 Task: Find connections with filter location Chandauli with filter topic #jobsearchwith filter profile language English with filter current company Toyota Kirloskar Motor with filter school BML Munjal University with filter industry Warehousing and Storage with filter service category Life Insurance with filter keywords title Addiction Counselor
Action: Mouse moved to (512, 56)
Screenshot: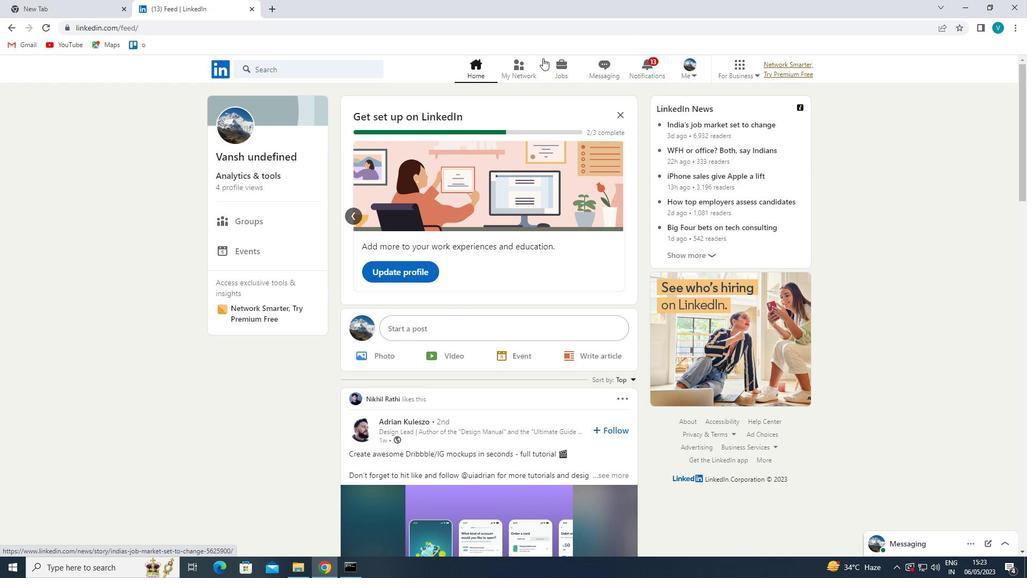 
Action: Mouse pressed left at (512, 56)
Screenshot: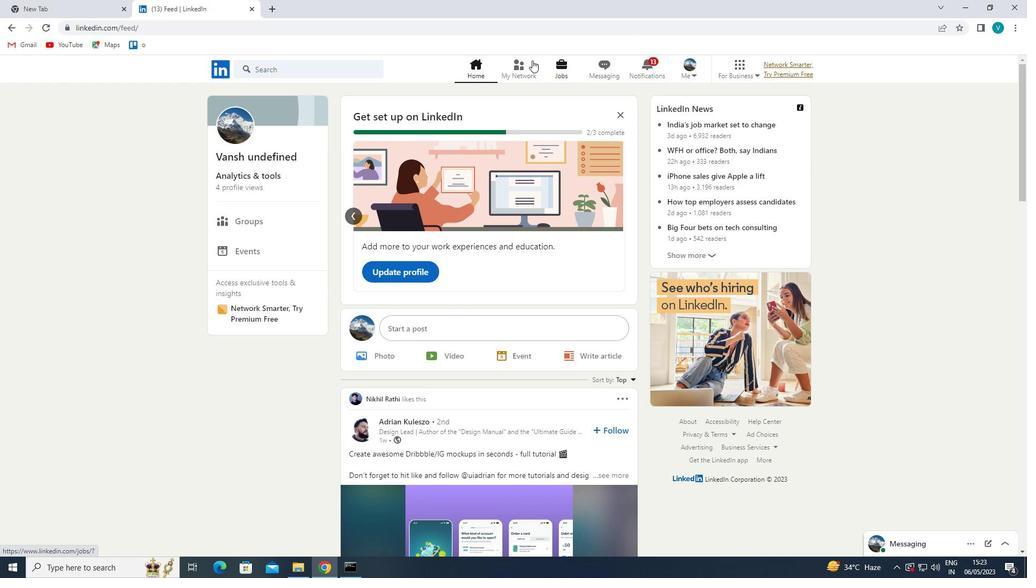 
Action: Mouse moved to (289, 118)
Screenshot: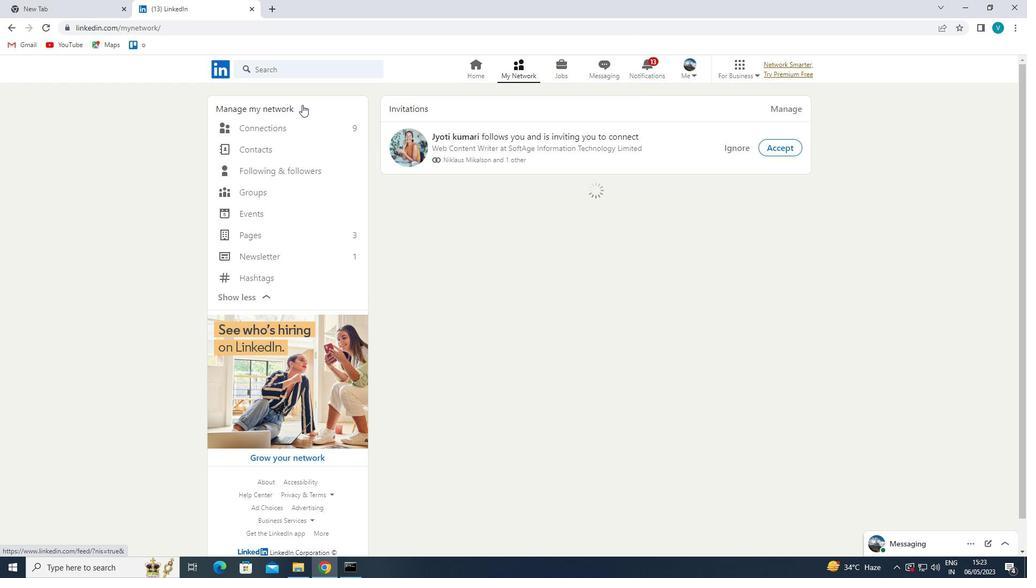 
Action: Mouse pressed left at (289, 118)
Screenshot: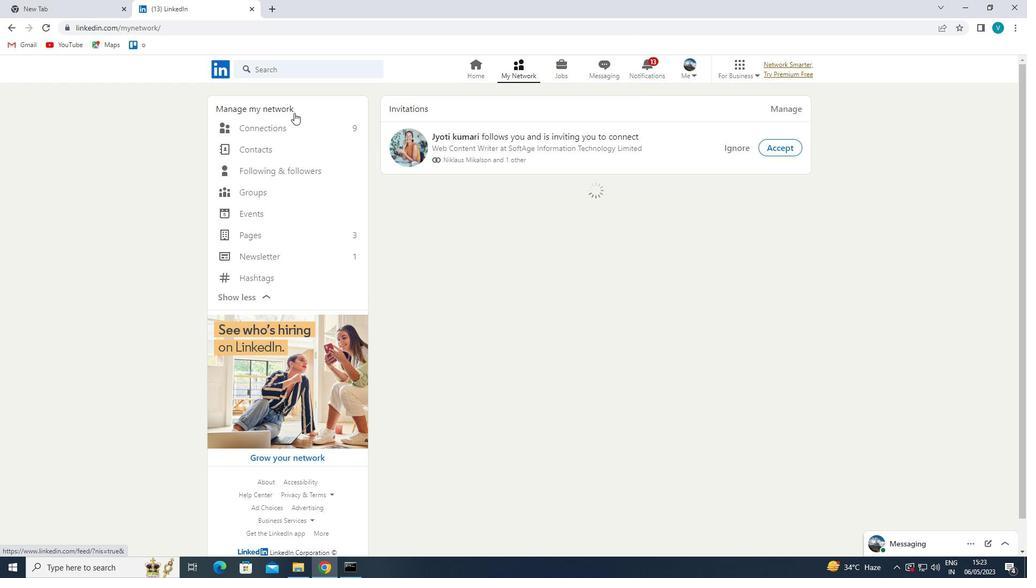 
Action: Mouse moved to (314, 132)
Screenshot: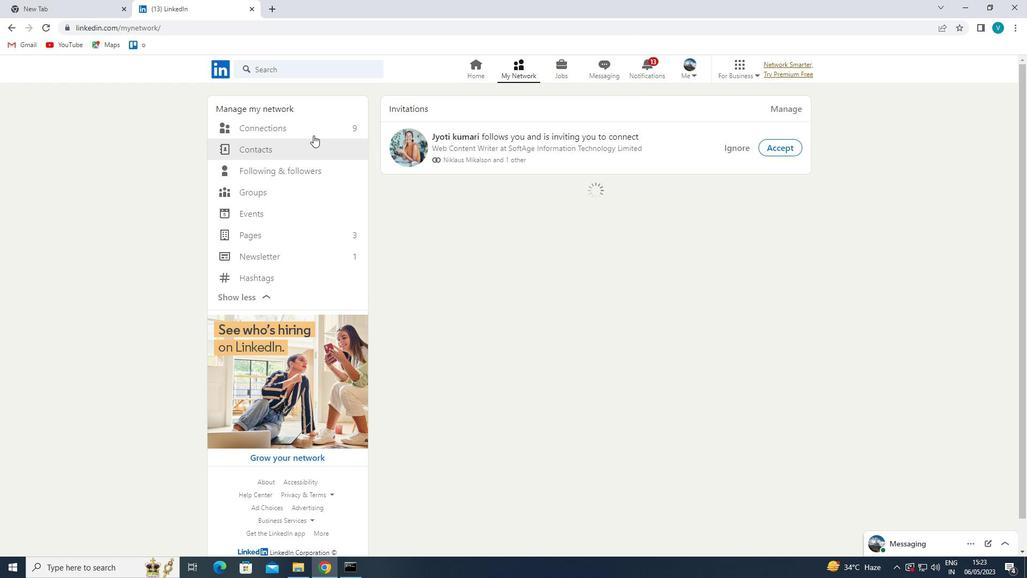 
Action: Mouse pressed left at (314, 132)
Screenshot: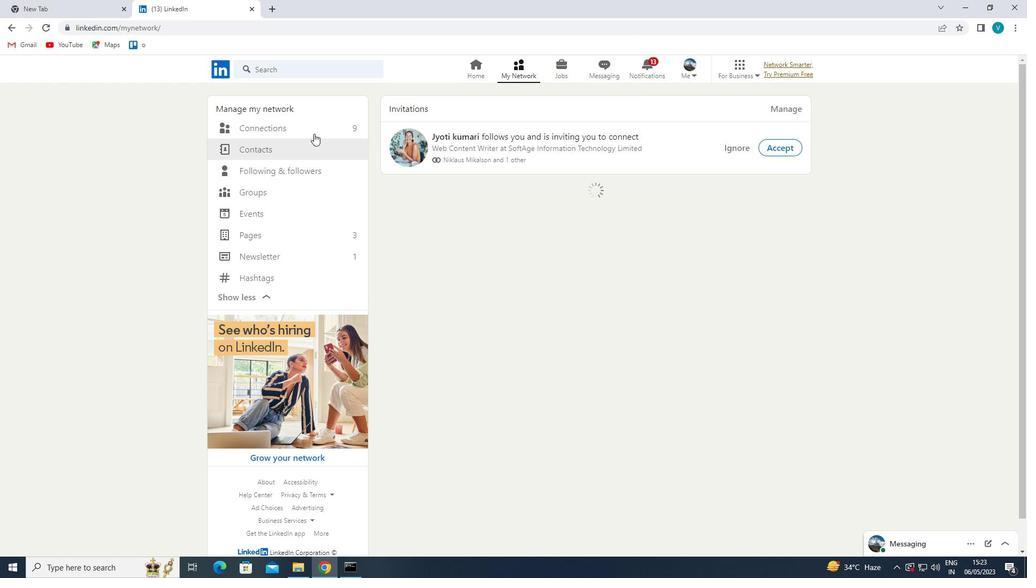 
Action: Mouse moved to (316, 129)
Screenshot: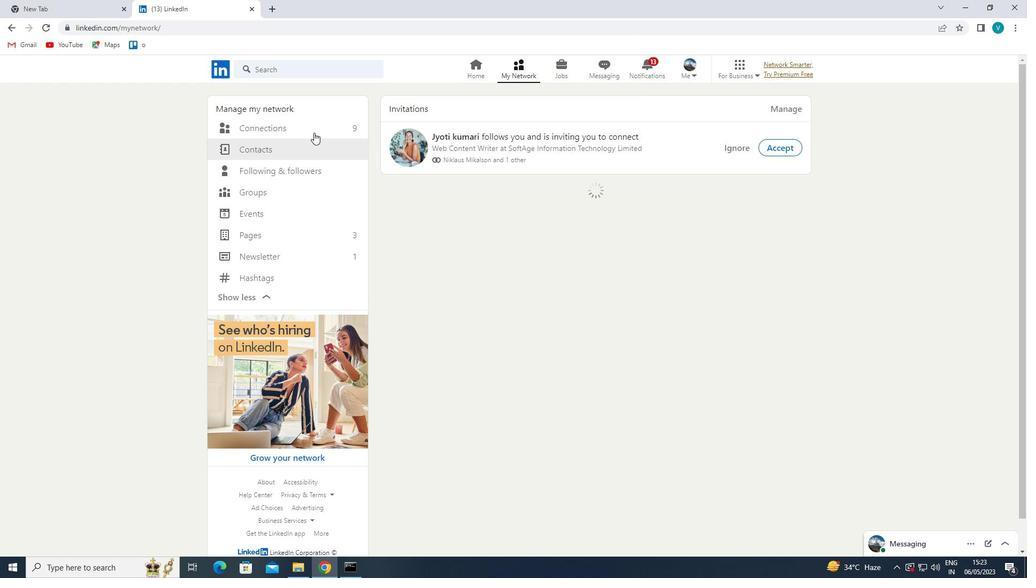 
Action: Mouse pressed left at (316, 129)
Screenshot: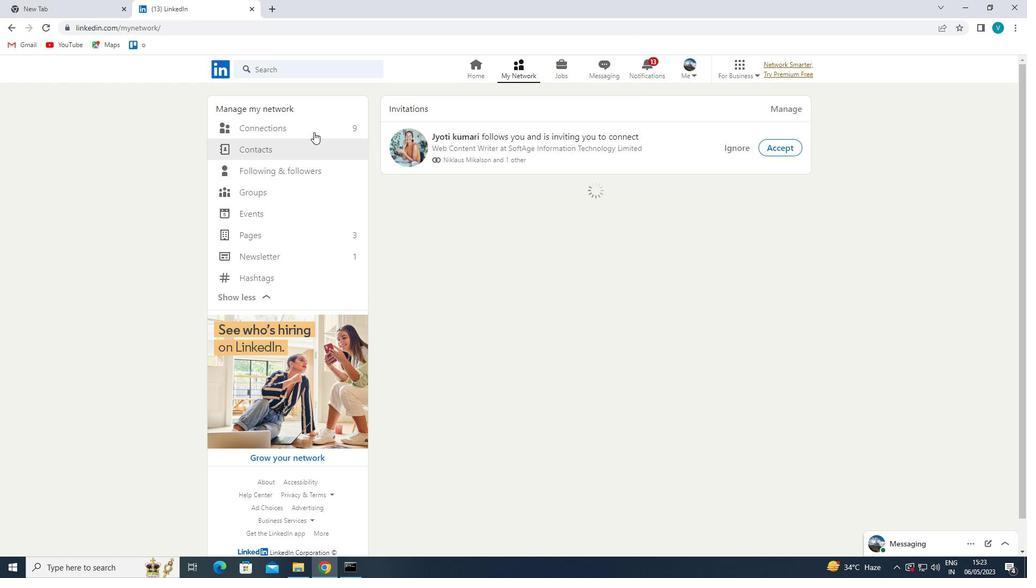 
Action: Mouse moved to (598, 125)
Screenshot: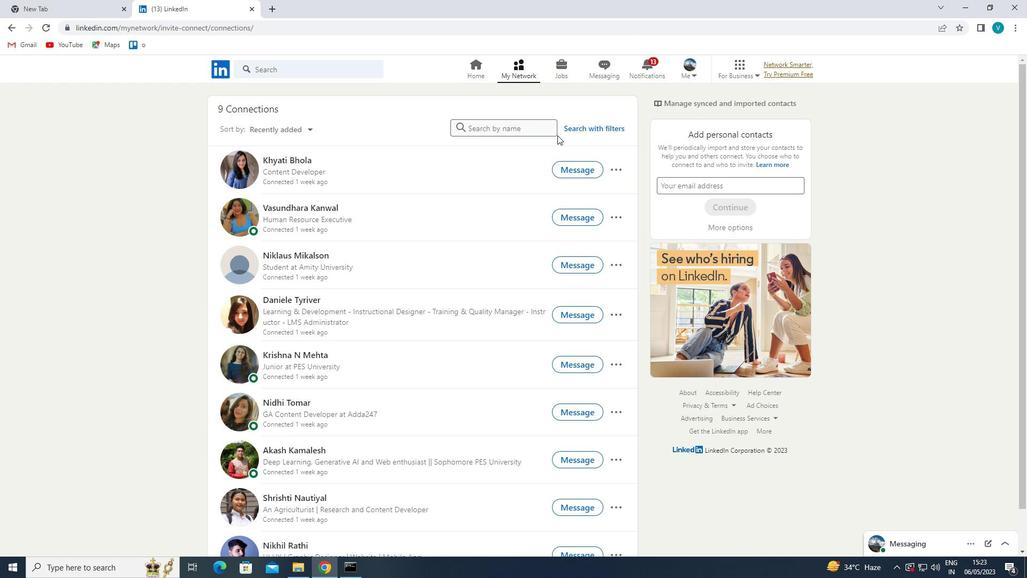 
Action: Mouse pressed left at (598, 125)
Screenshot: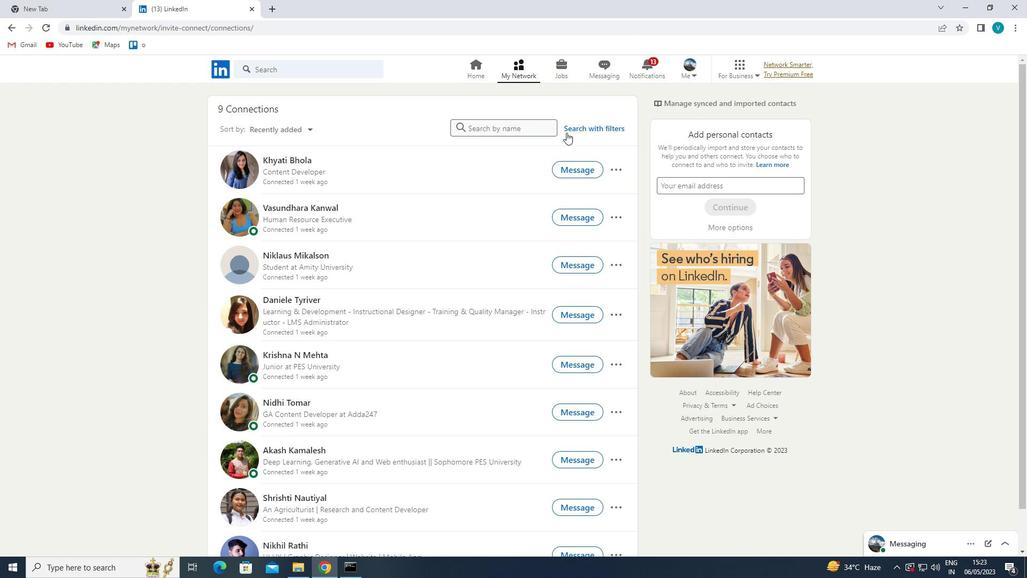 
Action: Mouse moved to (510, 100)
Screenshot: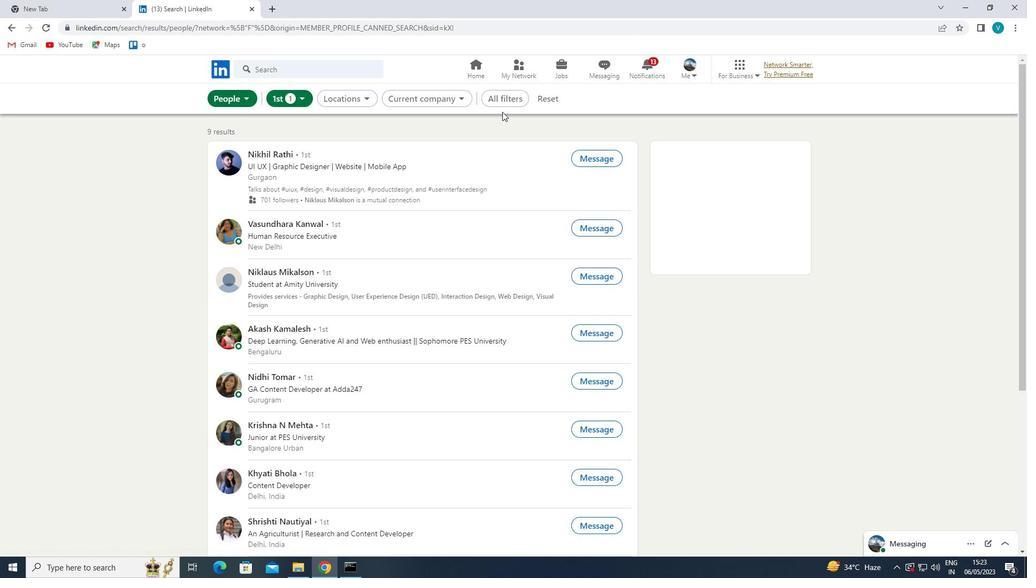 
Action: Mouse pressed left at (510, 100)
Screenshot: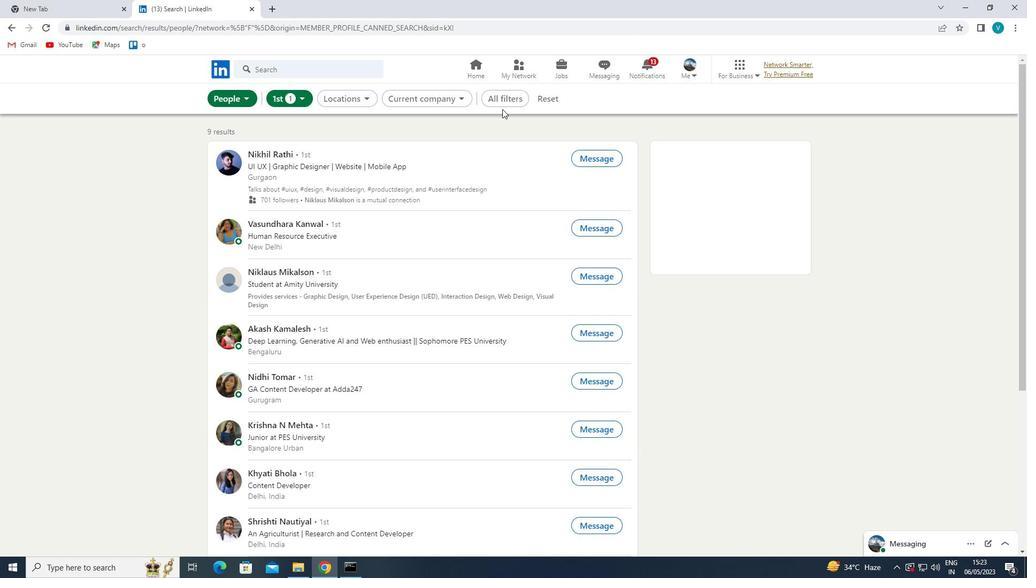 
Action: Mouse moved to (886, 228)
Screenshot: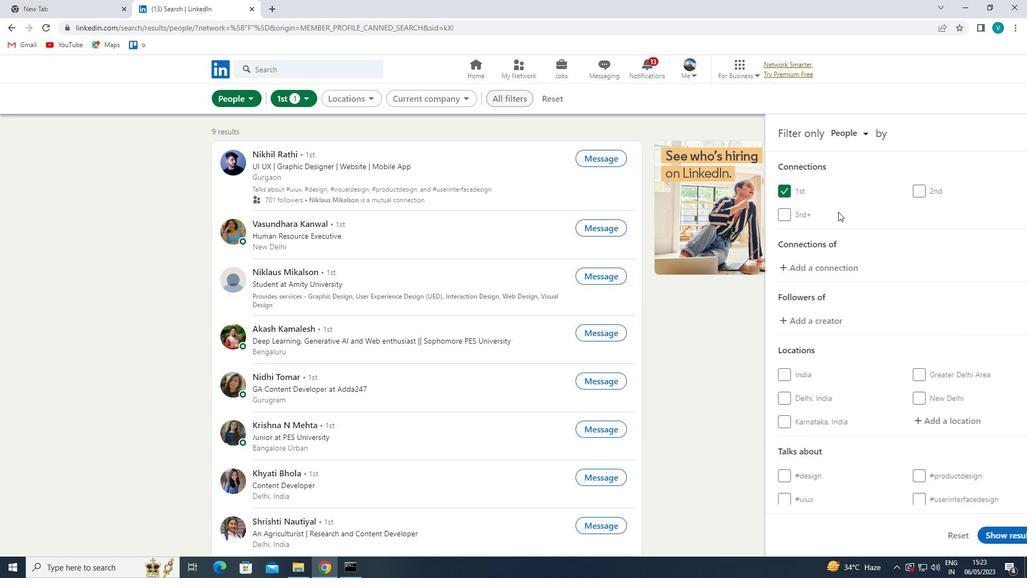 
Action: Mouse scrolled (886, 227) with delta (0, 0)
Screenshot: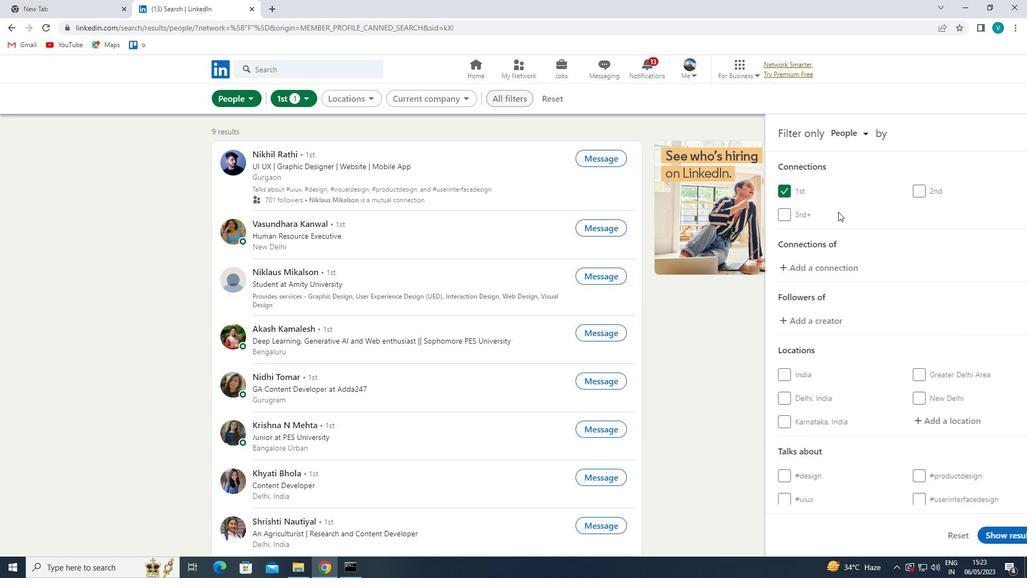 
Action: Mouse moved to (888, 230)
Screenshot: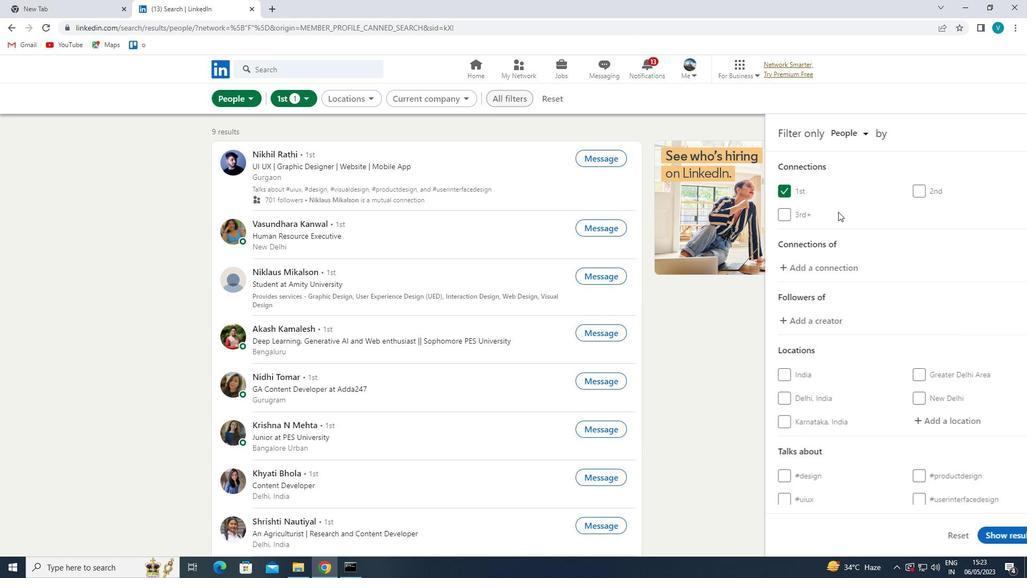 
Action: Mouse scrolled (888, 229) with delta (0, 0)
Screenshot: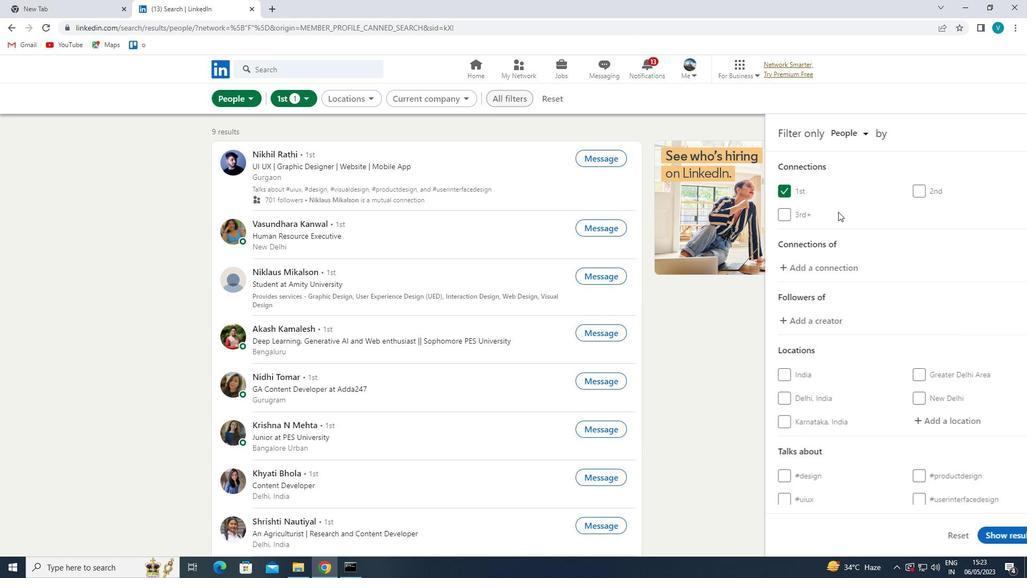 
Action: Mouse moved to (909, 312)
Screenshot: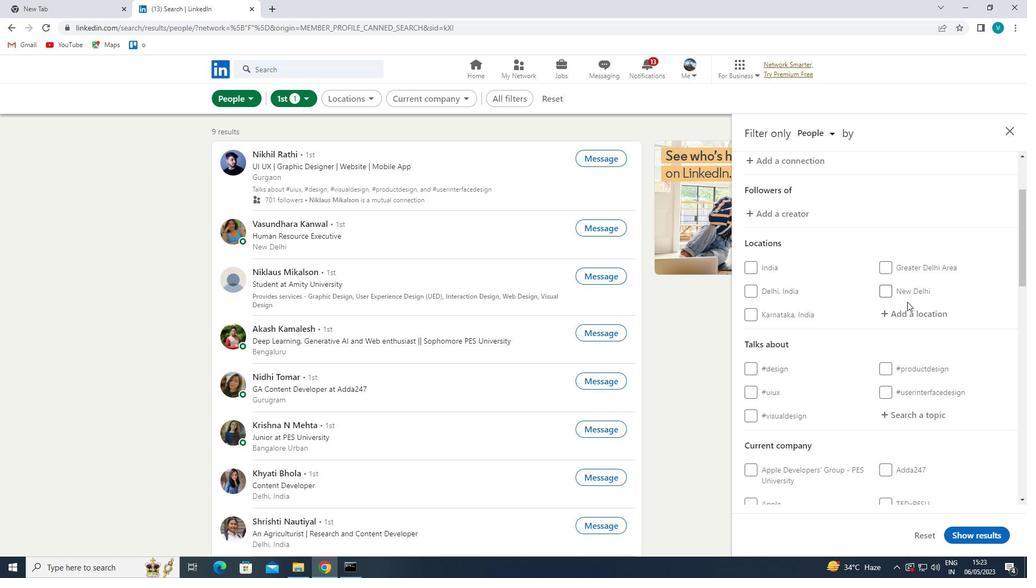
Action: Mouse pressed left at (909, 312)
Screenshot: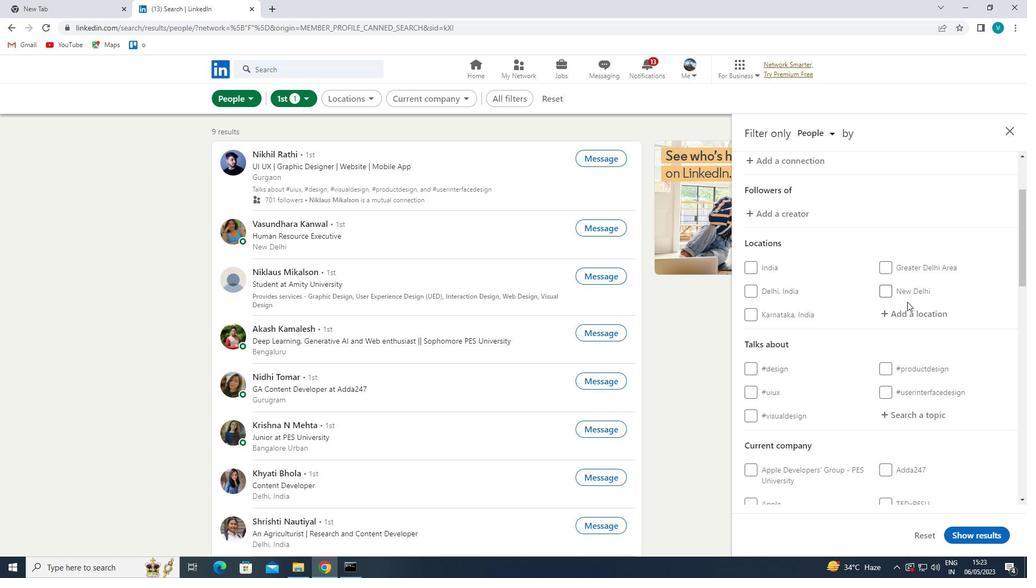 
Action: Mouse moved to (618, 489)
Screenshot: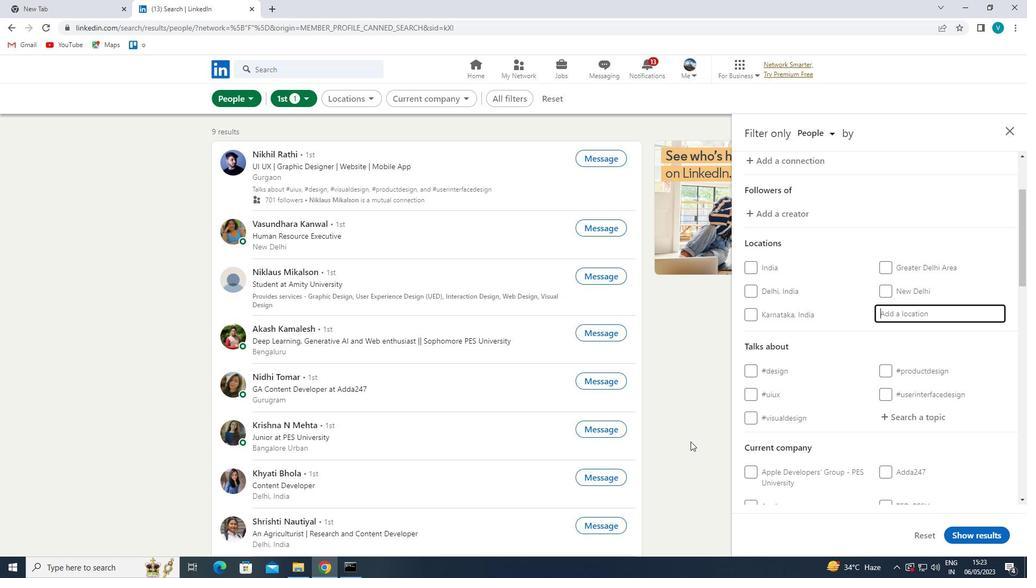 
Action: Key pressed <Key.shift>CHANDAU
Screenshot: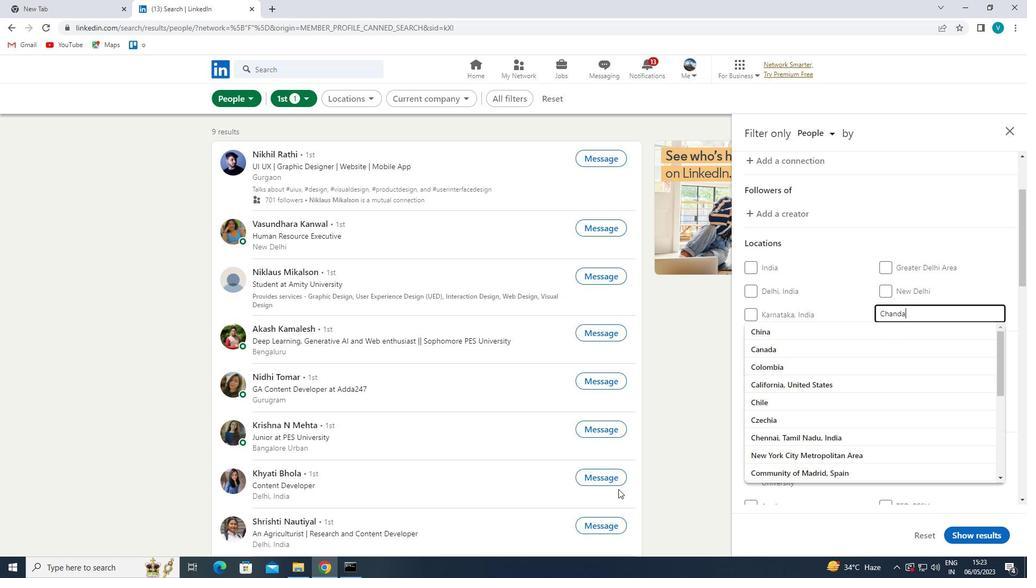 
Action: Mouse moved to (842, 333)
Screenshot: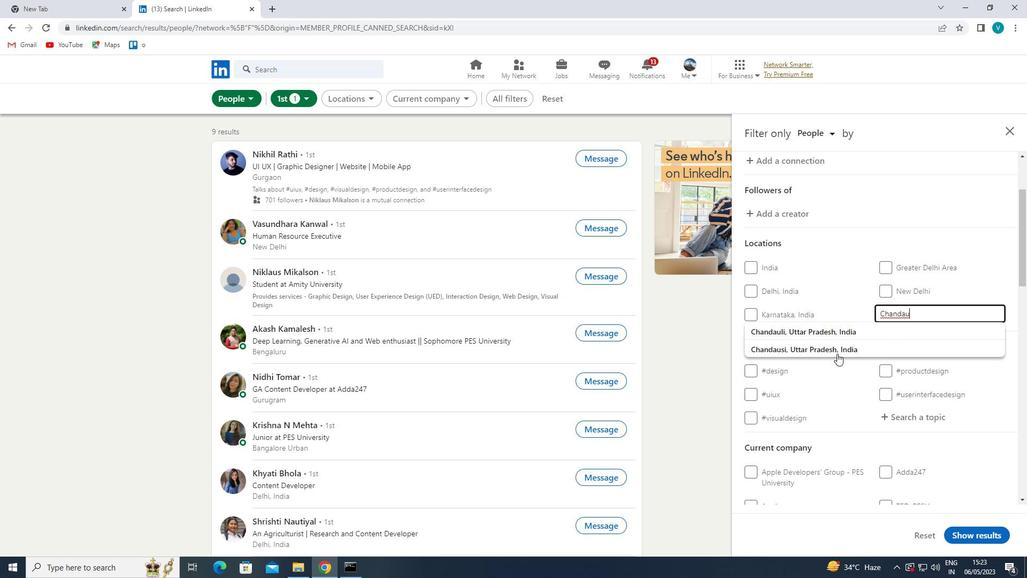 
Action: Mouse pressed left at (842, 333)
Screenshot: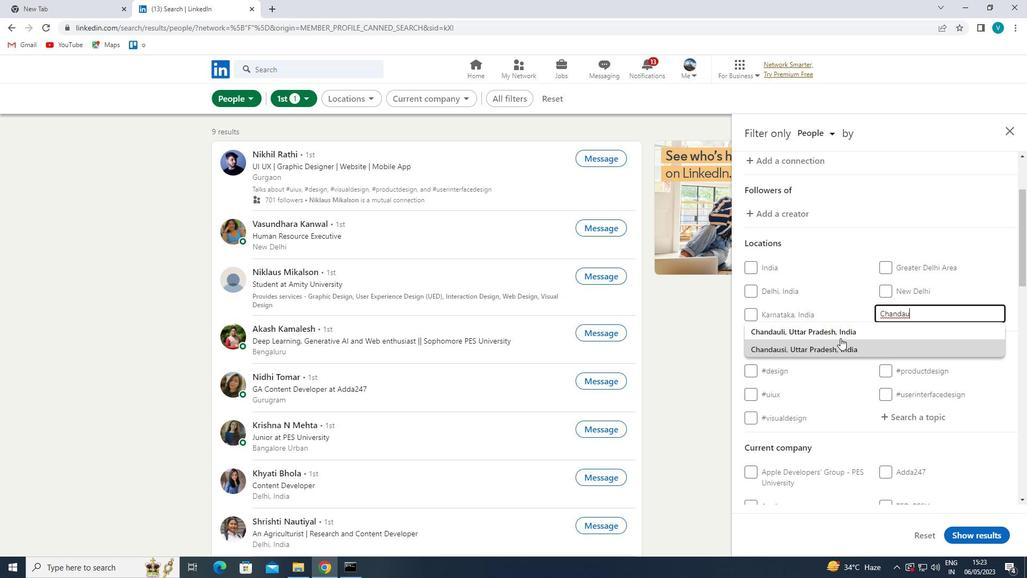 
Action: Mouse moved to (850, 378)
Screenshot: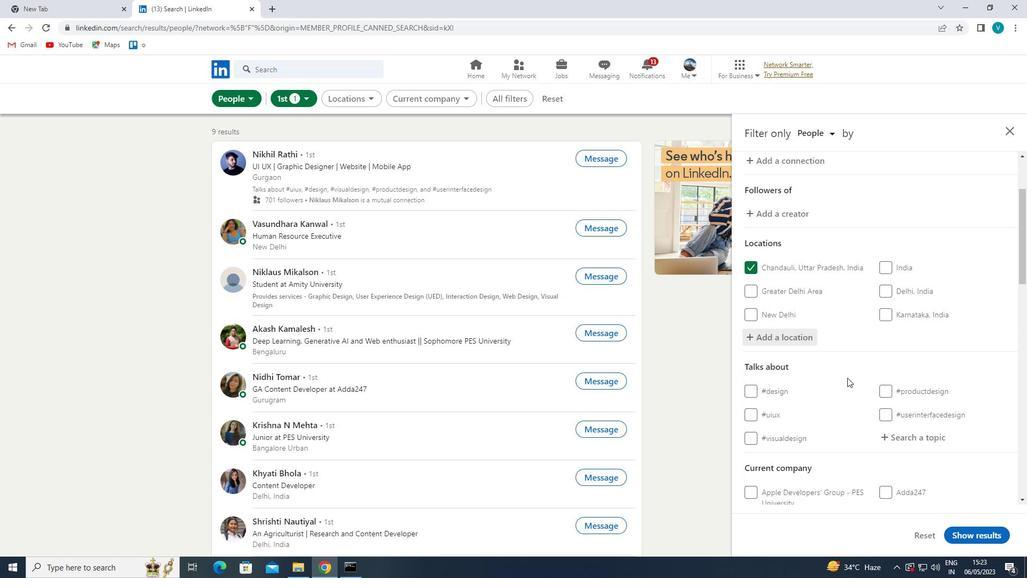 
Action: Mouse scrolled (850, 377) with delta (0, 0)
Screenshot: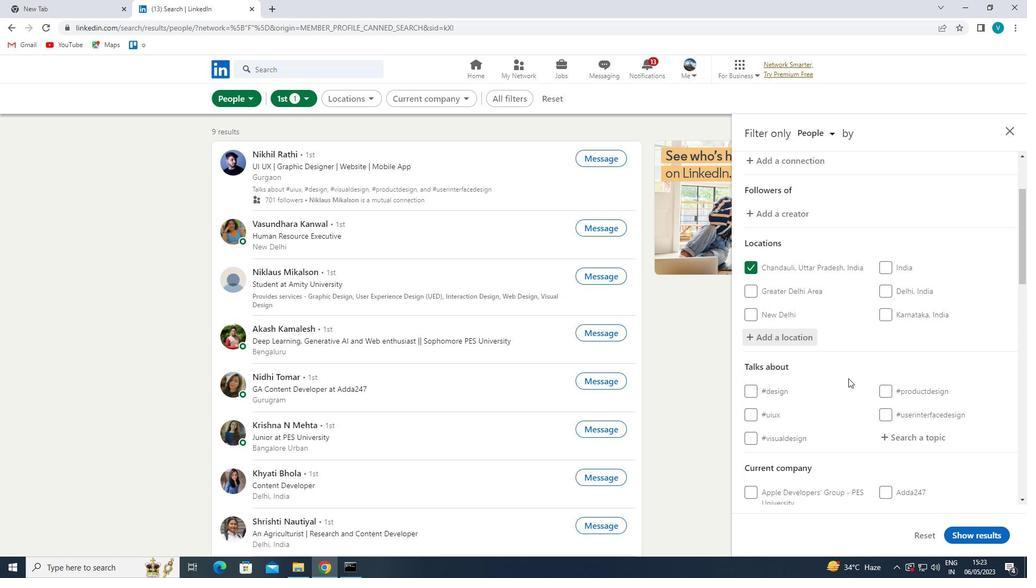 
Action: Mouse scrolled (850, 377) with delta (0, 0)
Screenshot: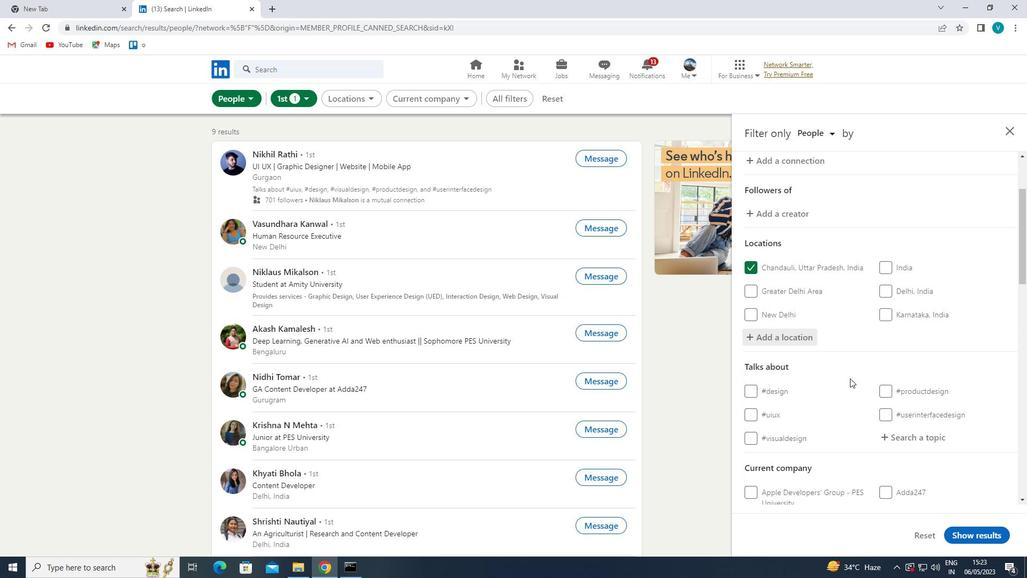 
Action: Mouse moved to (851, 378)
Screenshot: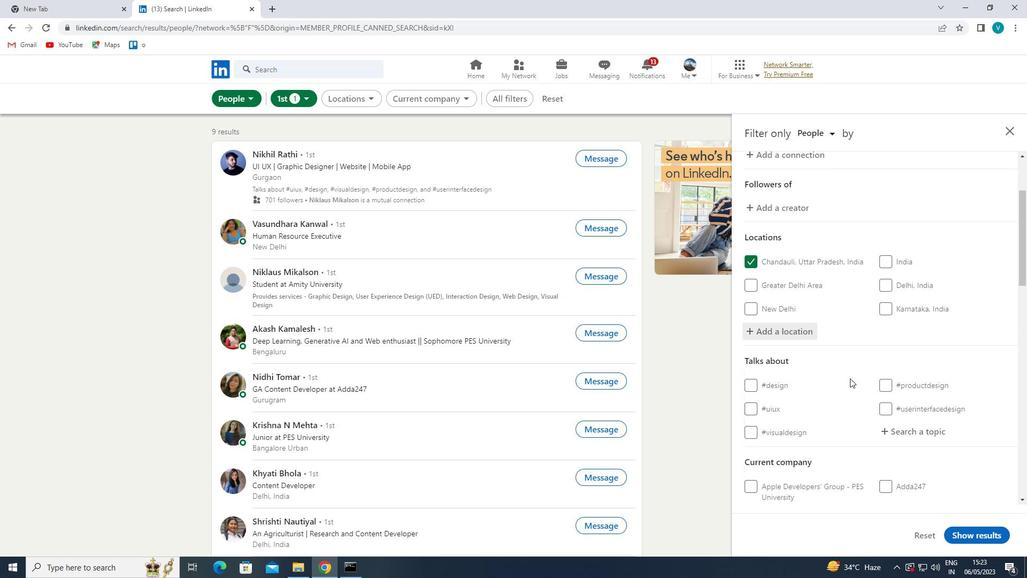 
Action: Mouse scrolled (851, 377) with delta (0, 0)
Screenshot: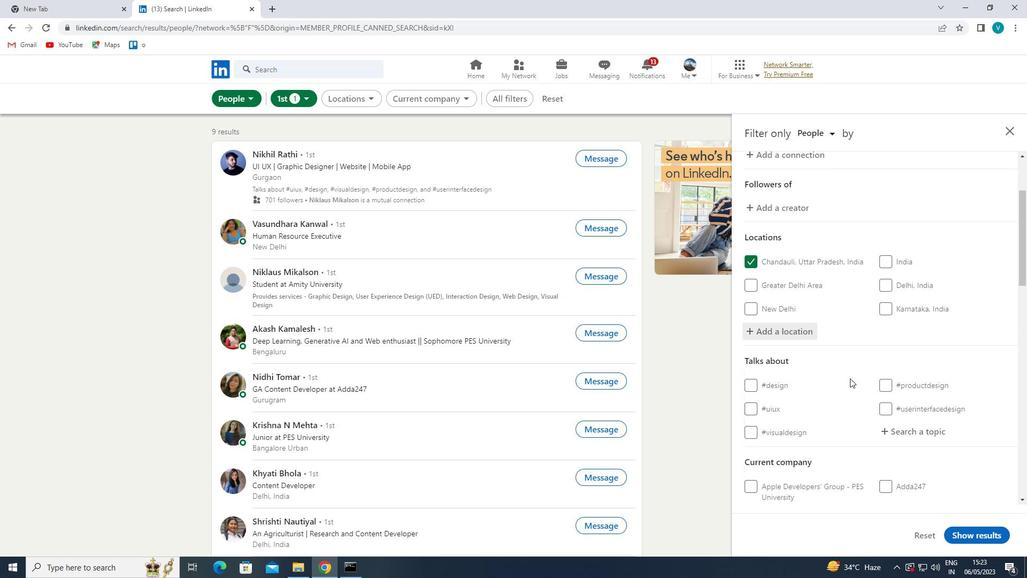 
Action: Mouse moved to (937, 276)
Screenshot: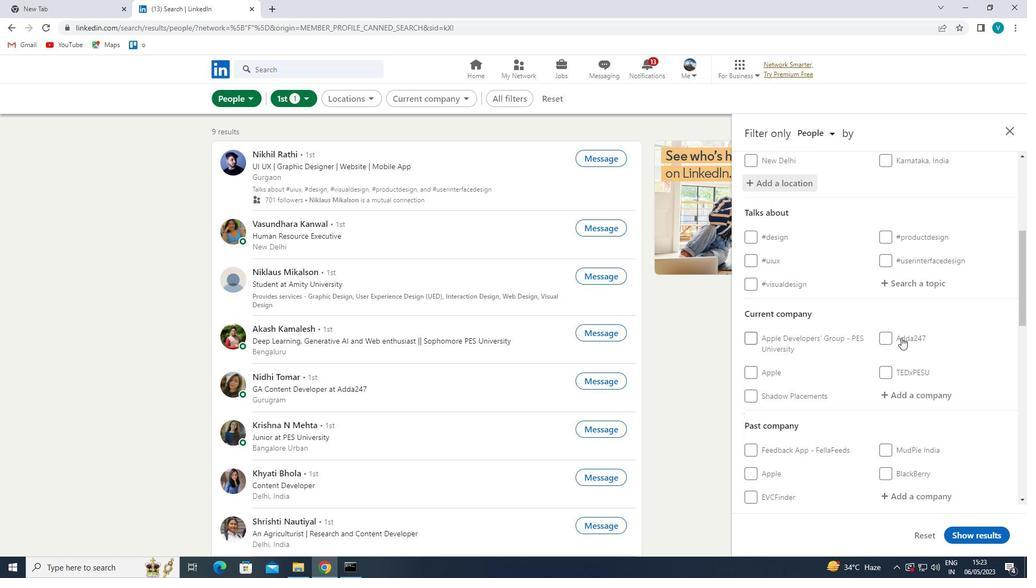 
Action: Mouse pressed left at (937, 276)
Screenshot: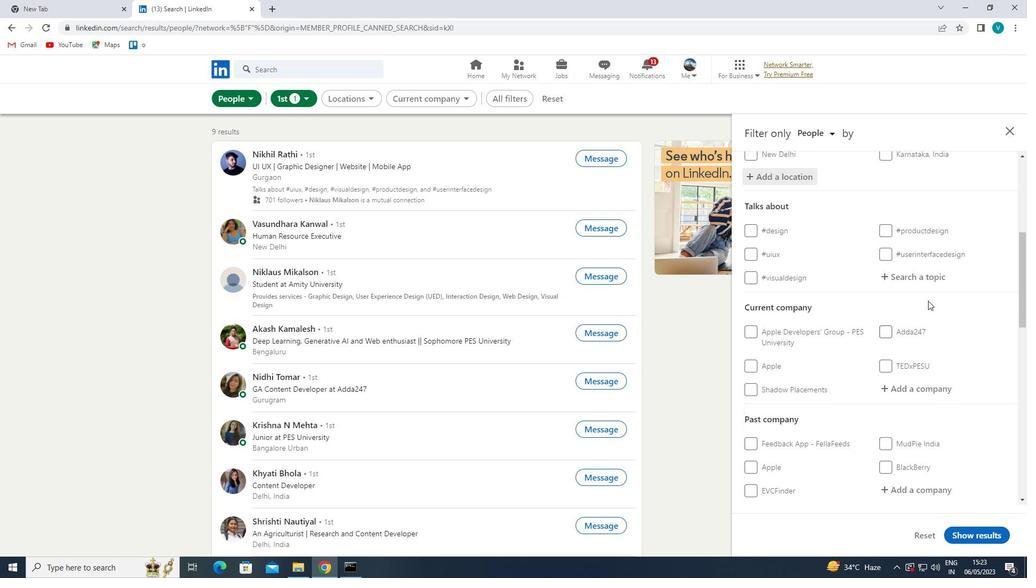 
Action: Mouse moved to (787, 269)
Screenshot: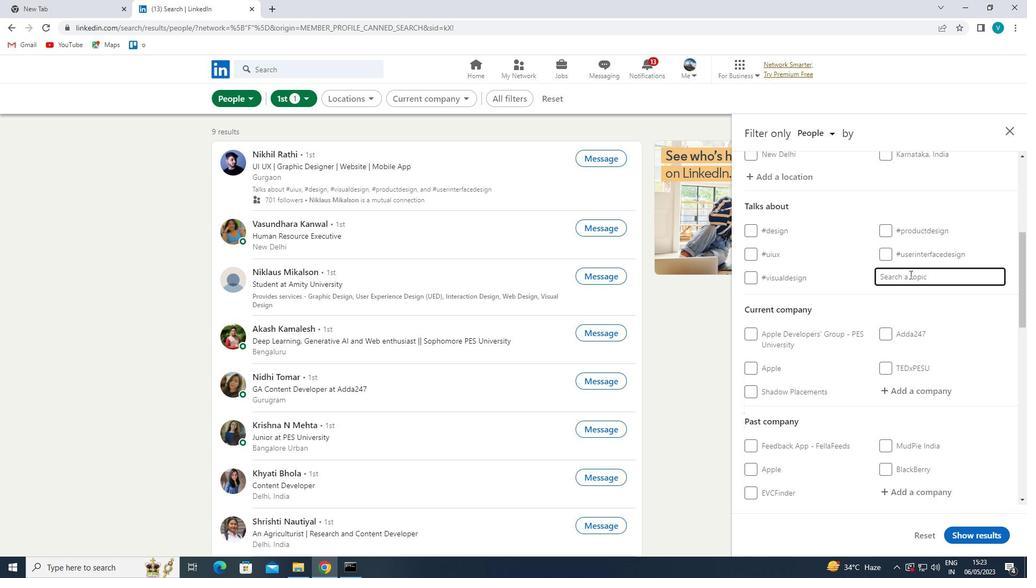 
Action: Key pressed JOBSEARCH
Screenshot: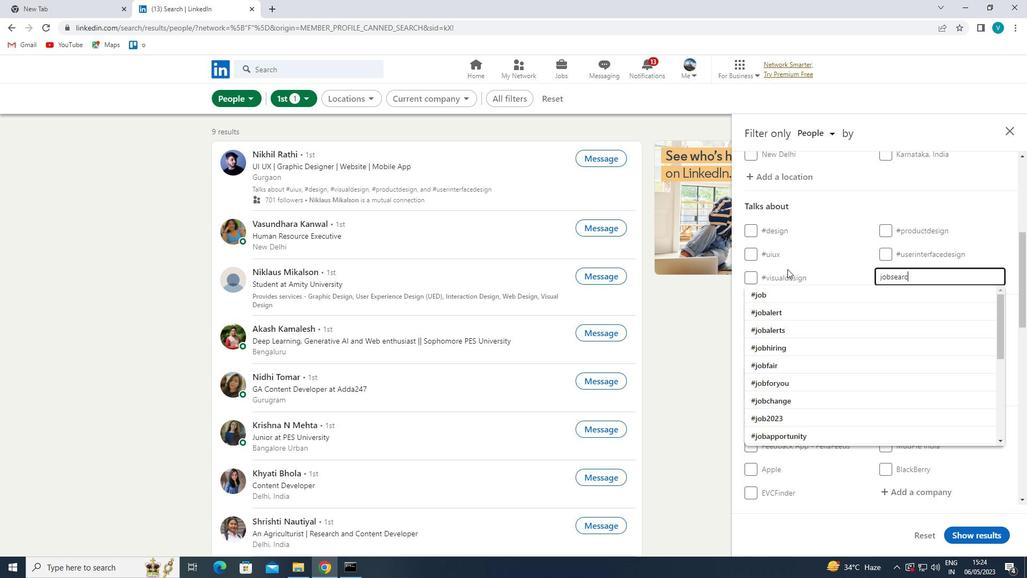 
Action: Mouse moved to (836, 290)
Screenshot: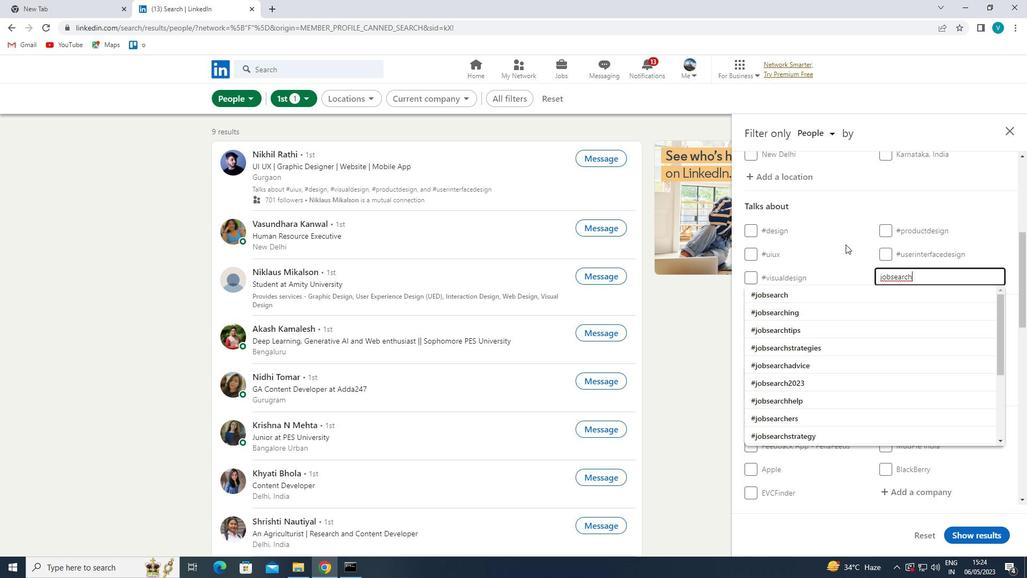 
Action: Mouse pressed left at (836, 290)
Screenshot: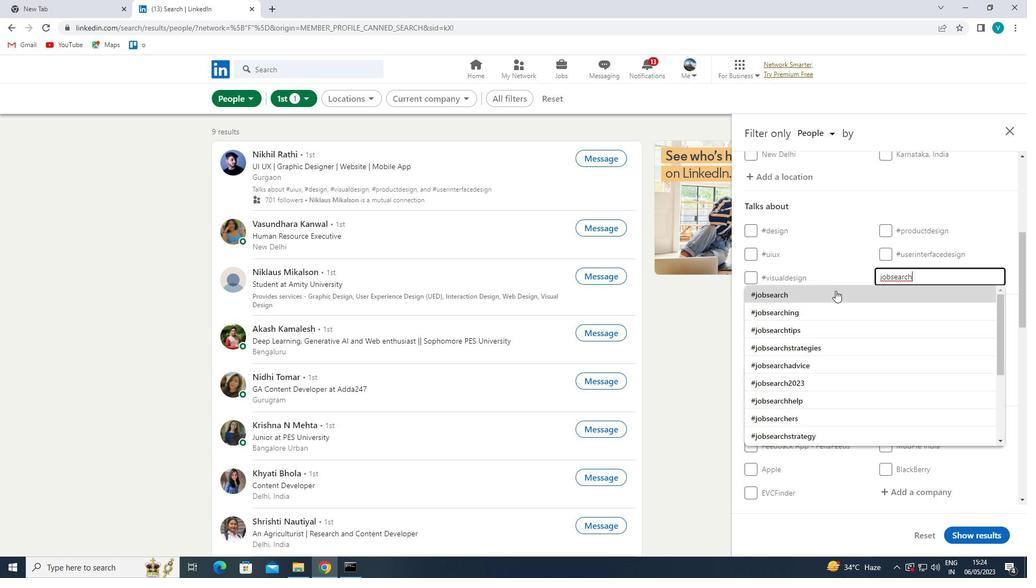 
Action: Mouse moved to (844, 301)
Screenshot: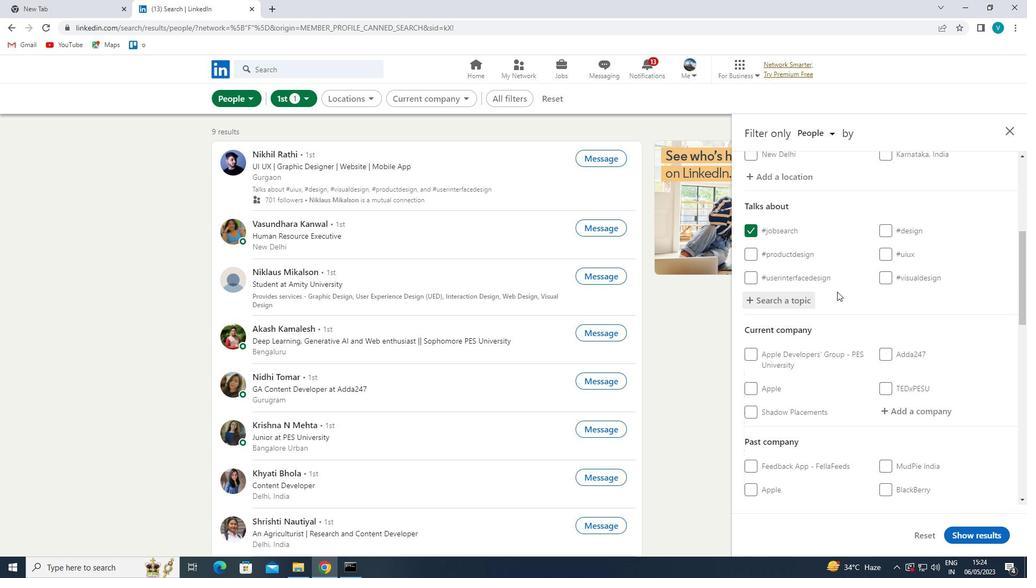 
Action: Mouse scrolled (844, 301) with delta (0, 0)
Screenshot: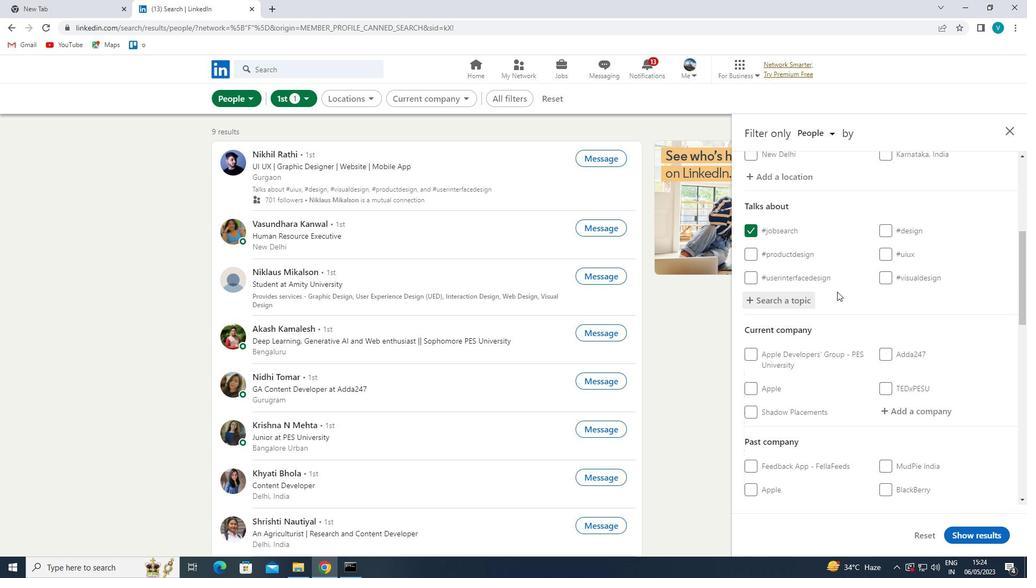 
Action: Mouse moved to (848, 312)
Screenshot: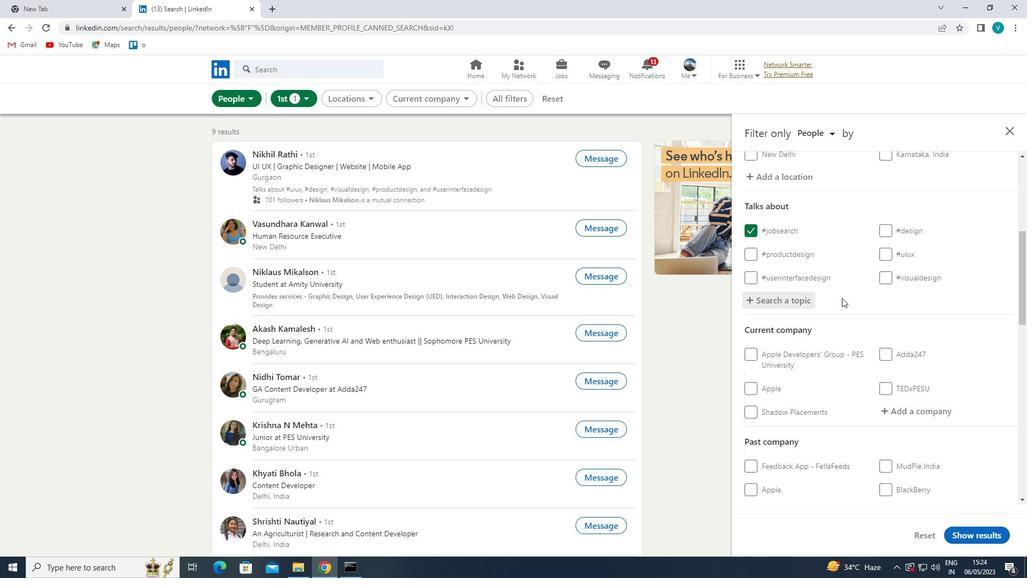 
Action: Mouse scrolled (848, 311) with delta (0, 0)
Screenshot: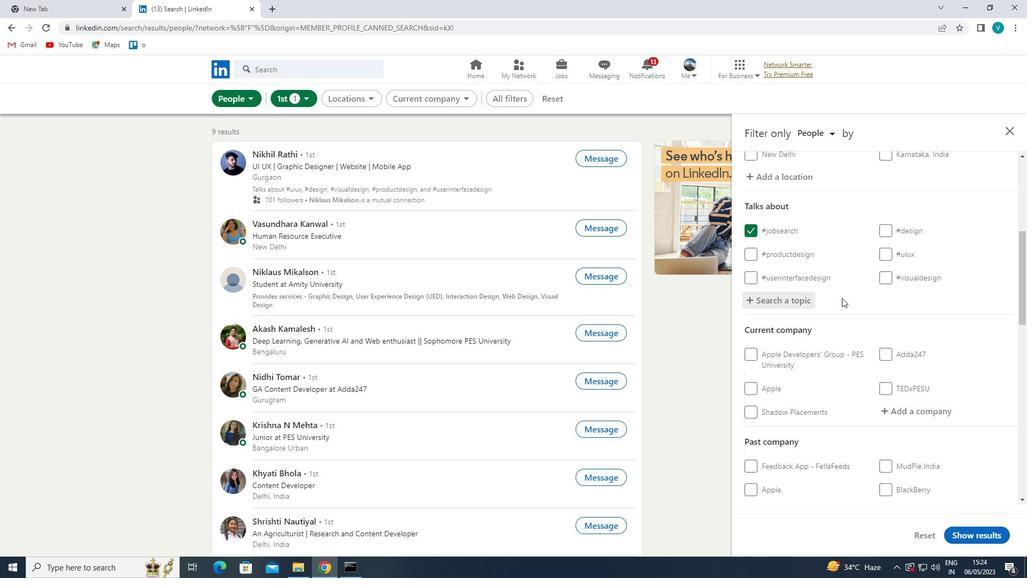 
Action: Mouse moved to (883, 304)
Screenshot: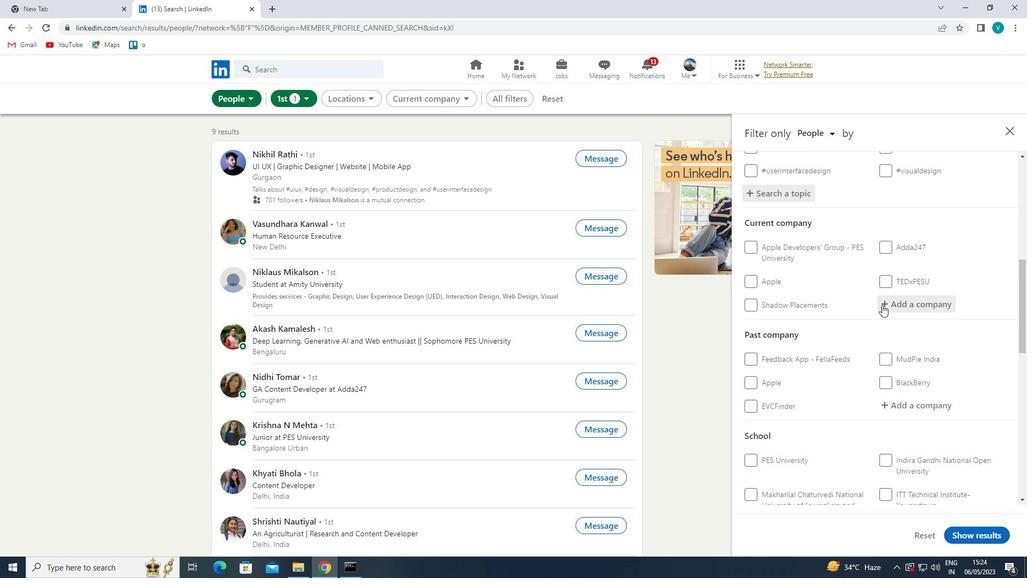
Action: Mouse scrolled (883, 304) with delta (0, 0)
Screenshot: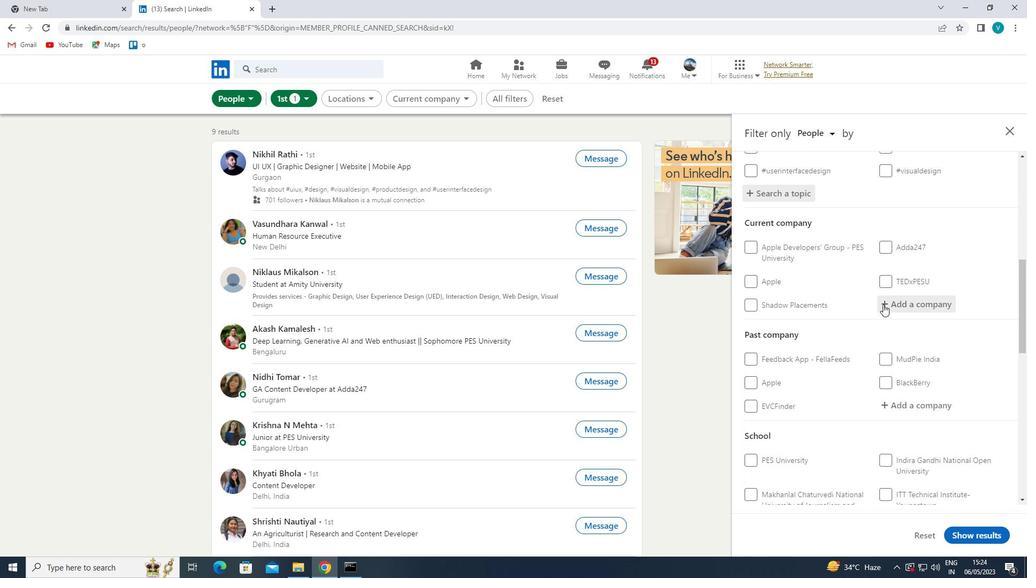 
Action: Mouse moved to (883, 304)
Screenshot: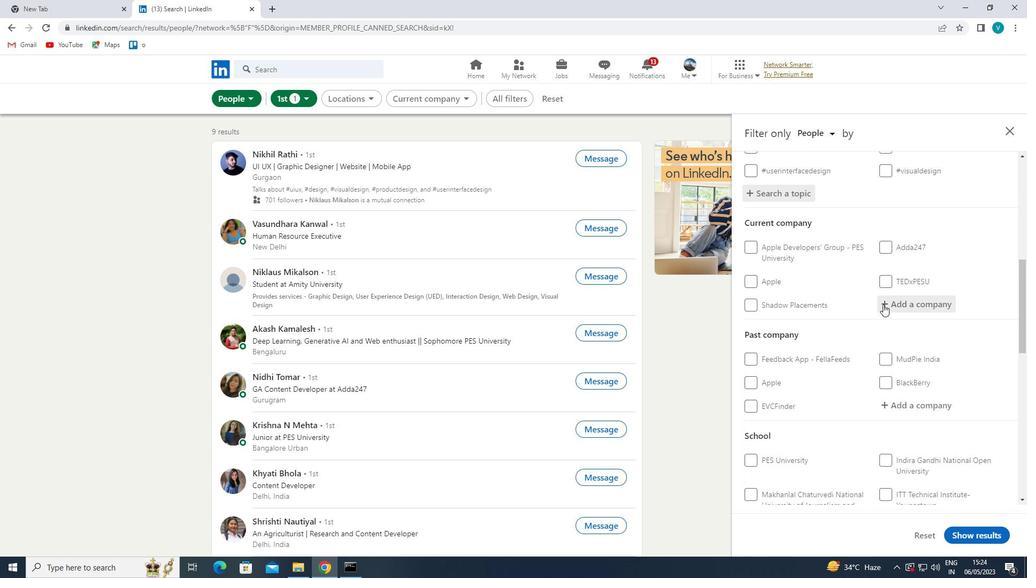 
Action: Mouse scrolled (883, 304) with delta (0, 0)
Screenshot: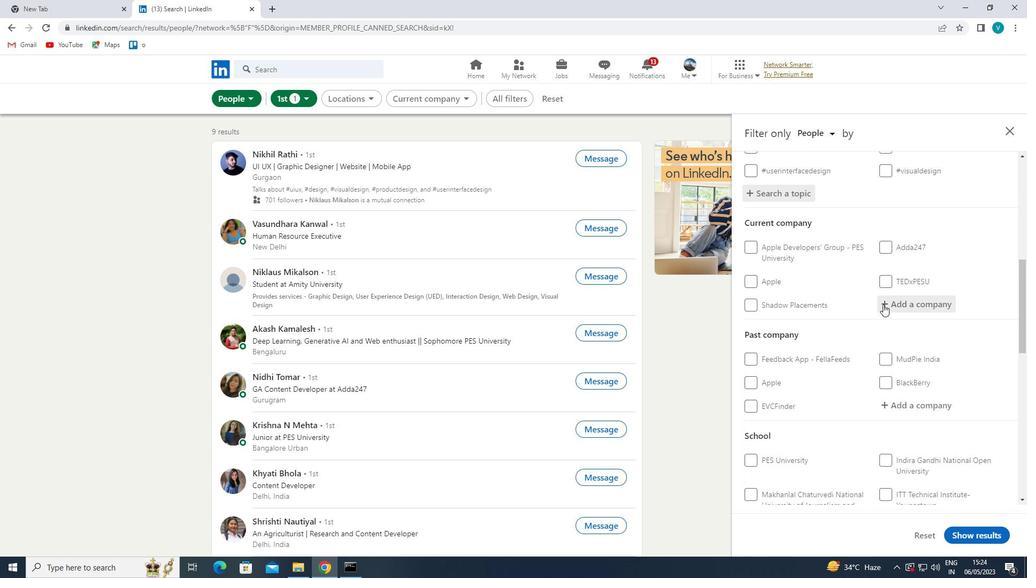 
Action: Mouse moved to (882, 305)
Screenshot: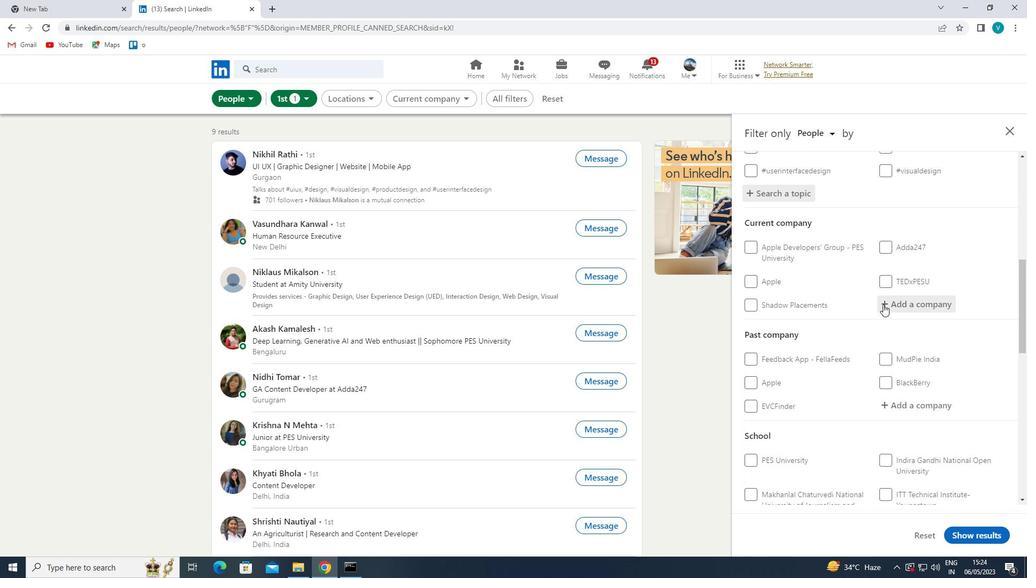 
Action: Mouse scrolled (882, 304) with delta (0, 0)
Screenshot: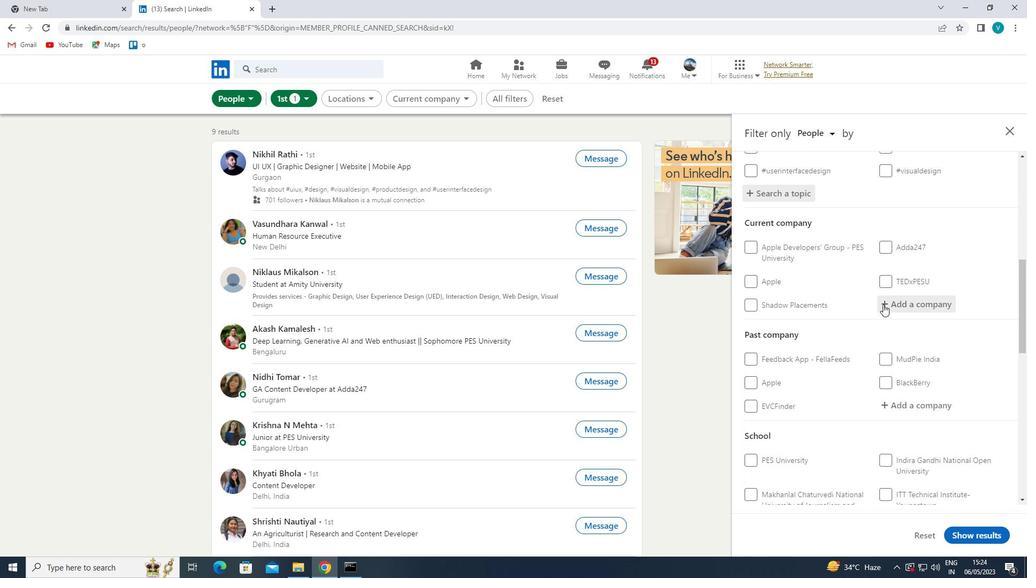 
Action: Mouse moved to (869, 314)
Screenshot: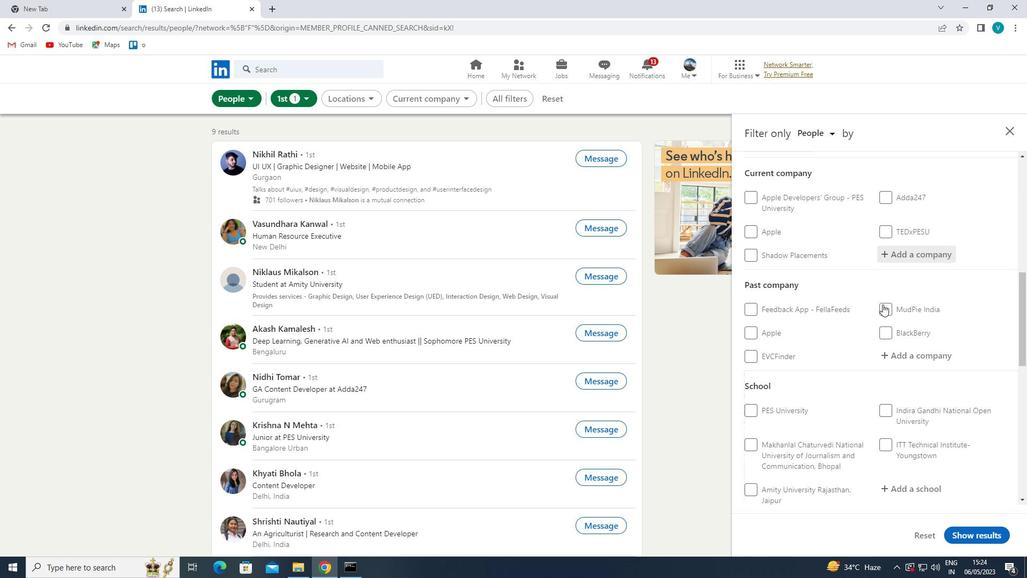 
Action: Mouse scrolled (869, 313) with delta (0, 0)
Screenshot: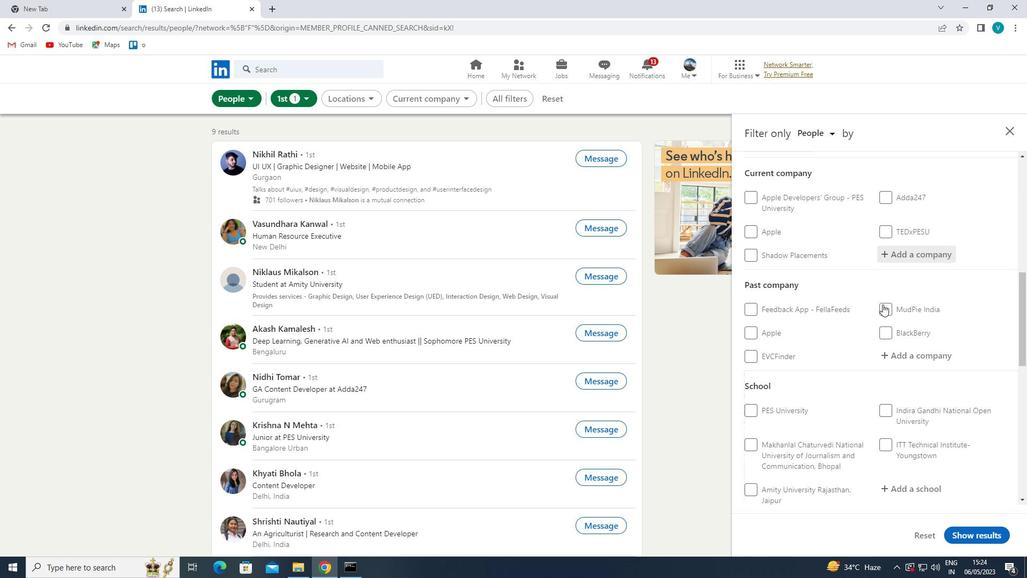 
Action: Mouse moved to (858, 322)
Screenshot: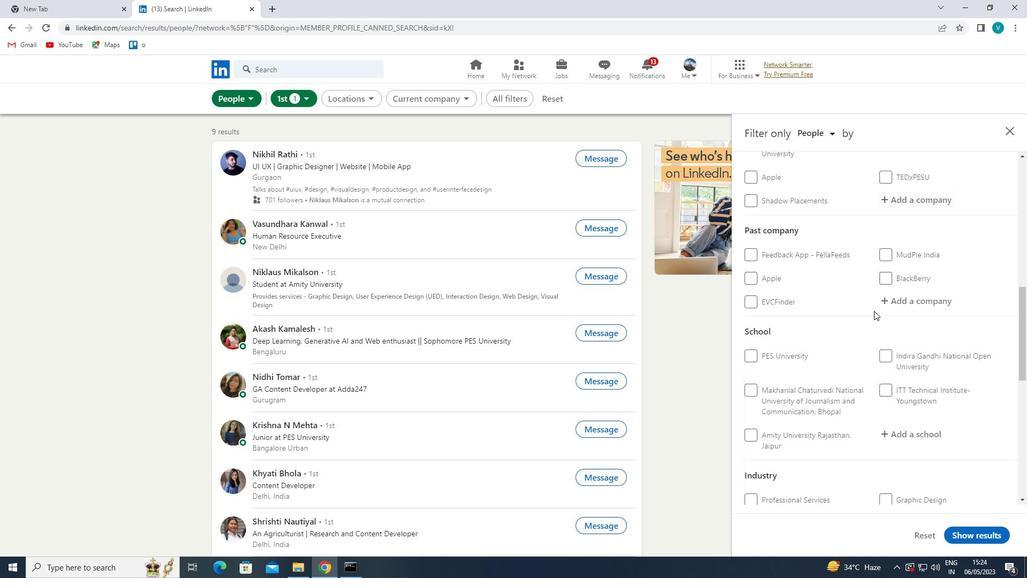 
Action: Mouse scrolled (858, 322) with delta (0, 0)
Screenshot: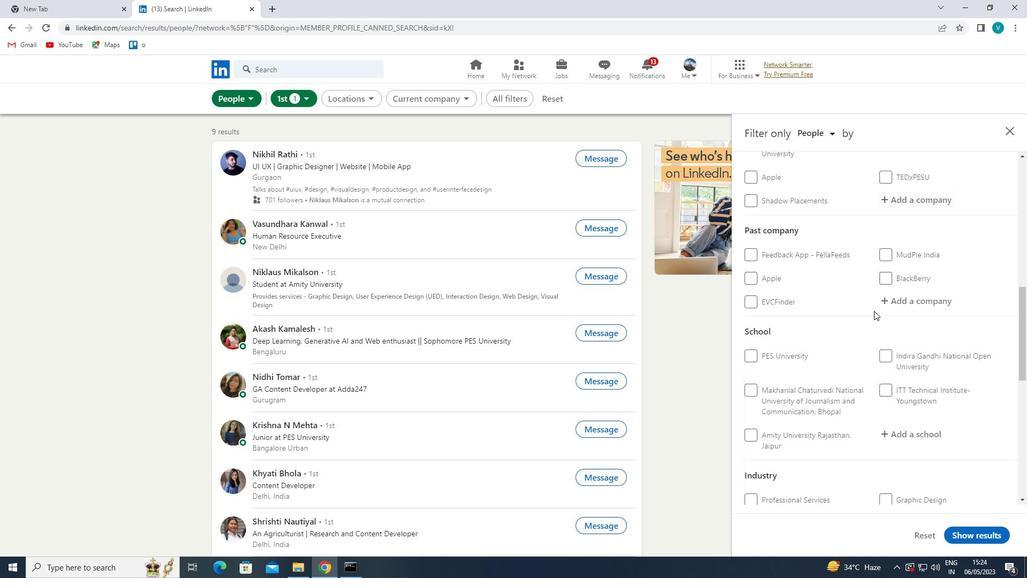 
Action: Mouse moved to (781, 380)
Screenshot: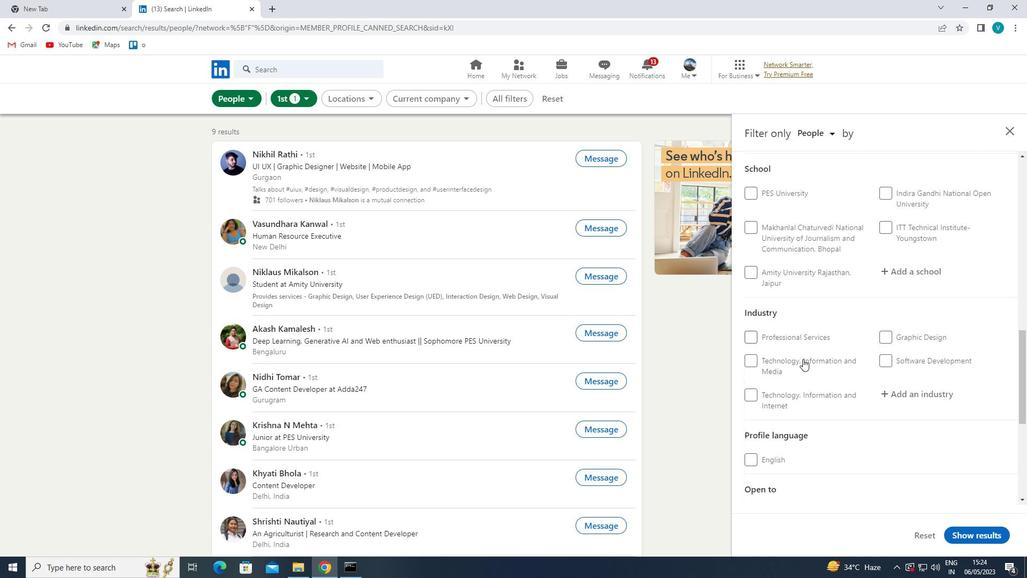 
Action: Mouse scrolled (781, 380) with delta (0, 0)
Screenshot: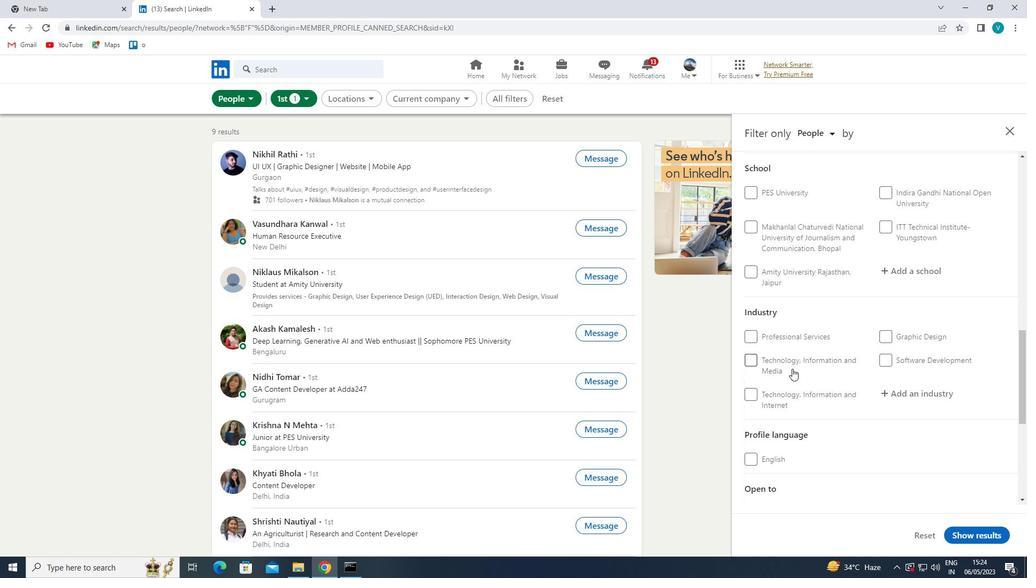 
Action: Mouse scrolled (781, 380) with delta (0, 0)
Screenshot: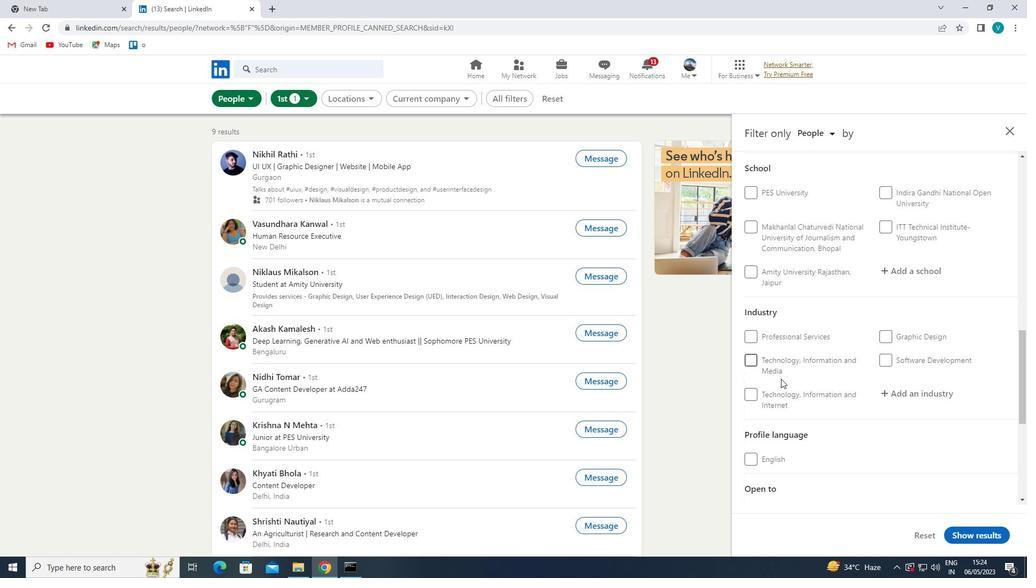 
Action: Mouse moved to (754, 353)
Screenshot: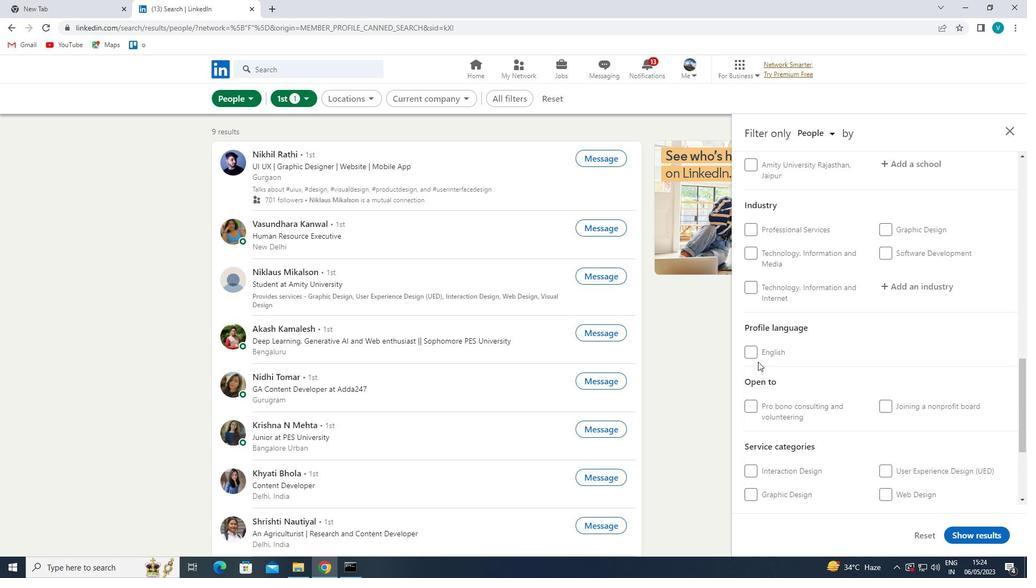 
Action: Mouse pressed left at (754, 353)
Screenshot: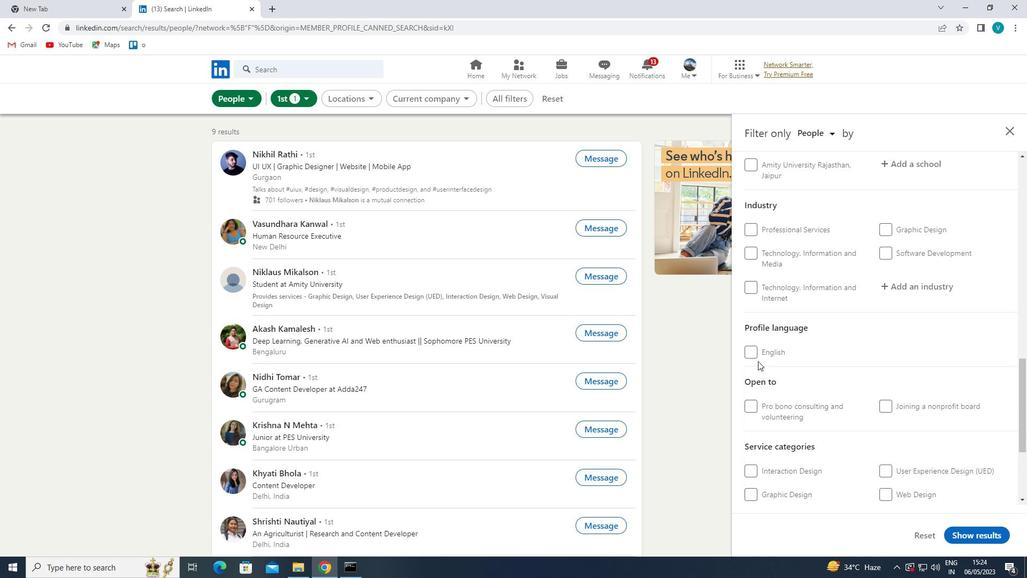 
Action: Mouse moved to (855, 362)
Screenshot: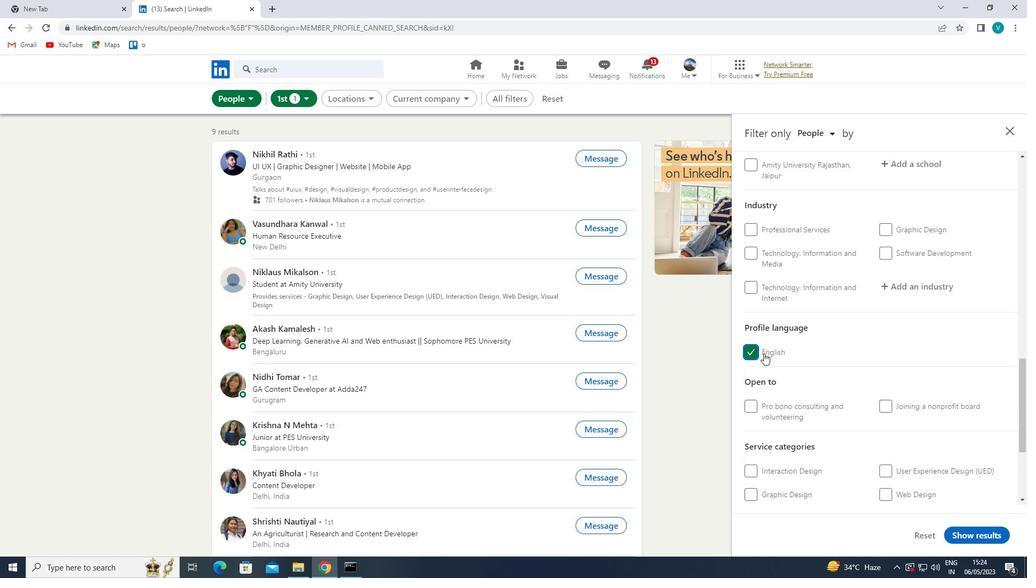 
Action: Mouse scrolled (855, 362) with delta (0, 0)
Screenshot: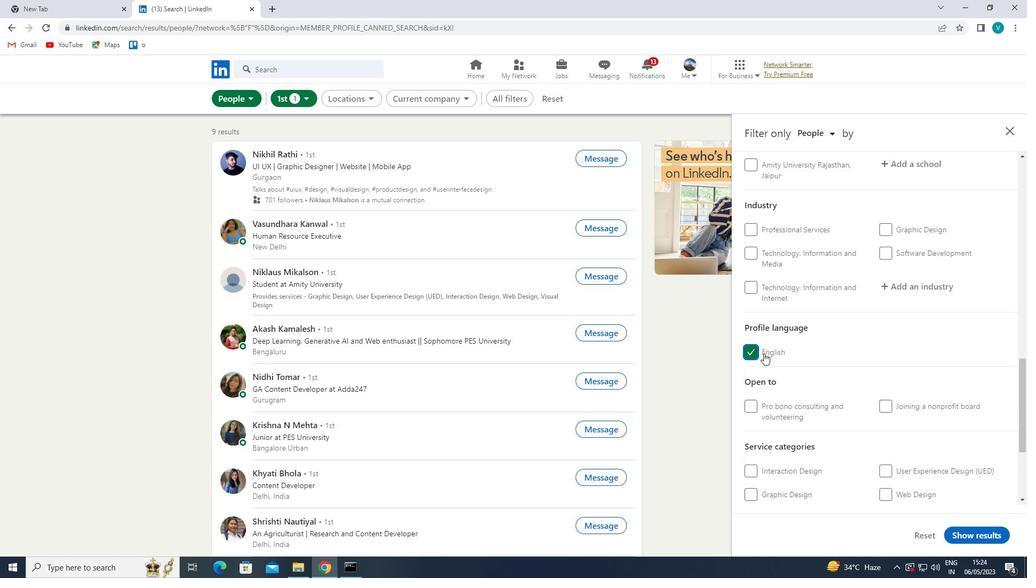 
Action: Mouse moved to (863, 362)
Screenshot: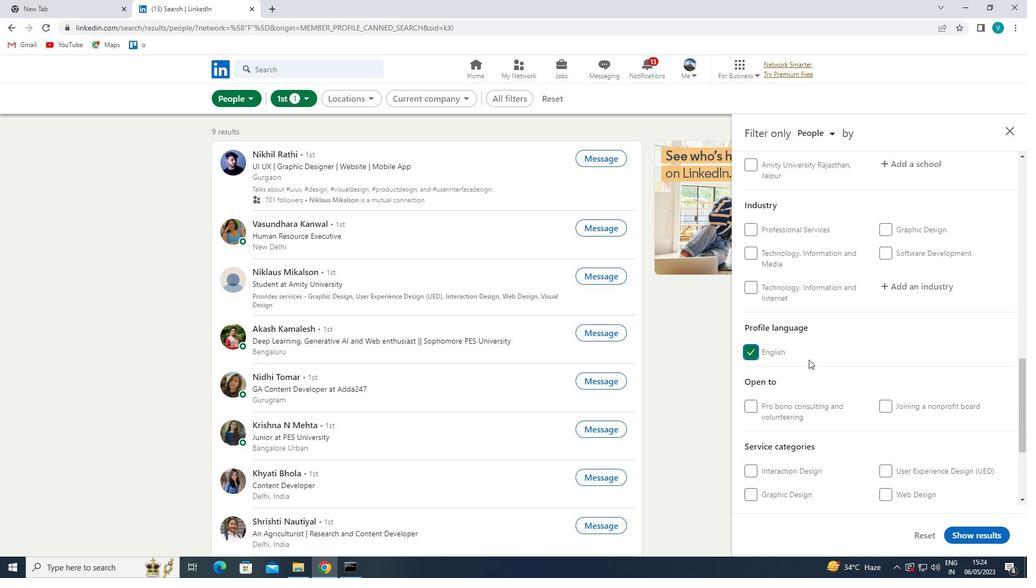 
Action: Mouse scrolled (863, 362) with delta (0, 0)
Screenshot: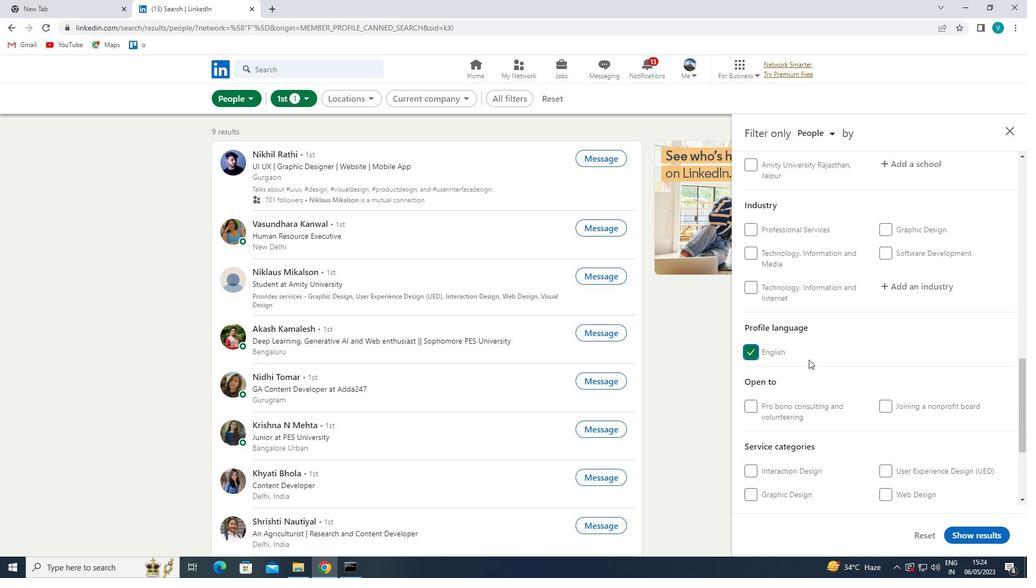 
Action: Mouse moved to (869, 360)
Screenshot: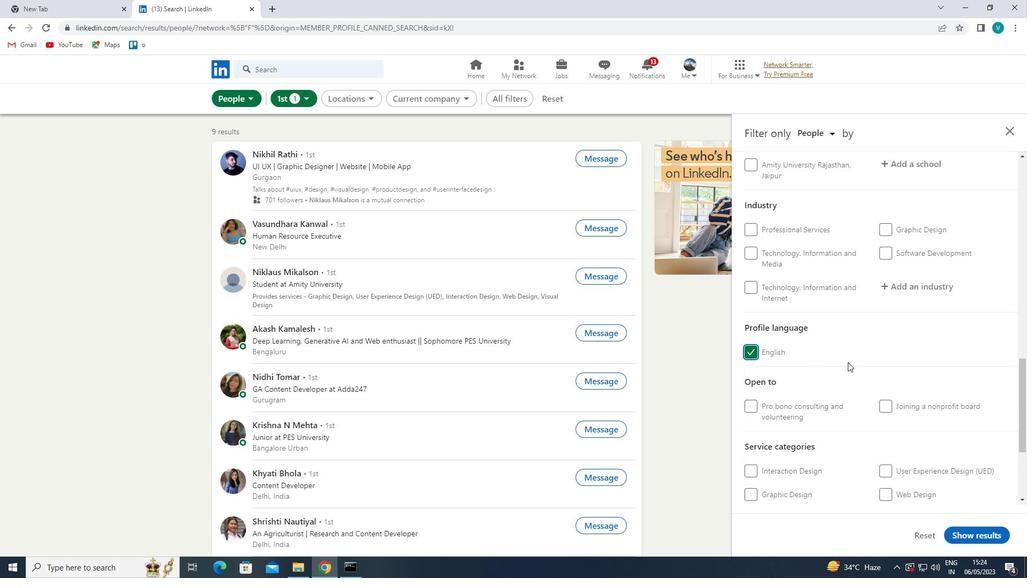 
Action: Mouse scrolled (869, 361) with delta (0, 0)
Screenshot: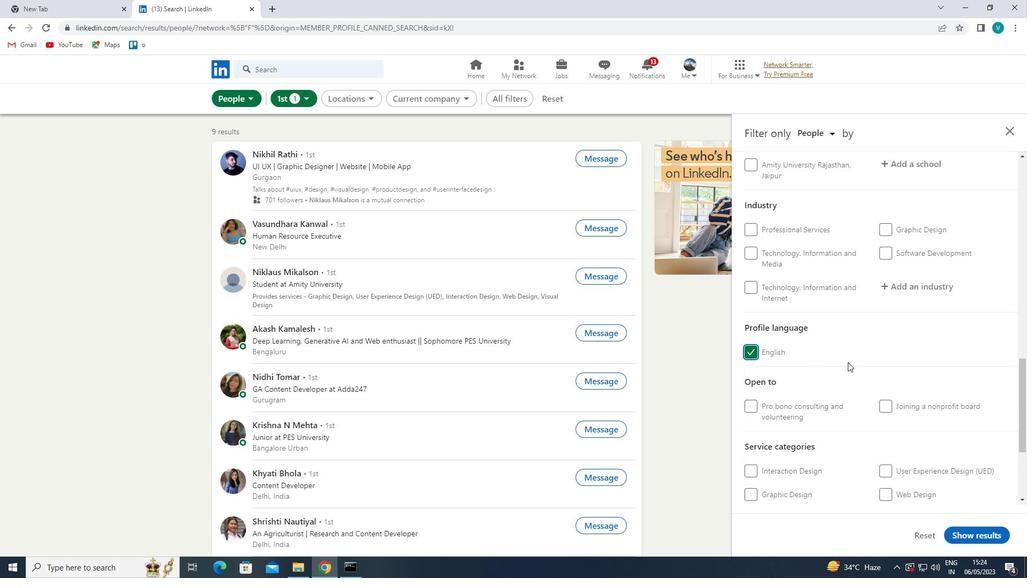 
Action: Mouse moved to (871, 360)
Screenshot: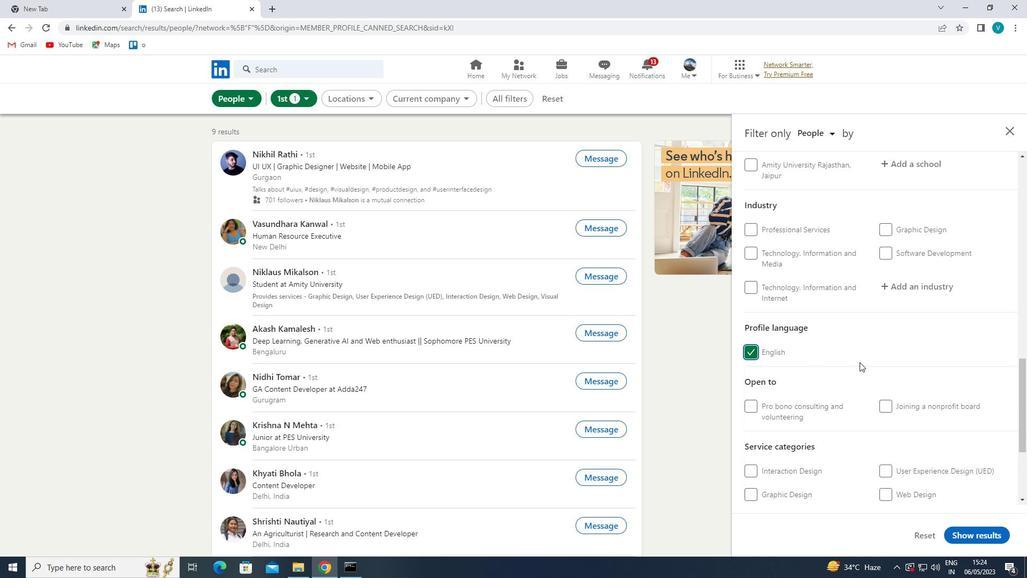 
Action: Mouse scrolled (871, 361) with delta (0, 0)
Screenshot: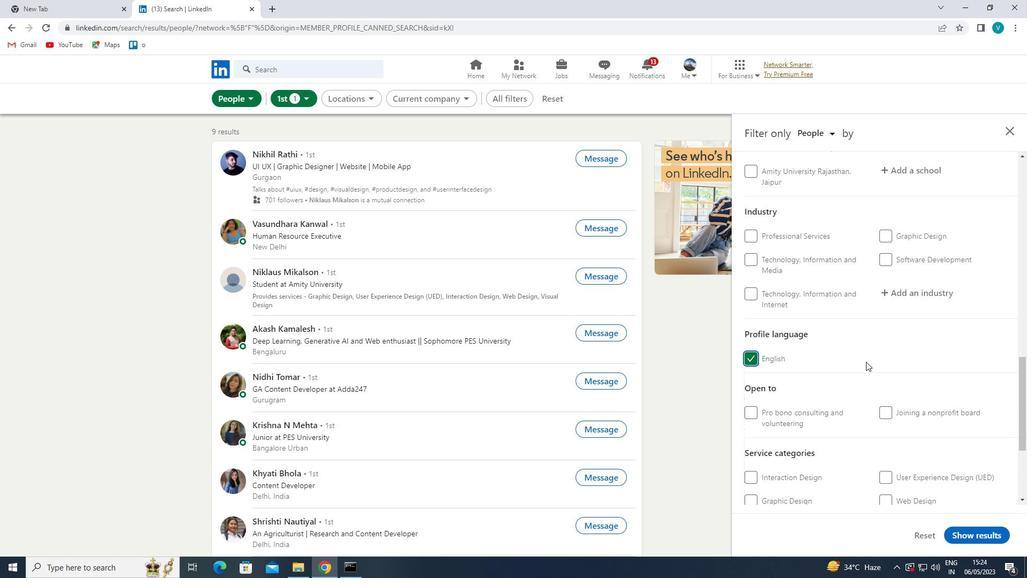 
Action: Mouse moved to (873, 360)
Screenshot: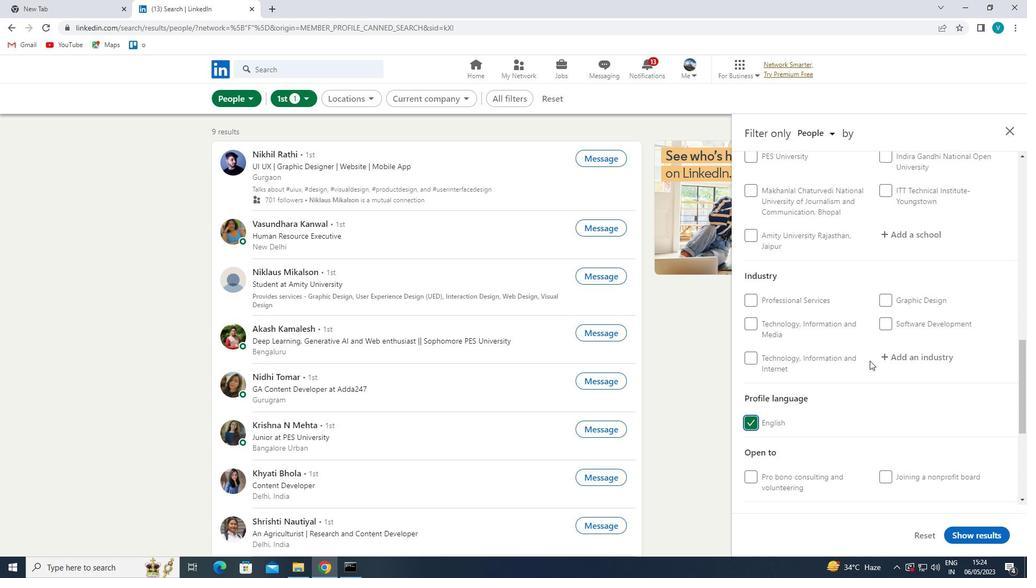 
Action: Mouse scrolled (873, 361) with delta (0, 0)
Screenshot: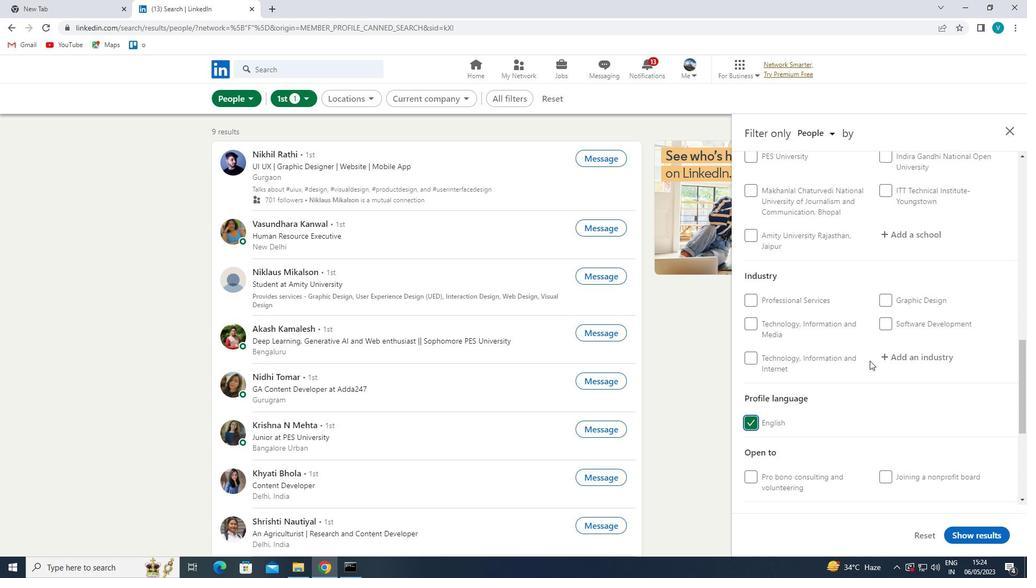 
Action: Mouse scrolled (873, 361) with delta (0, 0)
Screenshot: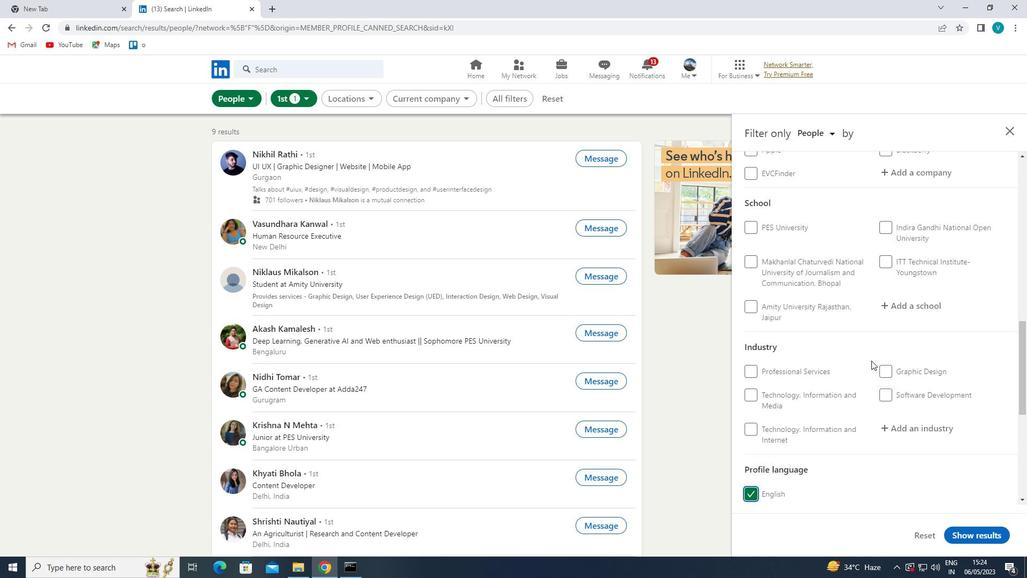 
Action: Mouse moved to (924, 249)
Screenshot: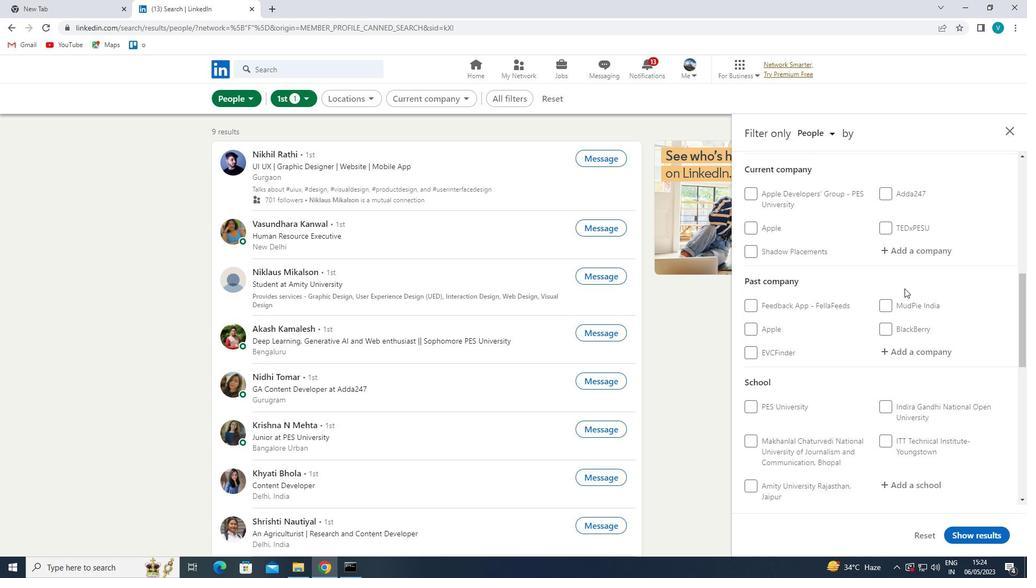 
Action: Mouse pressed left at (924, 249)
Screenshot: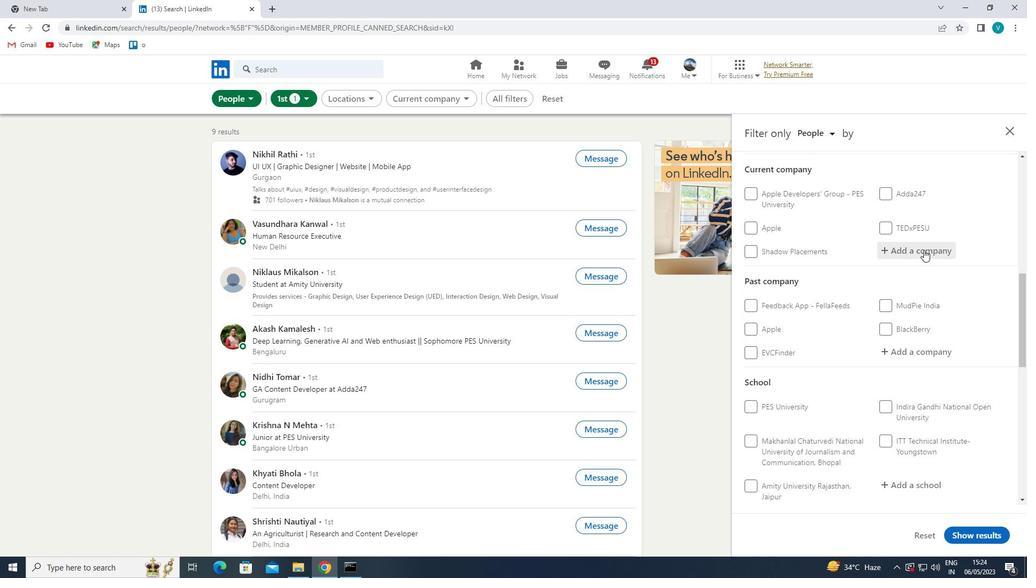 
Action: Mouse moved to (845, 254)
Screenshot: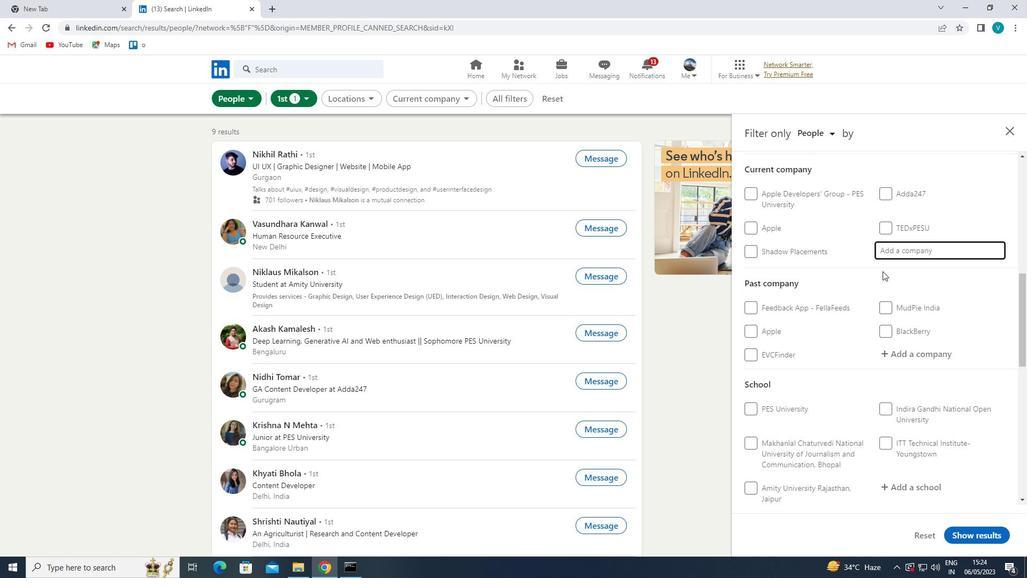 
Action: Key pressed <Key.shift>TOYO
Screenshot: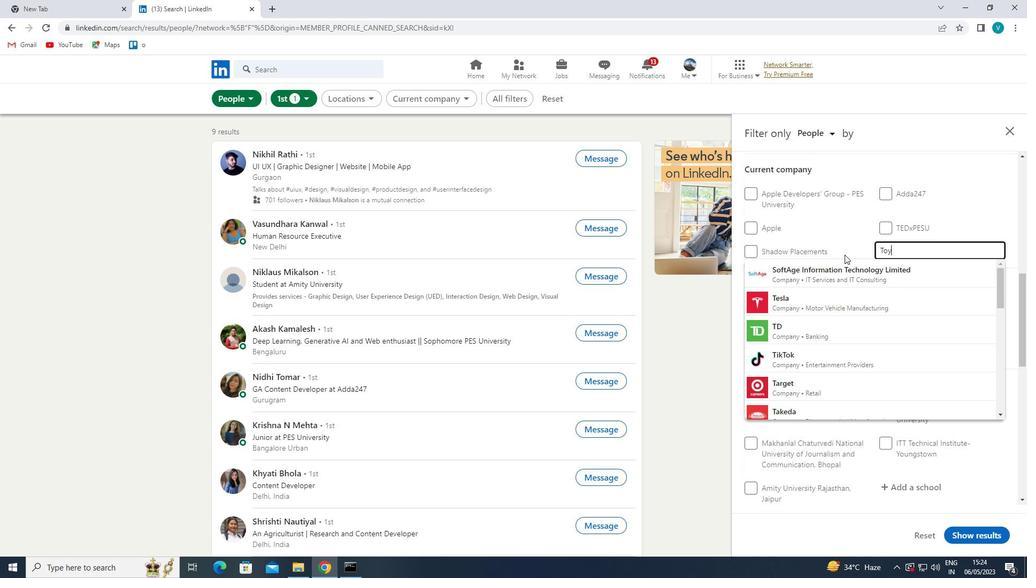
Action: Mouse moved to (843, 254)
Screenshot: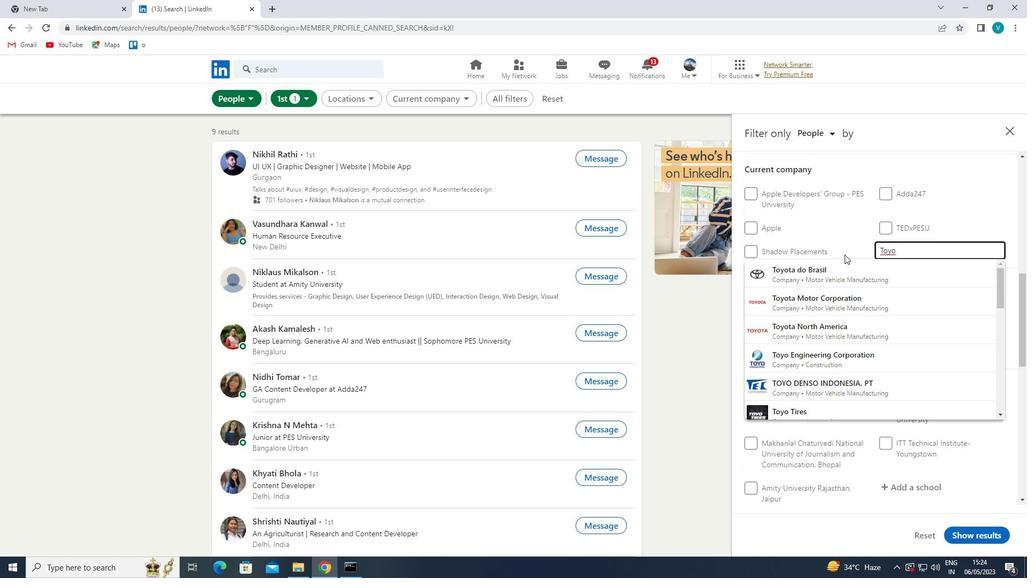 
Action: Key pressed TA<Key.space><Key.shift>KIRLOS
Screenshot: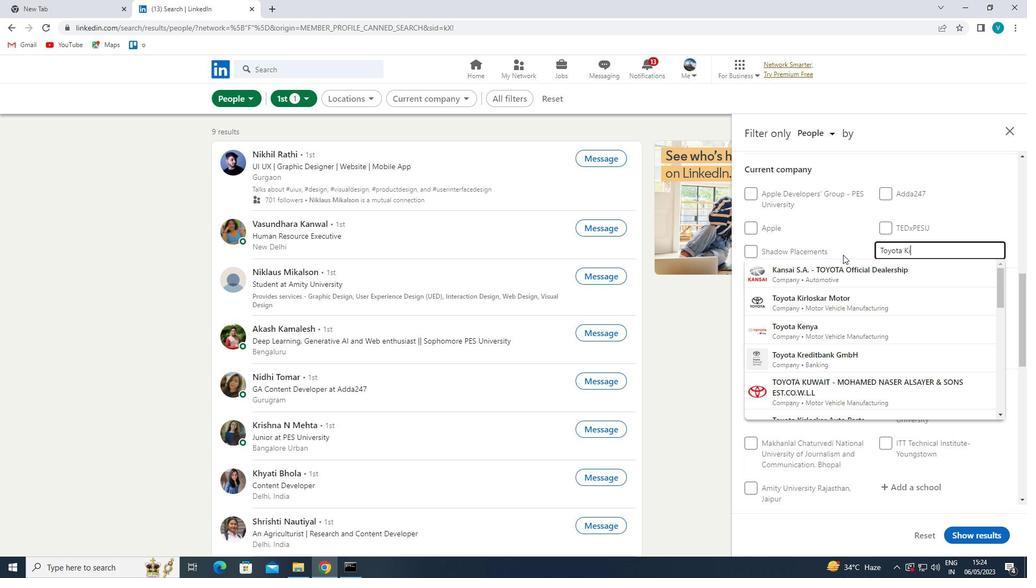 
Action: Mouse moved to (851, 271)
Screenshot: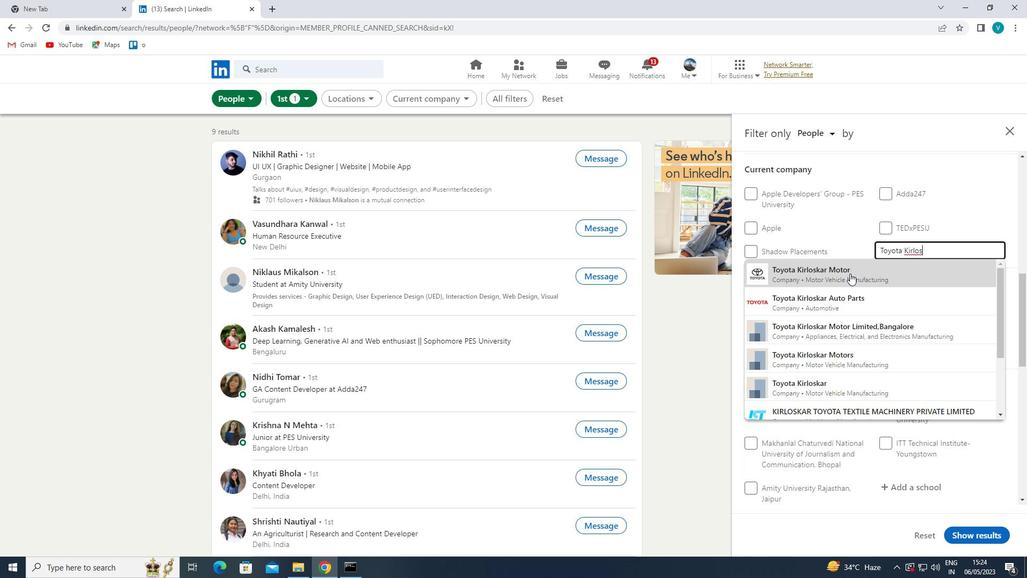 
Action: Mouse pressed left at (851, 271)
Screenshot: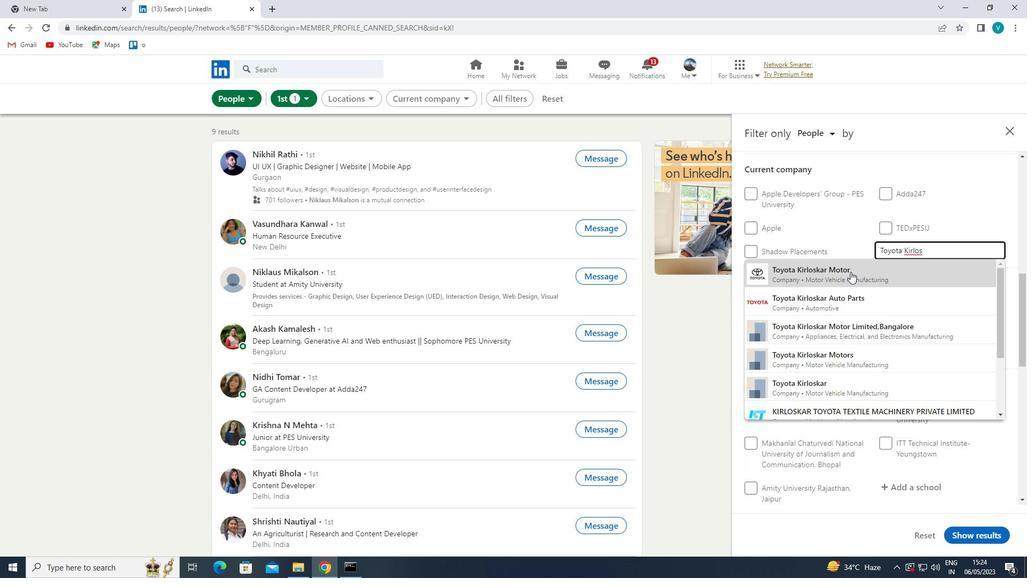 
Action: Mouse moved to (850, 271)
Screenshot: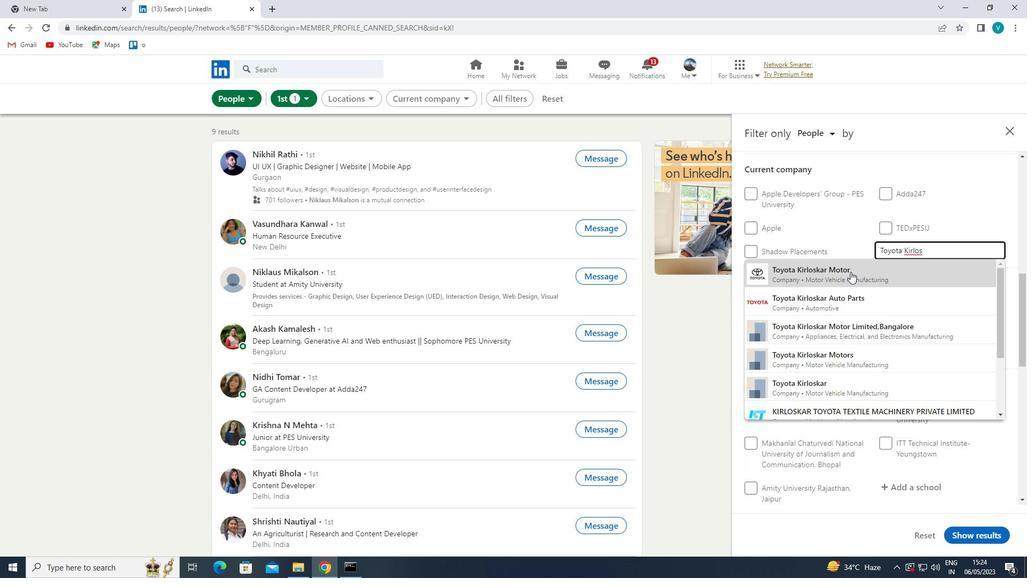 
Action: Mouse scrolled (850, 271) with delta (0, 0)
Screenshot: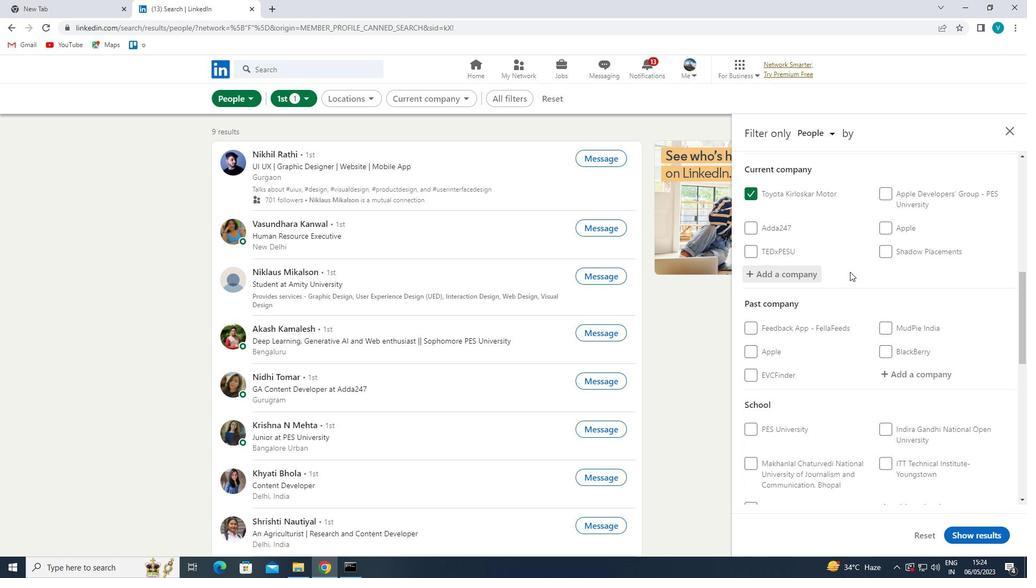 
Action: Mouse scrolled (850, 271) with delta (0, 0)
Screenshot: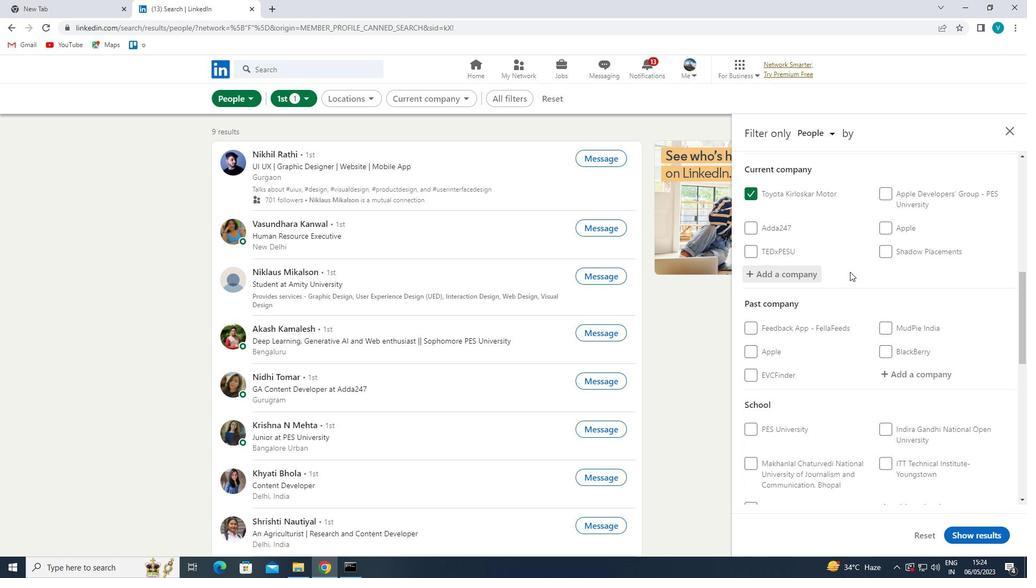 
Action: Mouse scrolled (850, 271) with delta (0, 0)
Screenshot: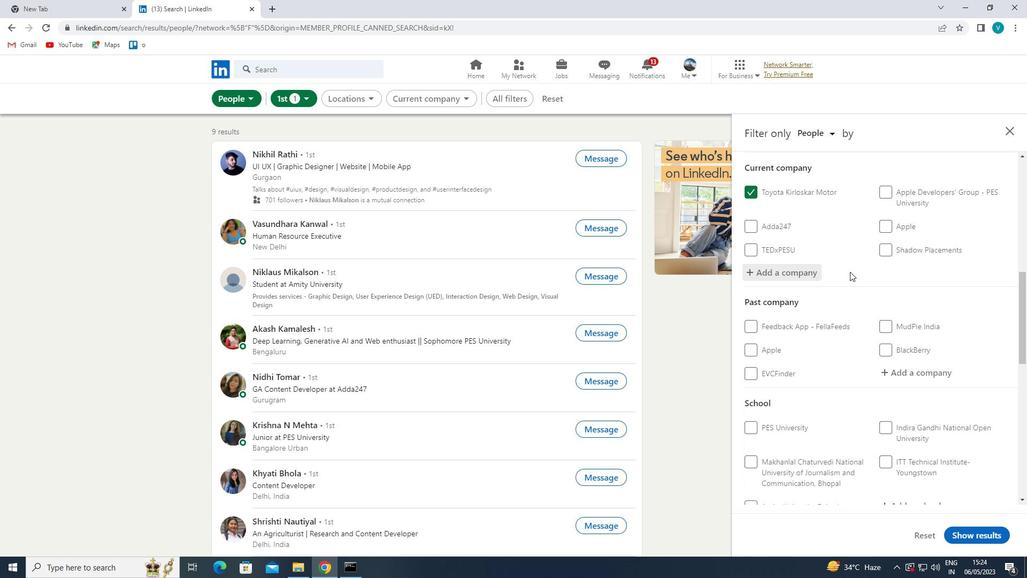 
Action: Mouse scrolled (850, 271) with delta (0, 0)
Screenshot: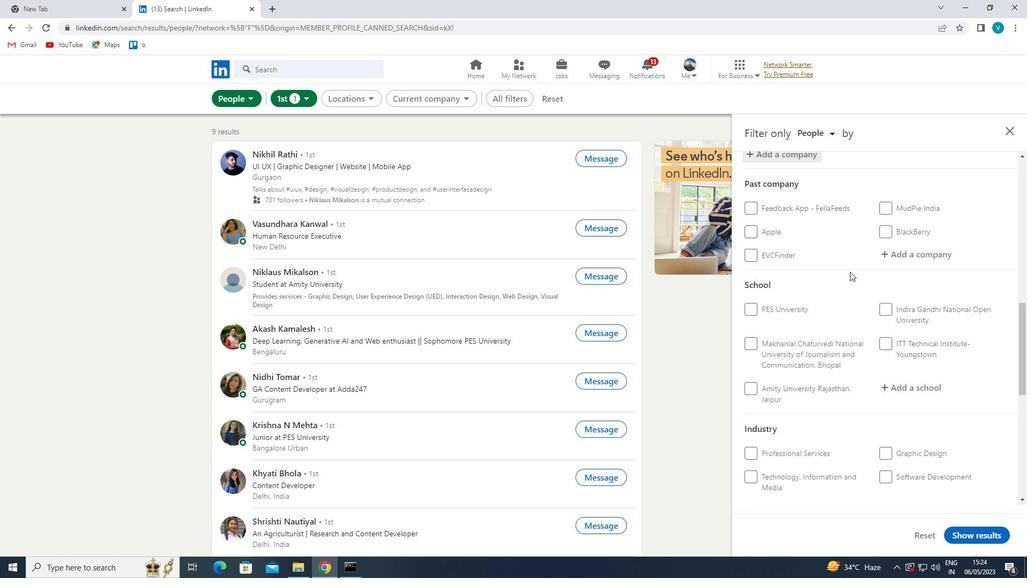 
Action: Mouse moved to (894, 289)
Screenshot: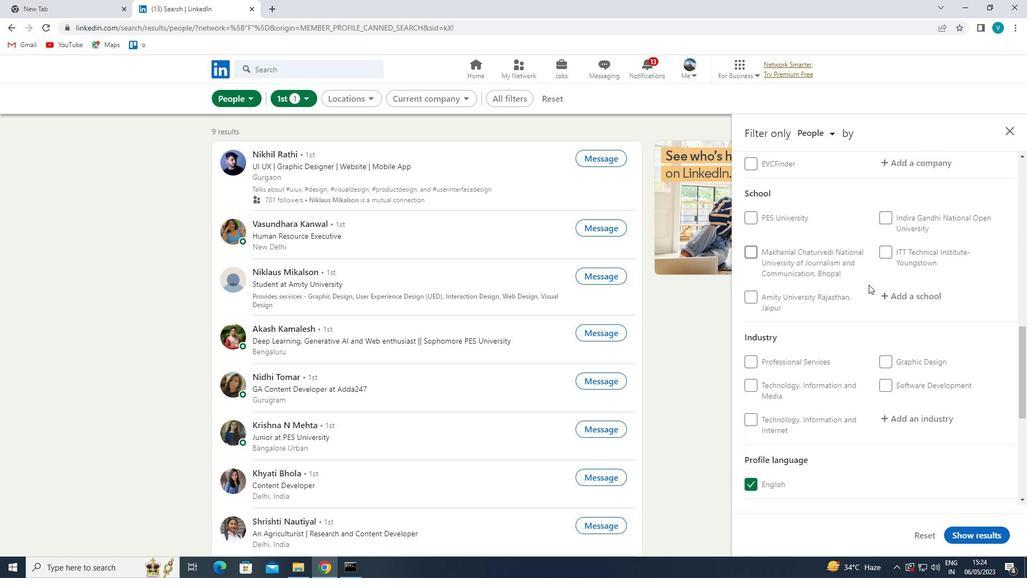
Action: Mouse pressed left at (894, 289)
Screenshot: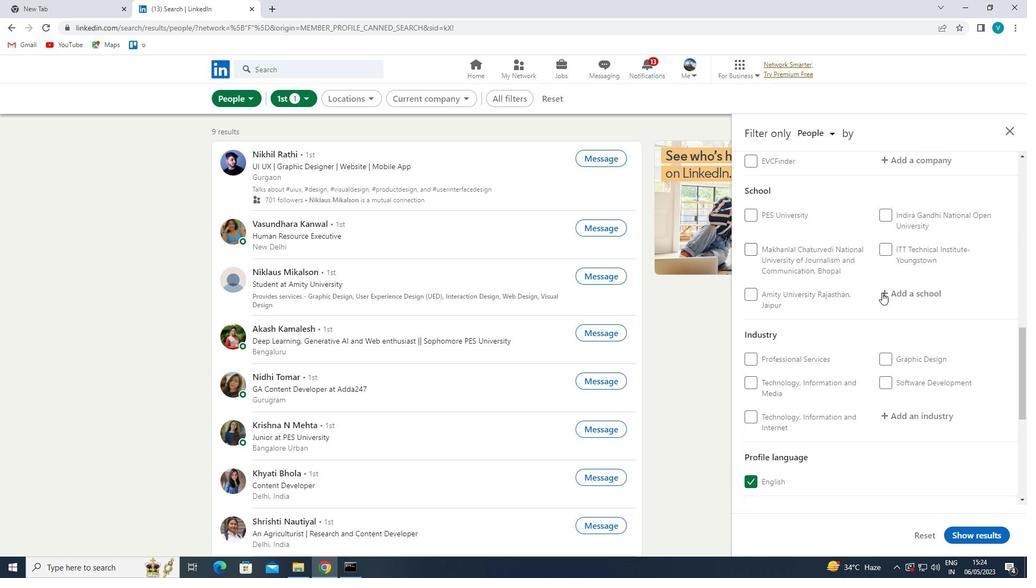 
Action: Mouse moved to (895, 288)
Screenshot: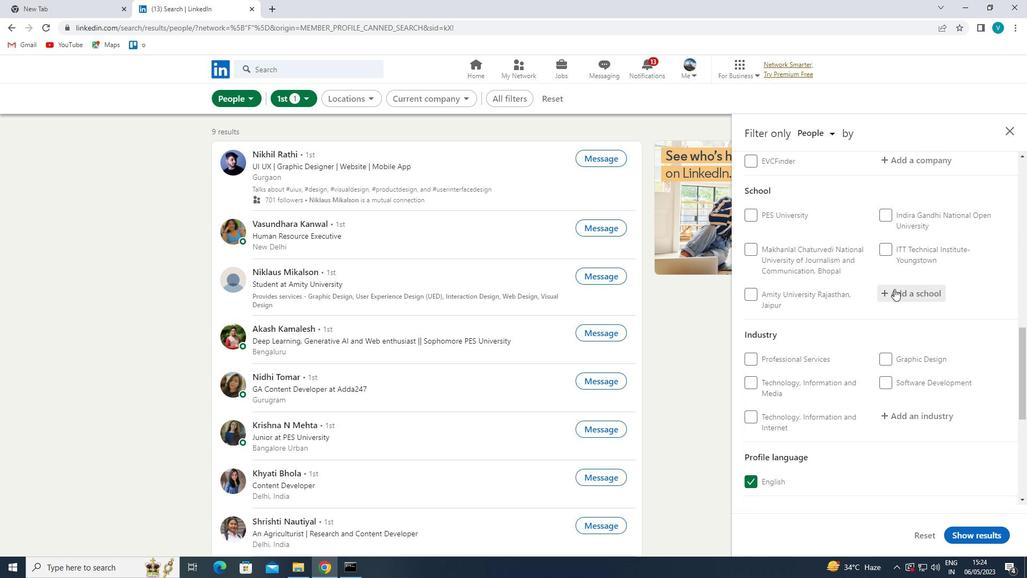 
Action: Key pressed <Key.shift>BML<Key.space>
Screenshot: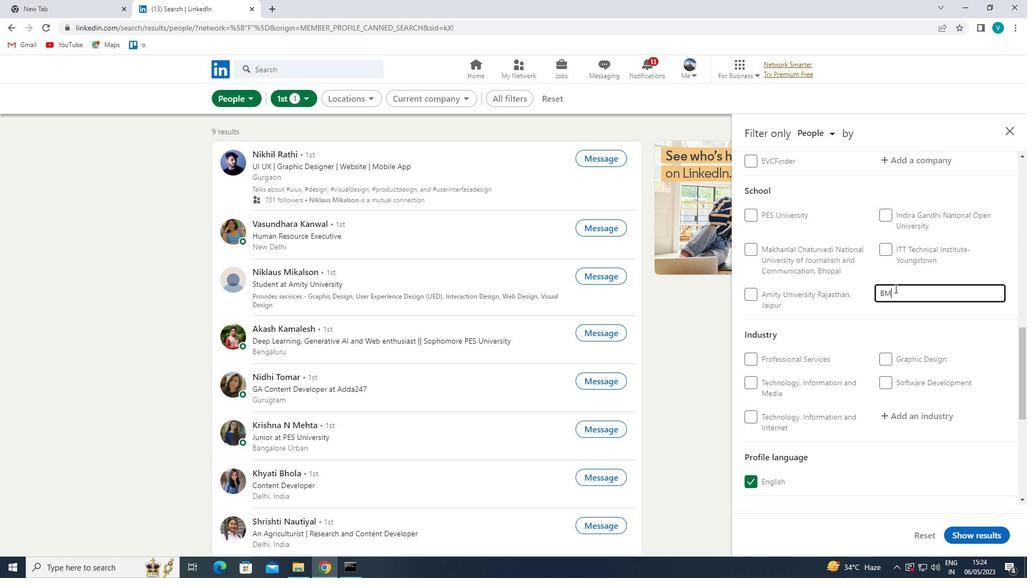 
Action: Mouse moved to (889, 302)
Screenshot: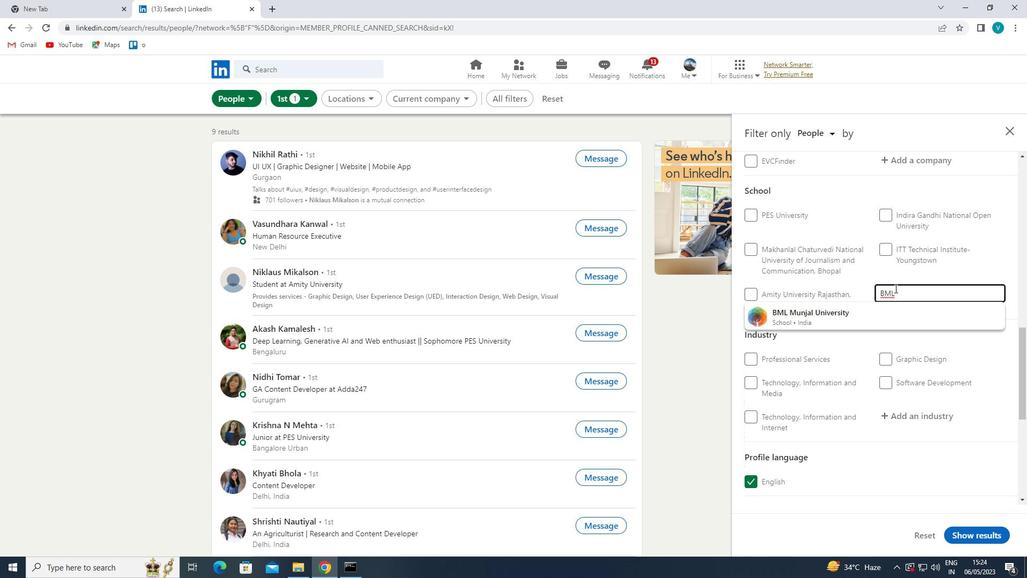 
Action: Mouse pressed left at (889, 302)
Screenshot: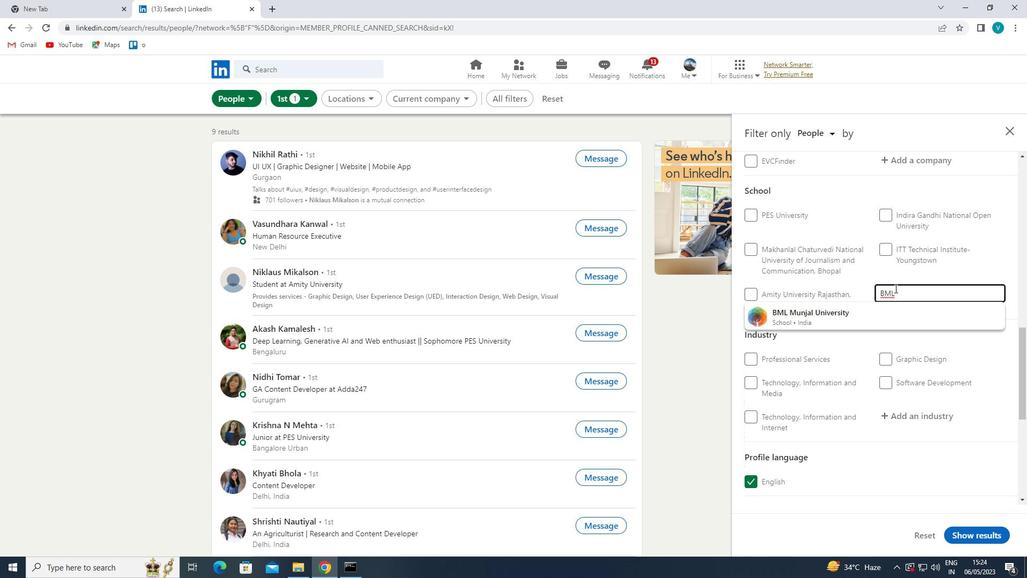 
Action: Mouse moved to (890, 305)
Screenshot: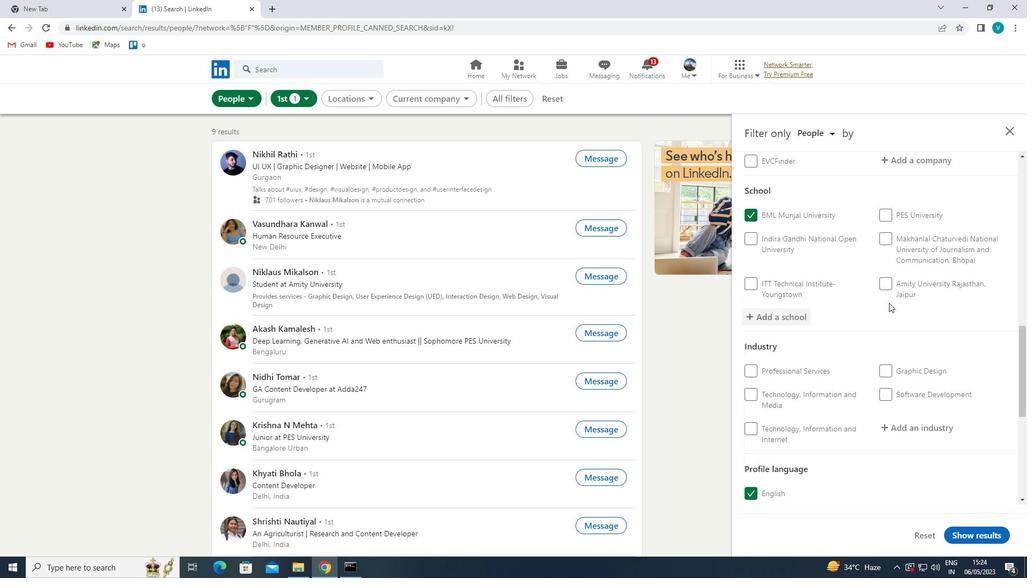 
Action: Mouse scrolled (890, 305) with delta (0, 0)
Screenshot: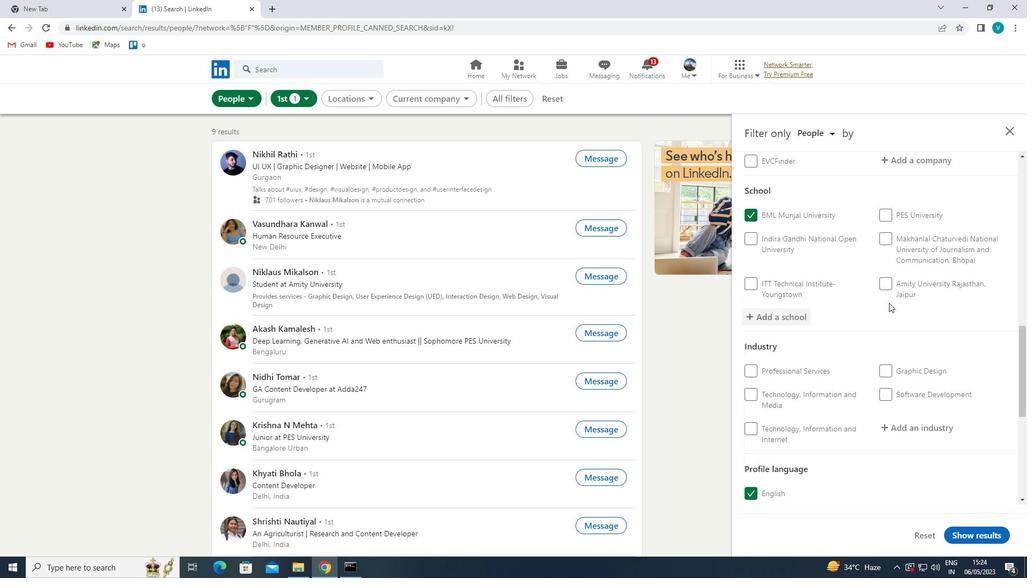 
Action: Mouse moved to (890, 307)
Screenshot: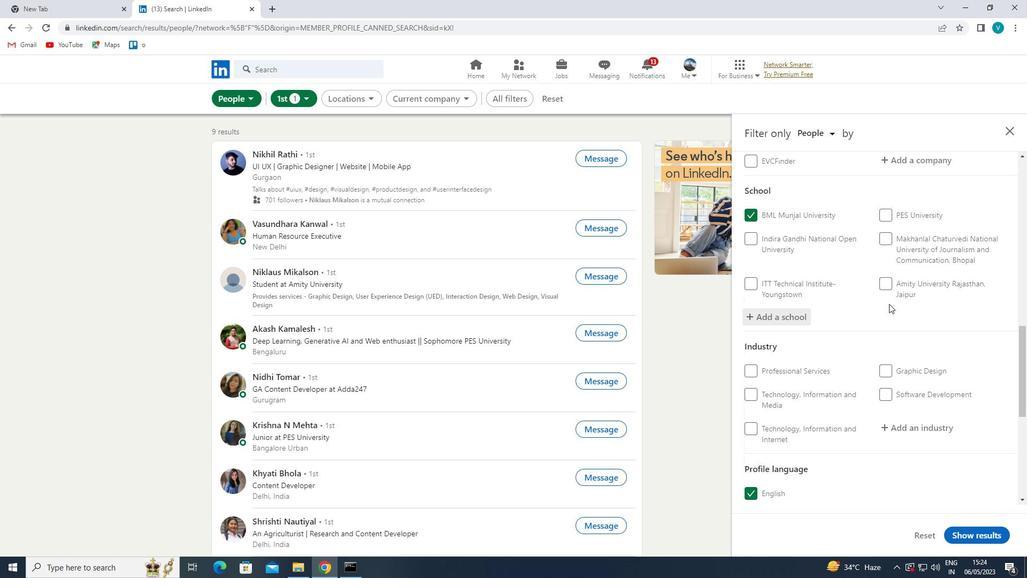 
Action: Mouse scrolled (890, 306) with delta (0, 0)
Screenshot: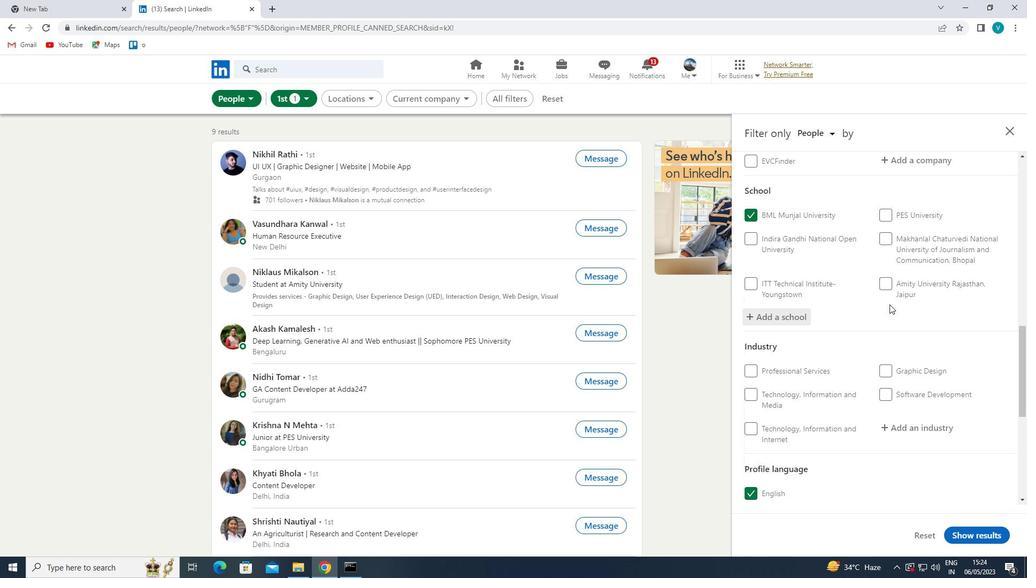 
Action: Mouse moved to (895, 320)
Screenshot: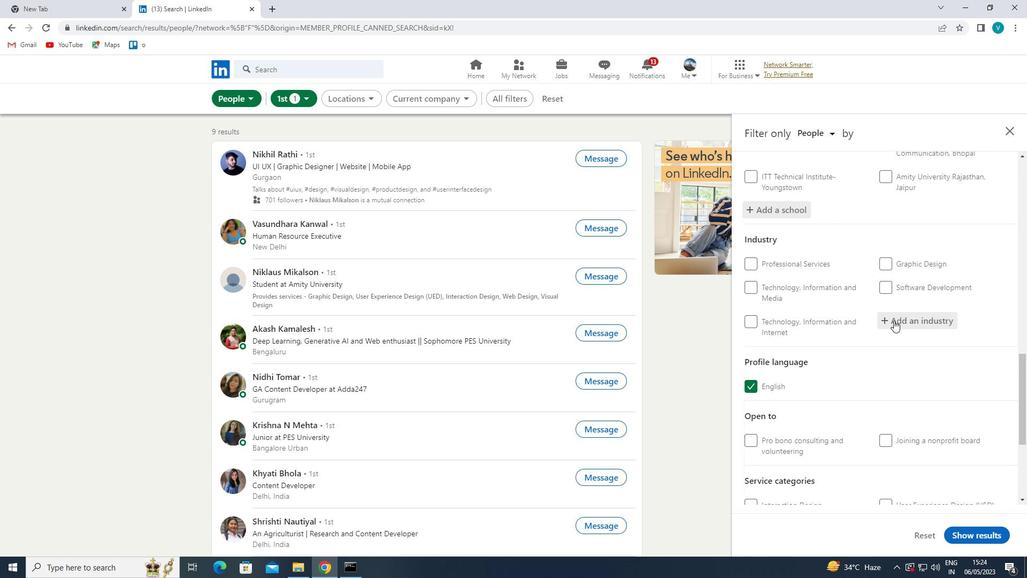 
Action: Mouse pressed left at (895, 320)
Screenshot: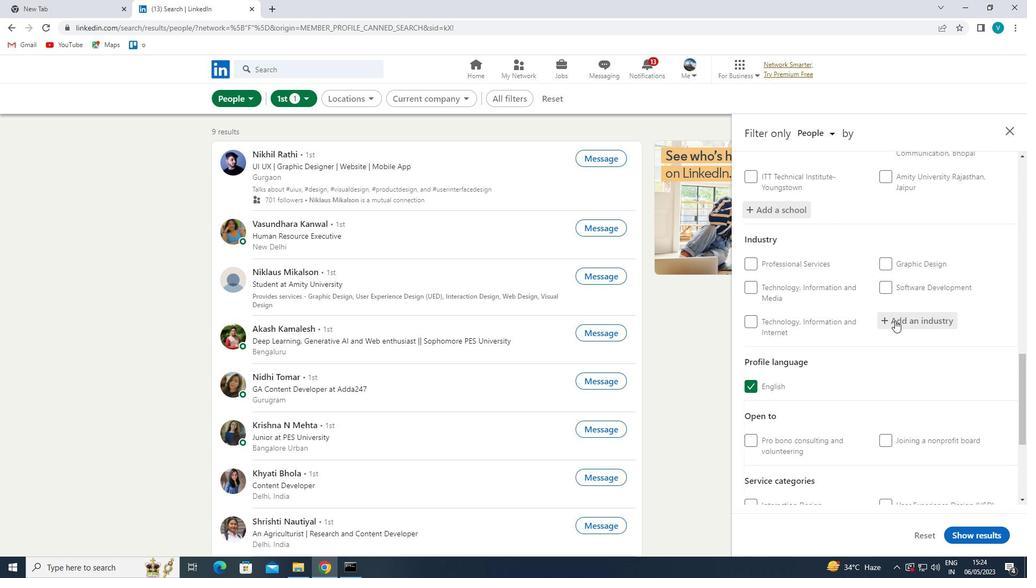 
Action: Key pressed <Key.shift>WAE<Key.backspace>REHOUSING
Screenshot: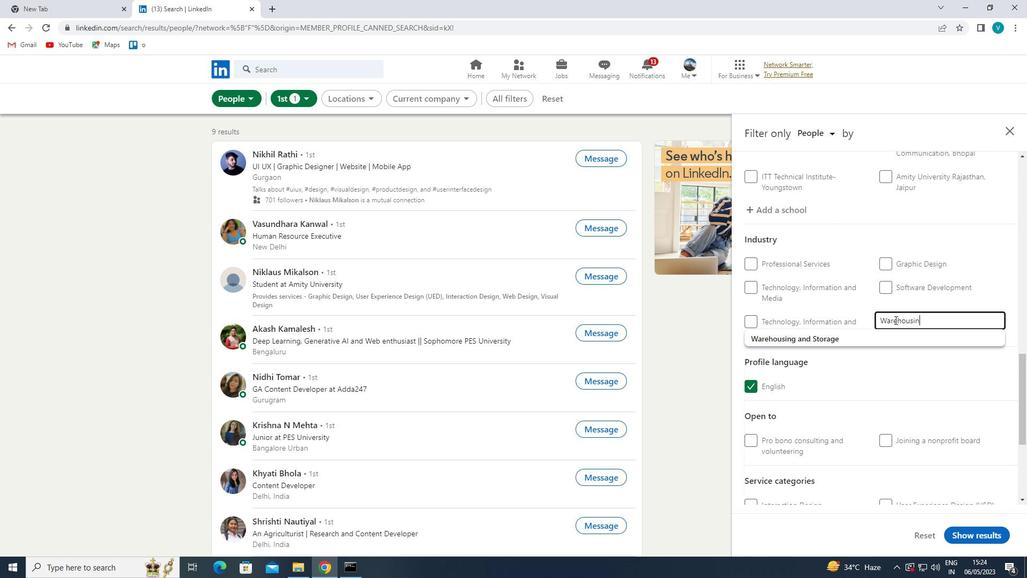 
Action: Mouse moved to (867, 339)
Screenshot: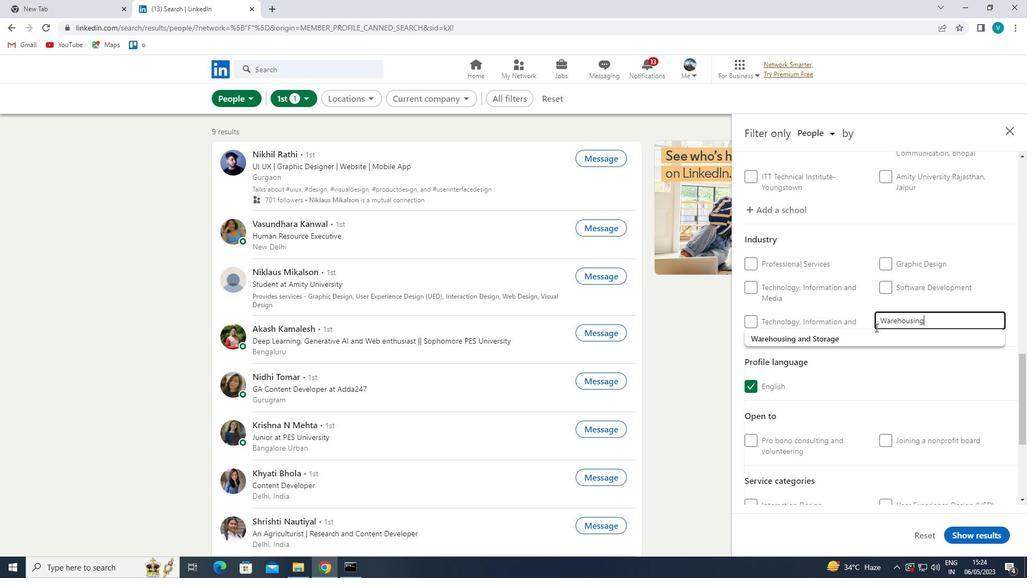 
Action: Mouse pressed left at (867, 339)
Screenshot: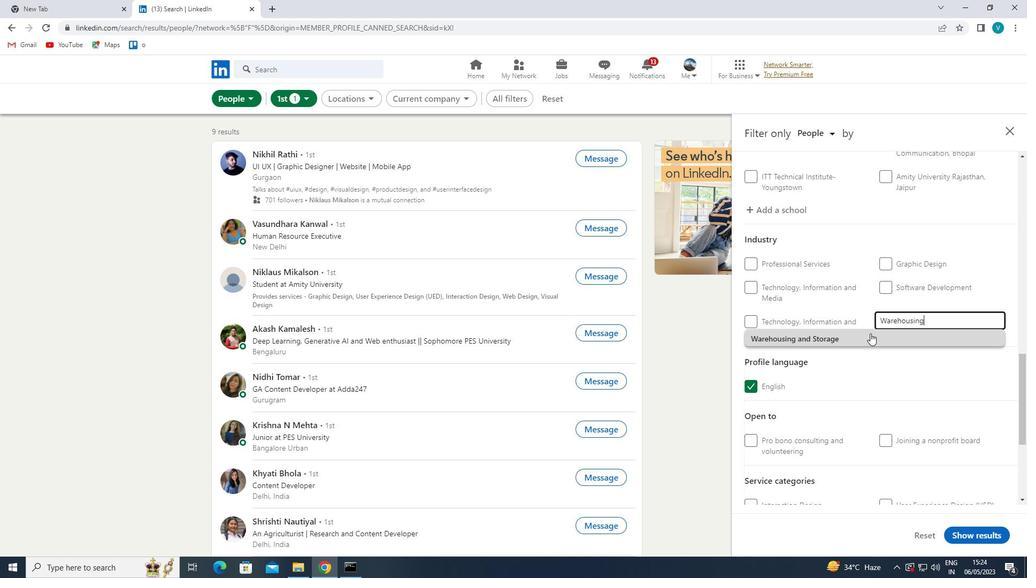 
Action: Mouse moved to (867, 339)
Screenshot: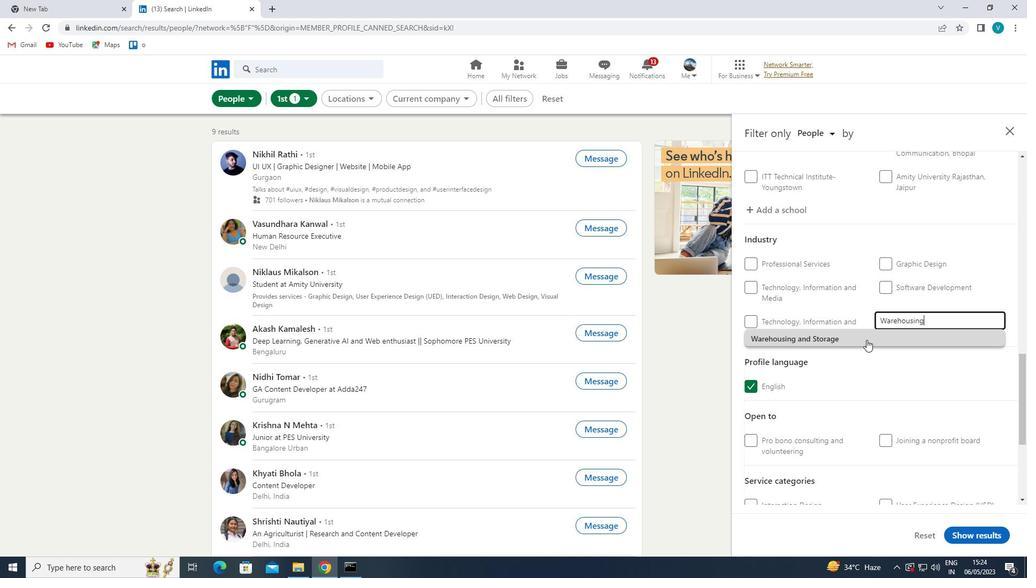 
Action: Mouse scrolled (867, 339) with delta (0, 0)
Screenshot: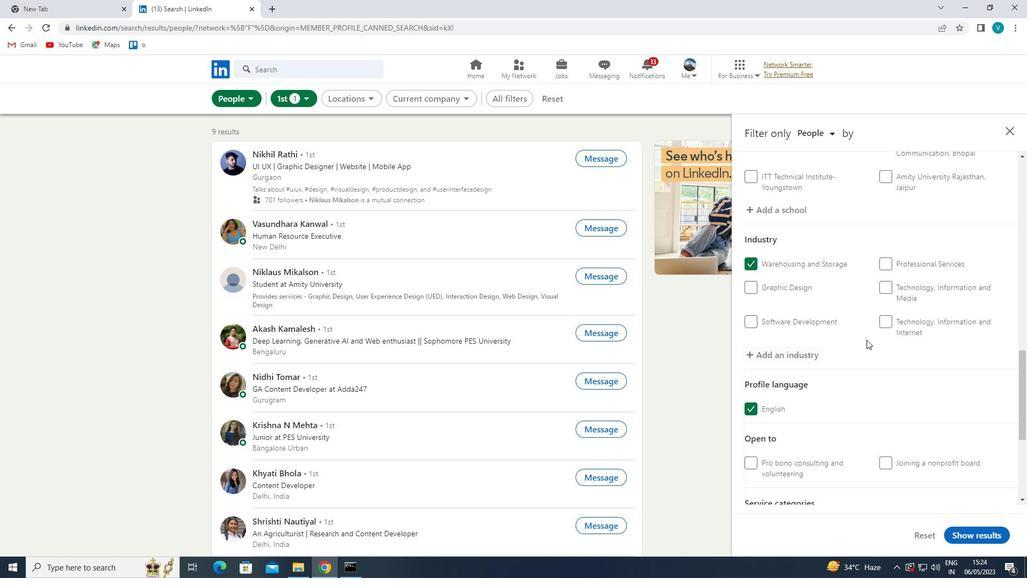 
Action: Mouse moved to (867, 344)
Screenshot: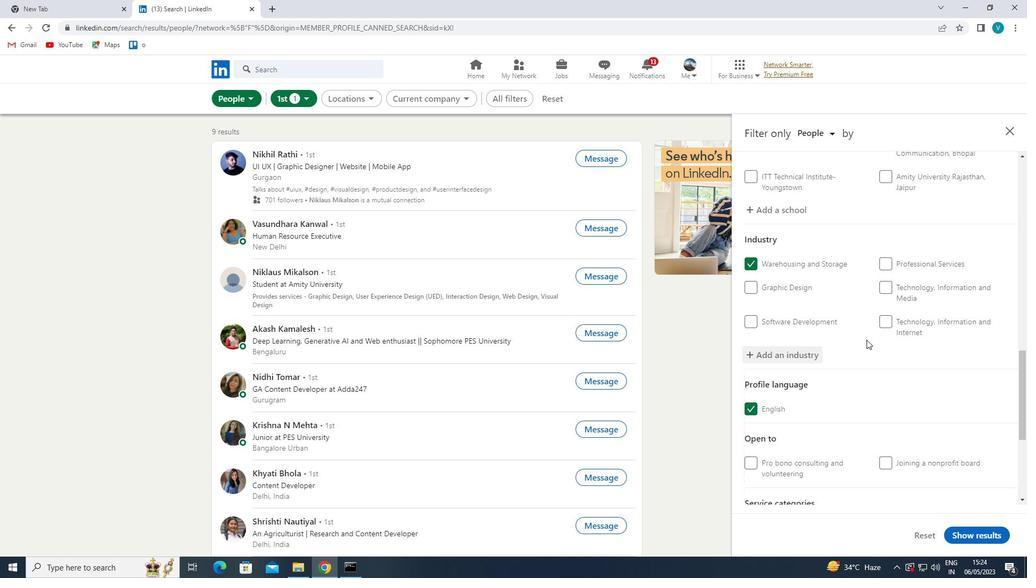 
Action: Mouse scrolled (867, 344) with delta (0, 0)
Screenshot: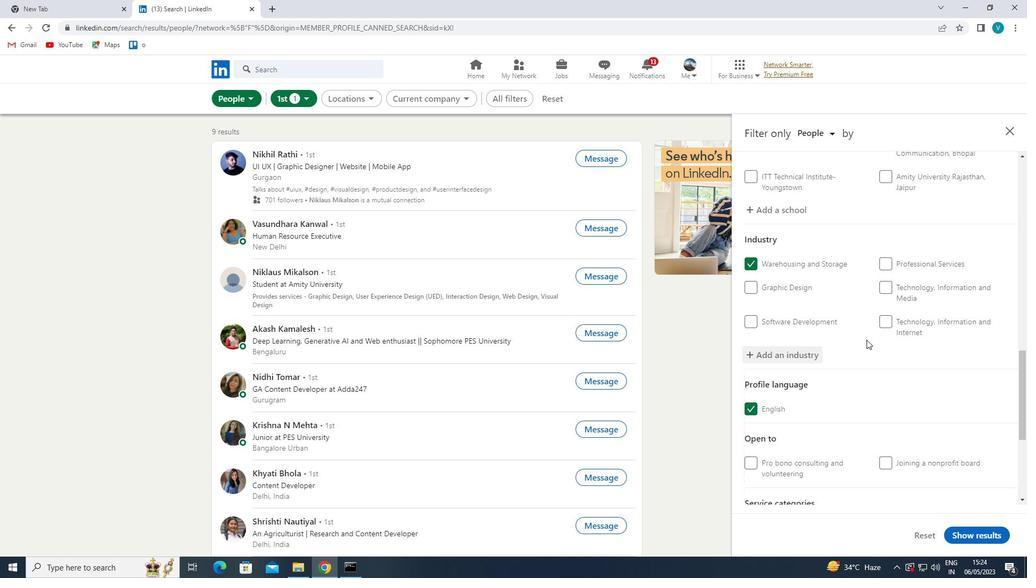
Action: Mouse moved to (867, 347)
Screenshot: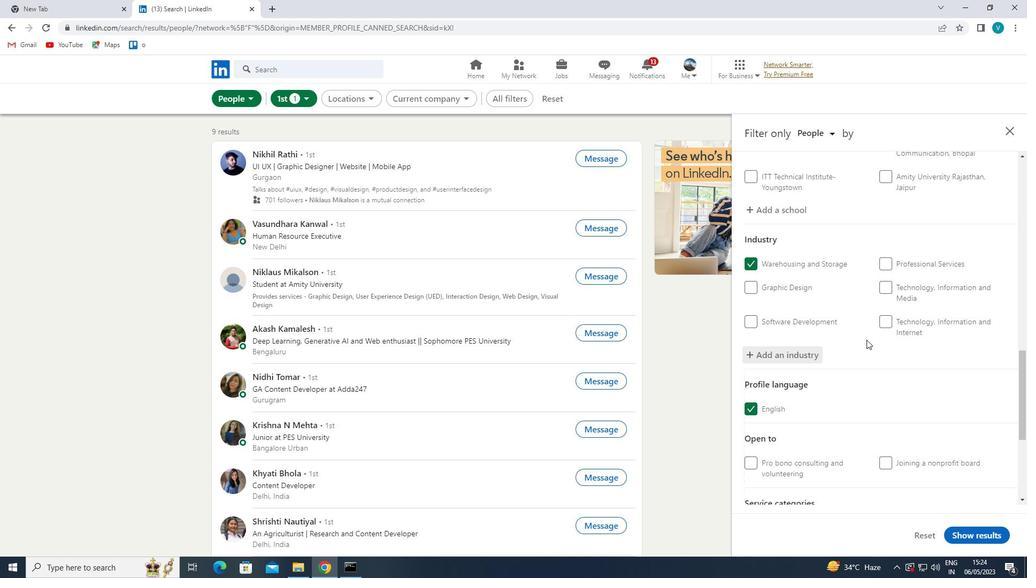 
Action: Mouse scrolled (867, 347) with delta (0, 0)
Screenshot: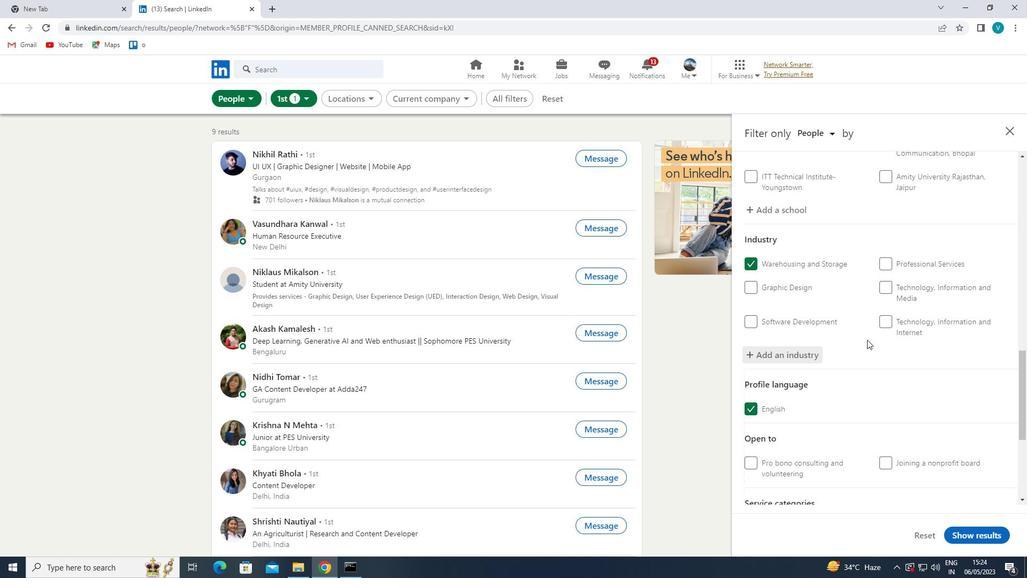 
Action: Mouse moved to (867, 349)
Screenshot: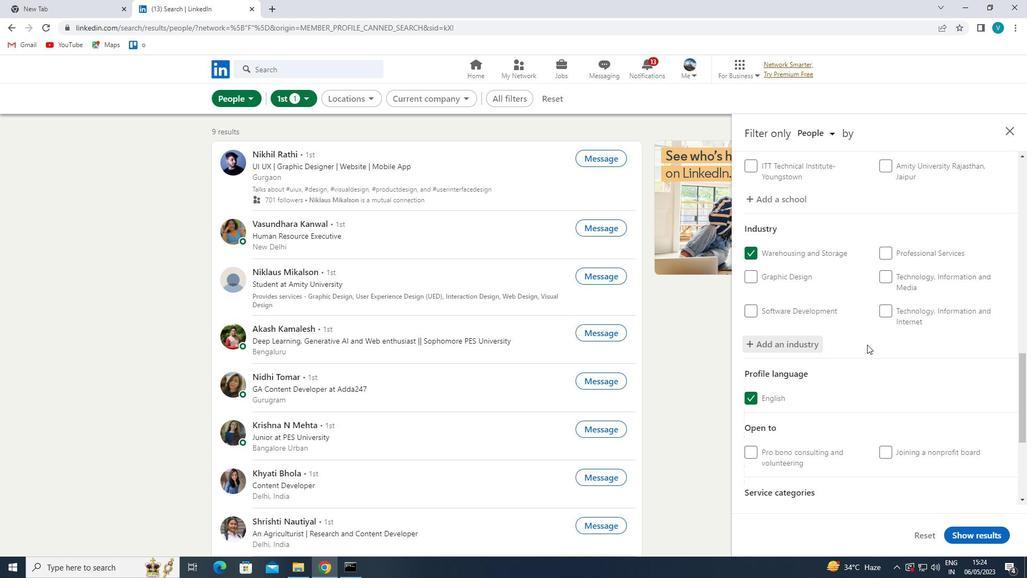 
Action: Mouse scrolled (867, 348) with delta (0, 0)
Screenshot: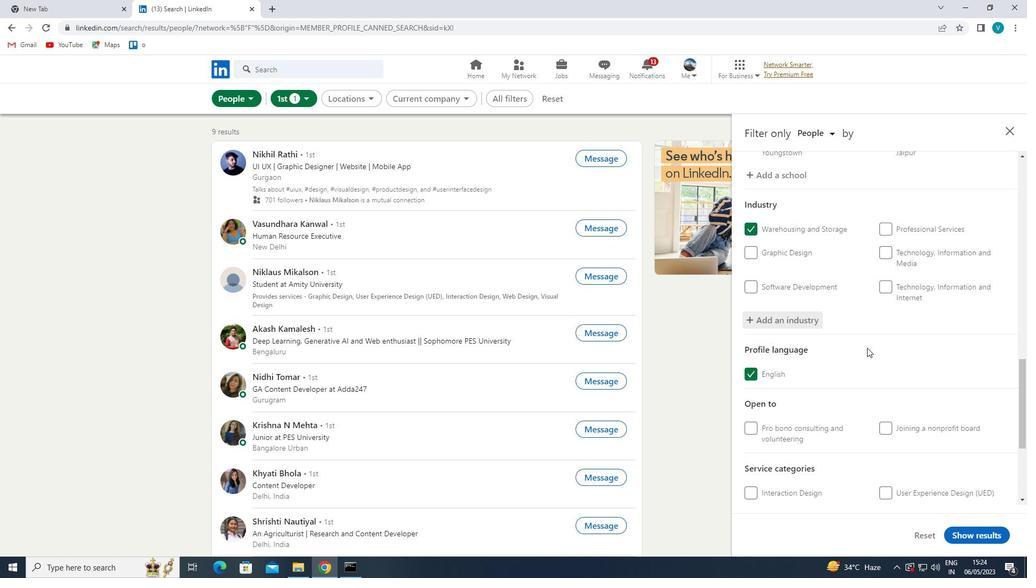 
Action: Mouse moved to (867, 349)
Screenshot: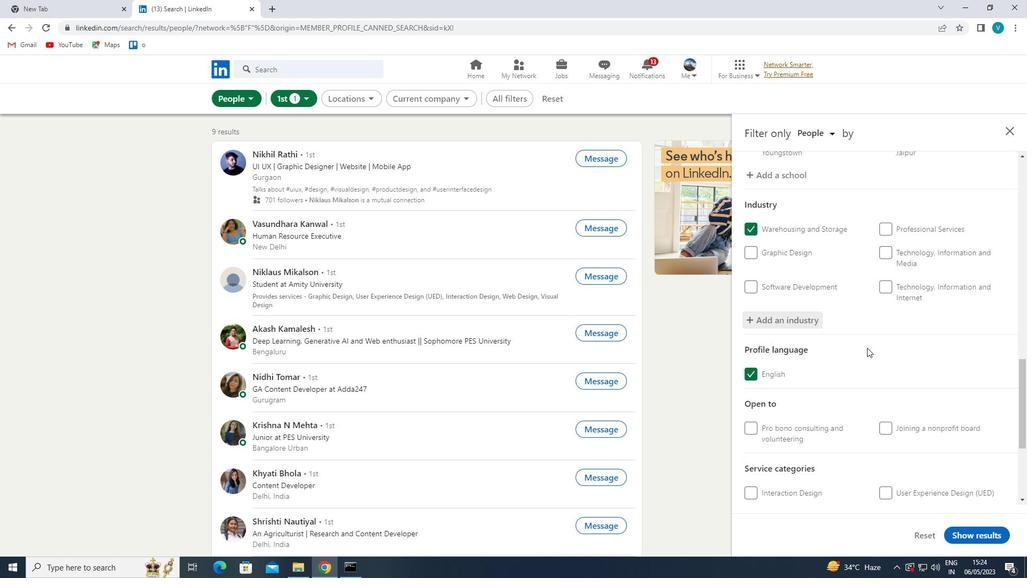
Action: Mouse scrolled (867, 349) with delta (0, 0)
Screenshot: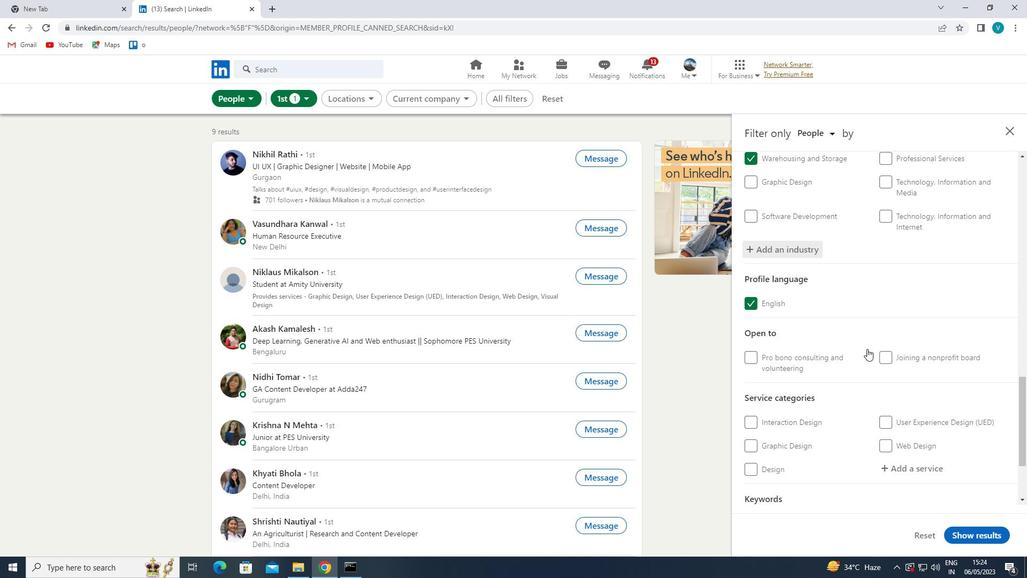 
Action: Mouse moved to (898, 344)
Screenshot: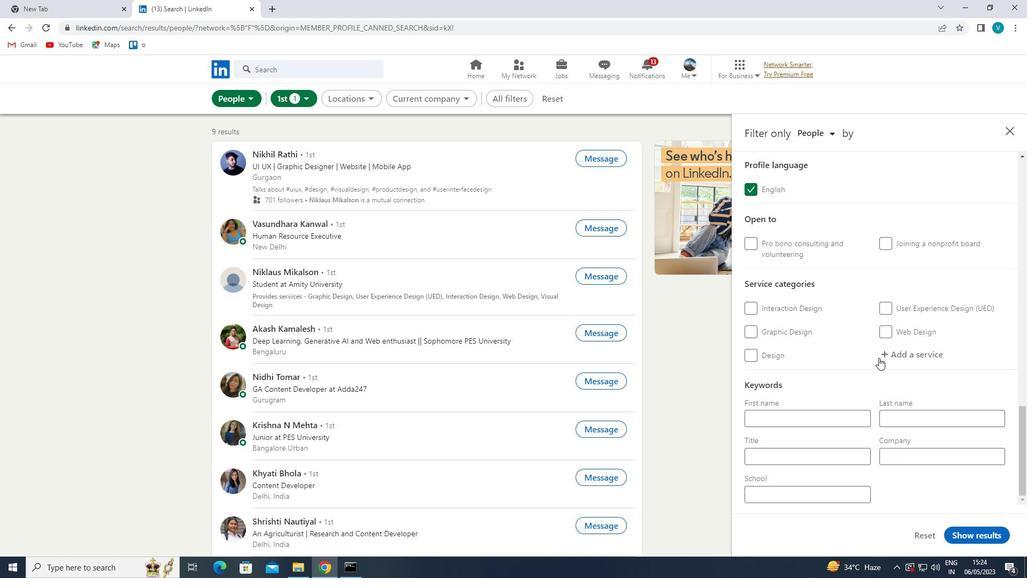 
Action: Mouse pressed left at (898, 344)
Screenshot: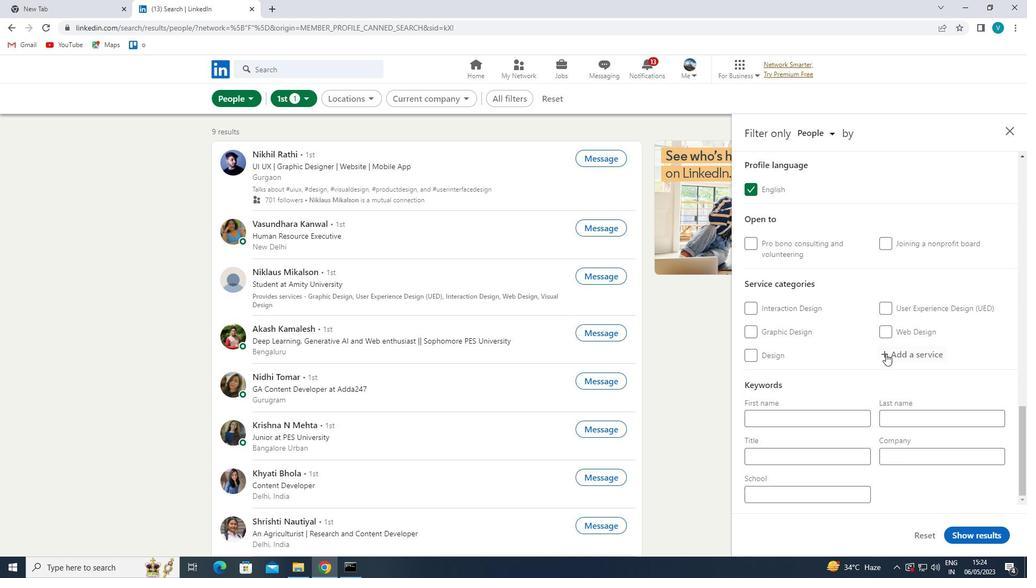 
Action: Mouse moved to (897, 360)
Screenshot: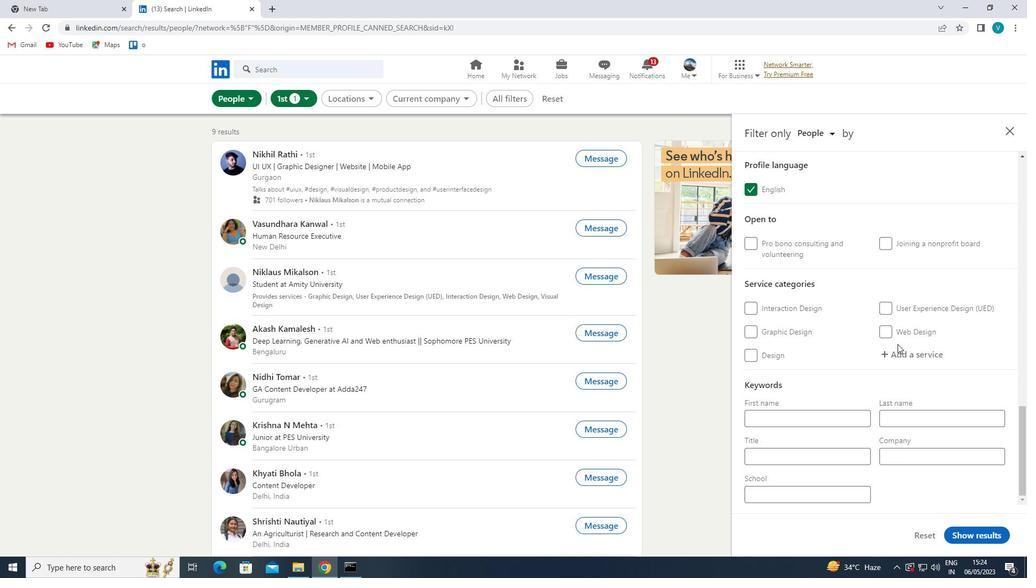 
Action: Mouse pressed left at (897, 360)
Screenshot: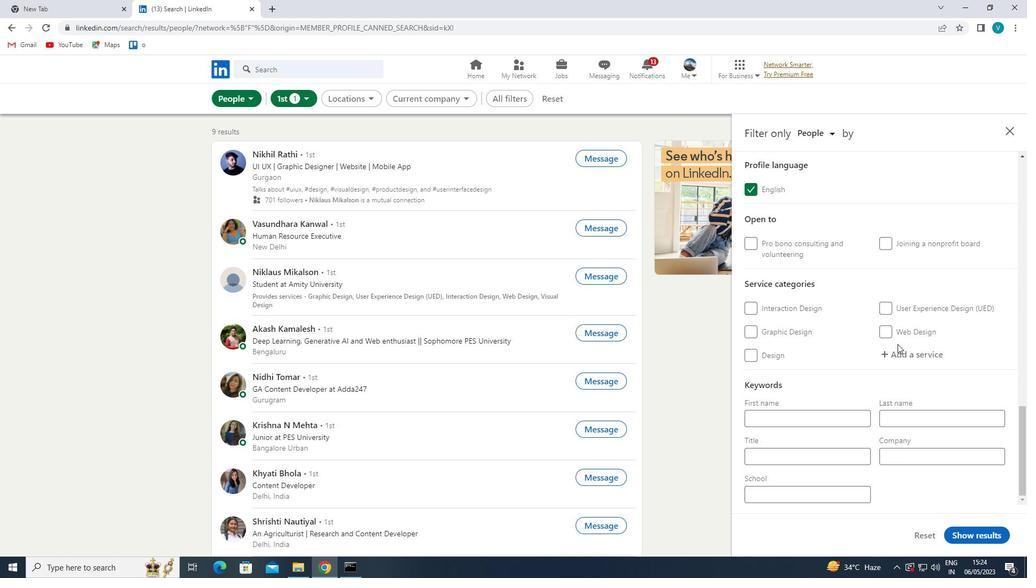 
Action: Key pressed <Key.shift>LIFE<Key.space>
Screenshot: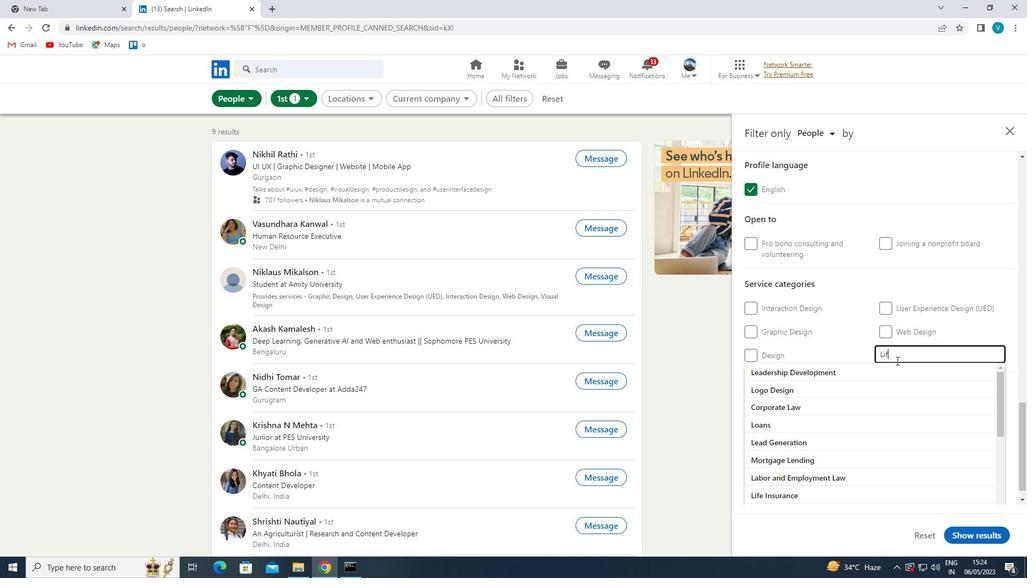 
Action: Mouse moved to (875, 374)
Screenshot: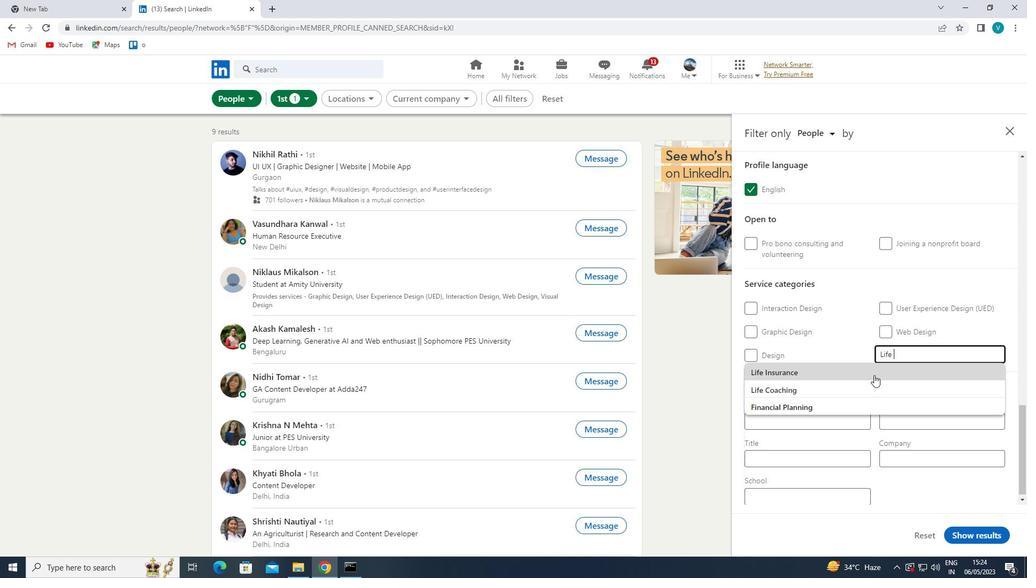 
Action: Mouse pressed left at (875, 374)
Screenshot: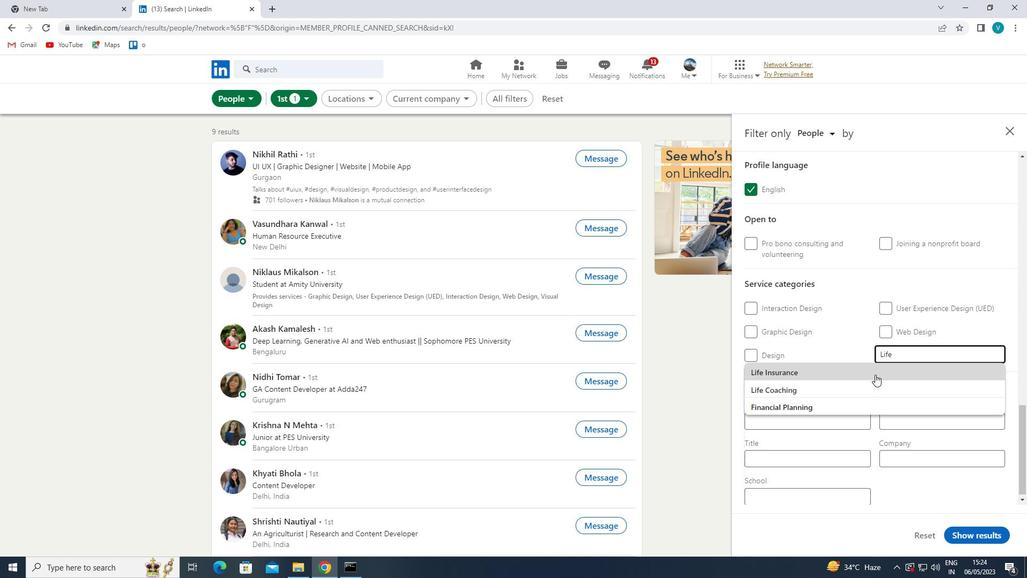 
Action: Mouse scrolled (875, 374) with delta (0, 0)
Screenshot: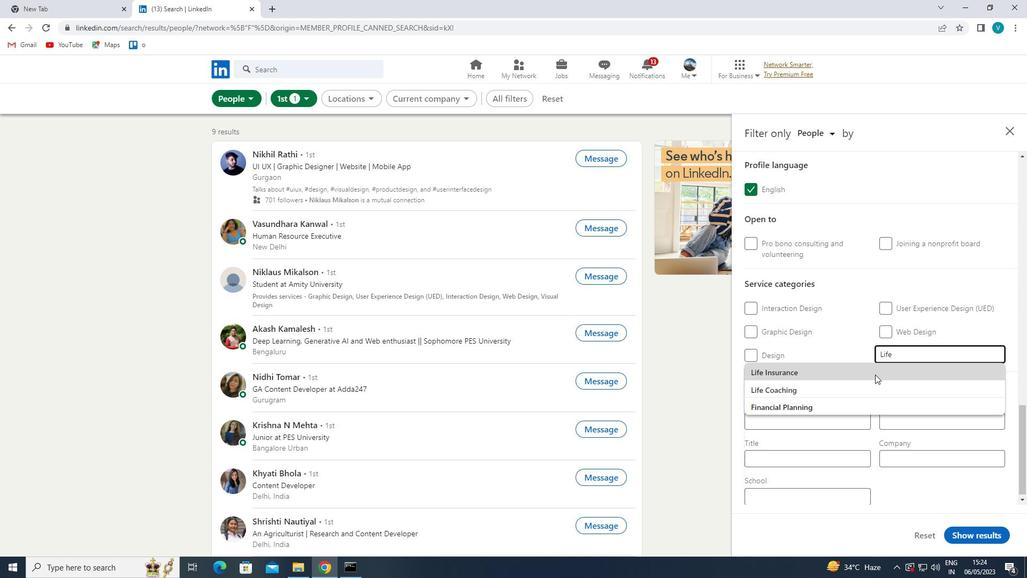
Action: Mouse scrolled (875, 374) with delta (0, 0)
Screenshot: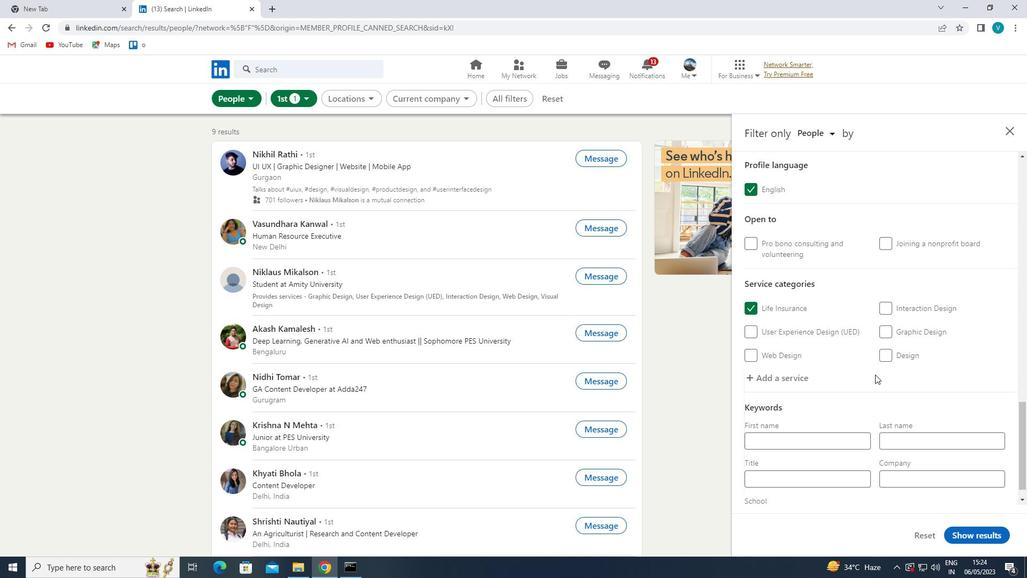 
Action: Mouse scrolled (875, 374) with delta (0, 0)
Screenshot: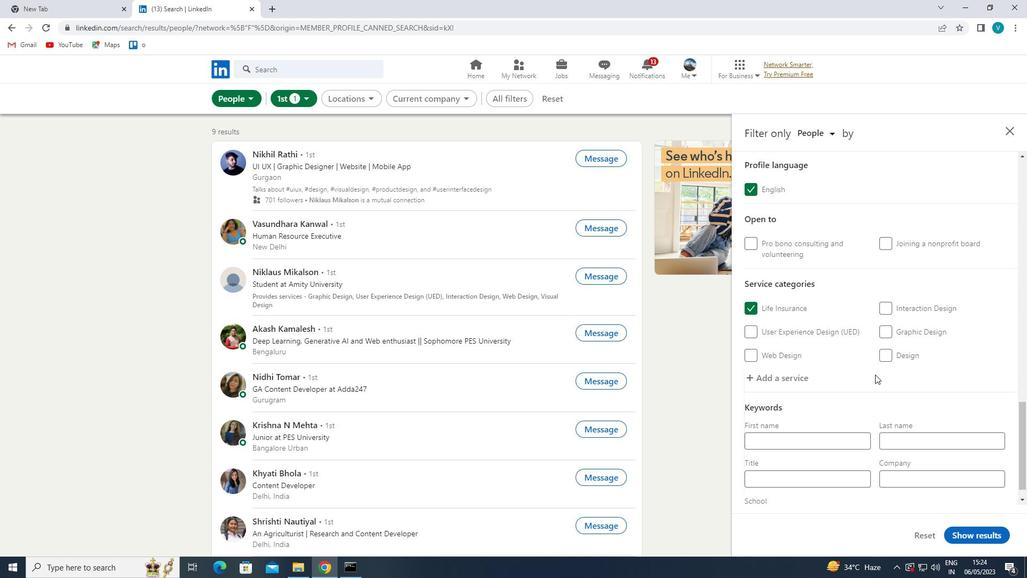 
Action: Mouse moved to (821, 456)
Screenshot: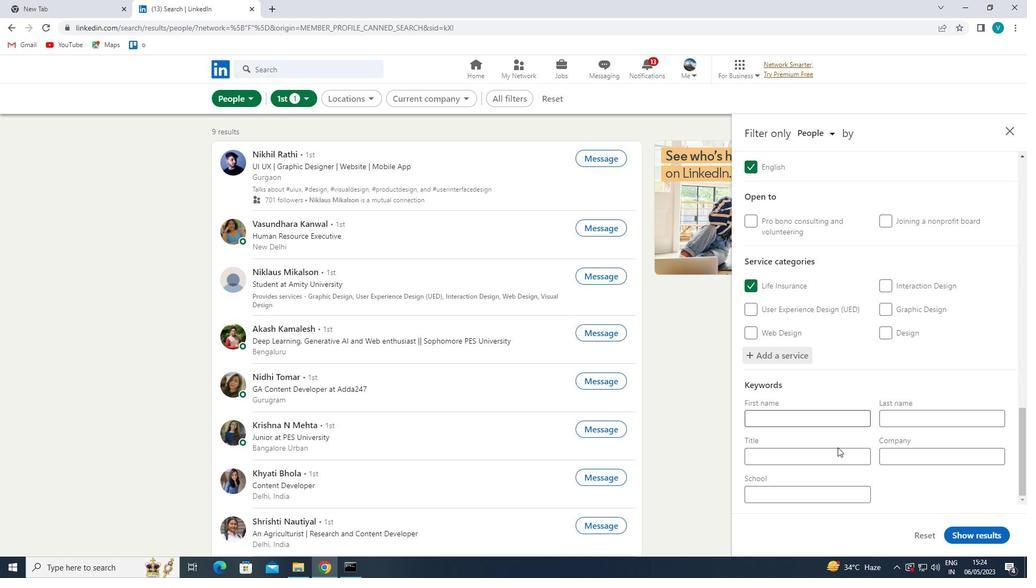 
Action: Mouse pressed left at (821, 456)
Screenshot: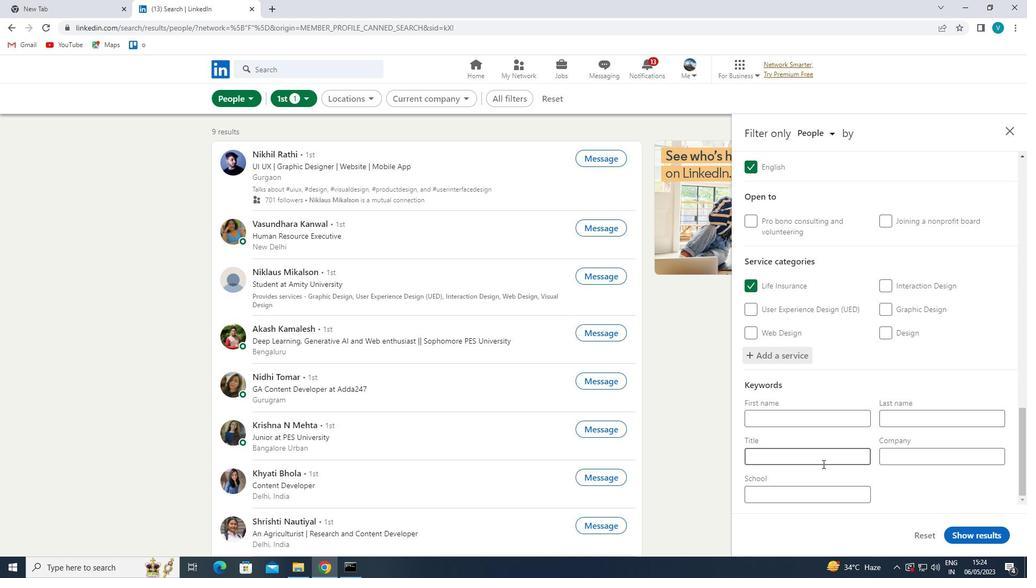 
Action: Mouse moved to (817, 453)
Screenshot: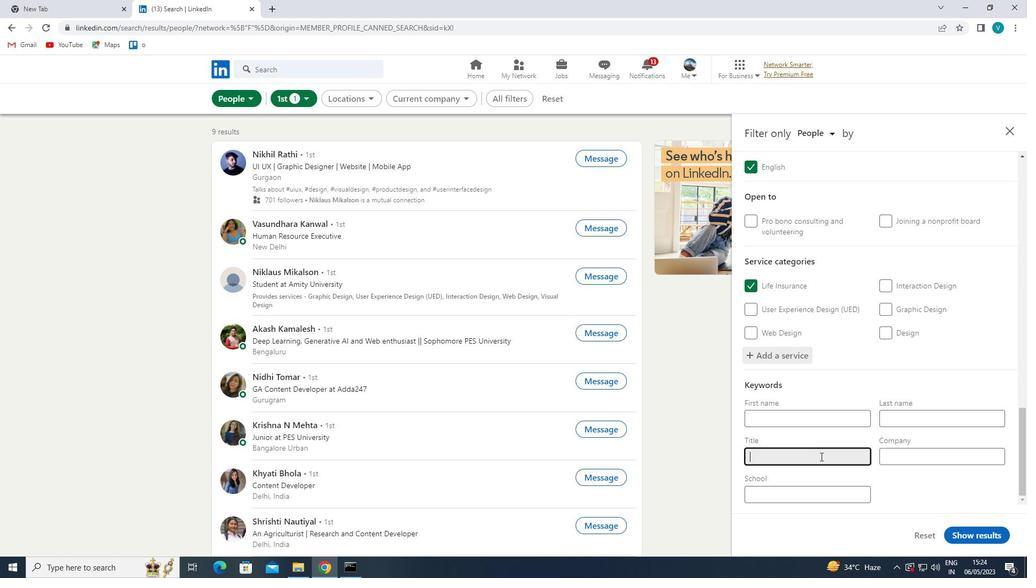 
Action: Key pressed <Key.shift>ADDICATION
Screenshot: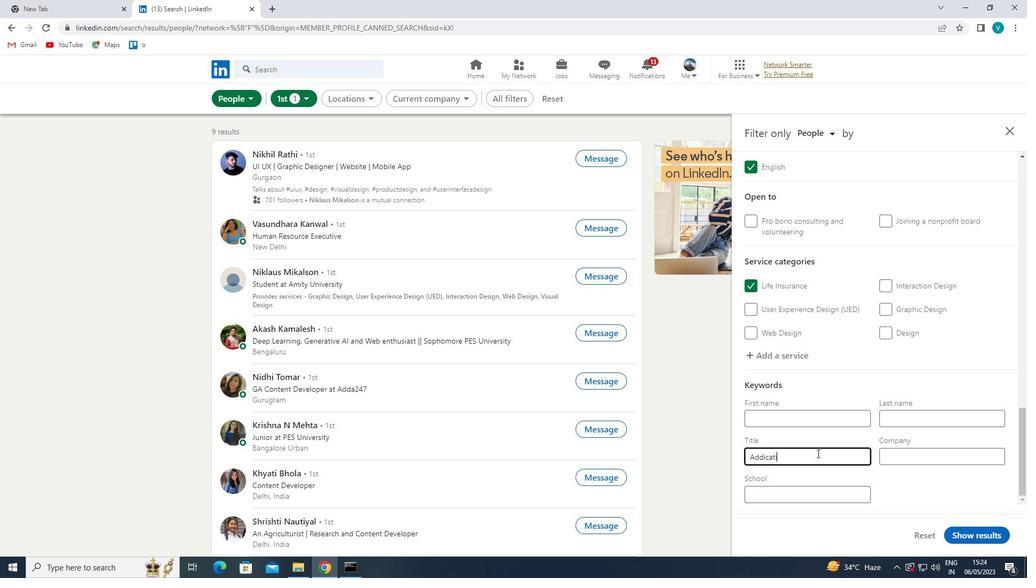 
Action: Mouse moved to (818, 453)
Screenshot: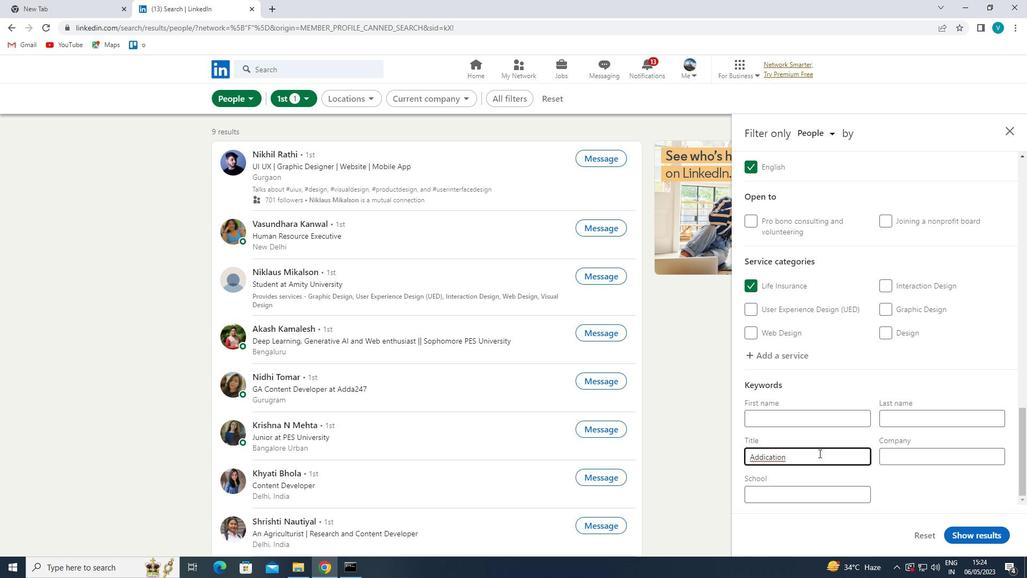 
Action: Key pressed <Key.left><Key.left><Key.left><Key.left><Key.backspace><Key.right><Key.right><Key.right><Key.right><Key.space><Key.shift>COUNSELOR
Screenshot: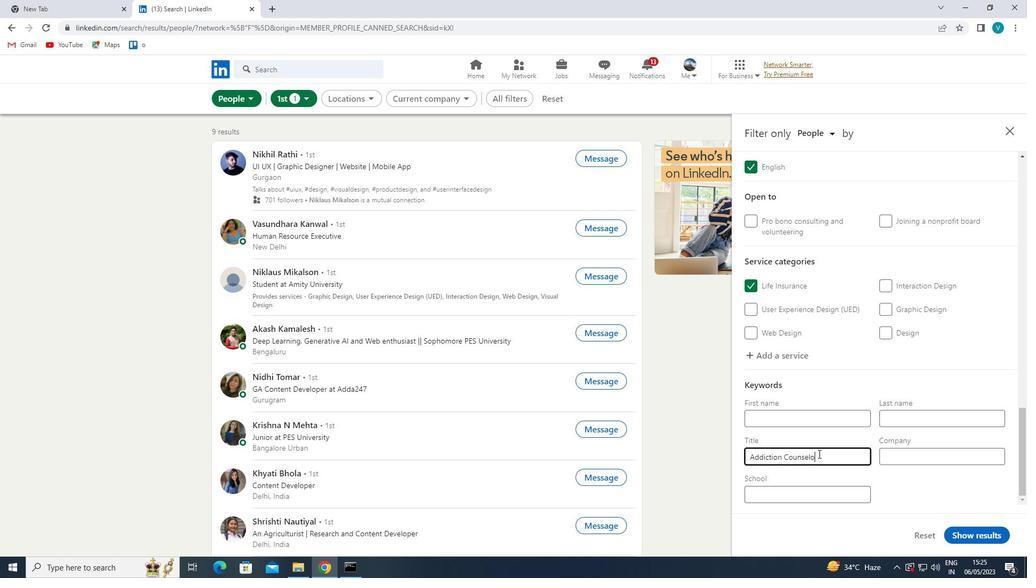 
Action: Mouse moved to (983, 537)
Screenshot: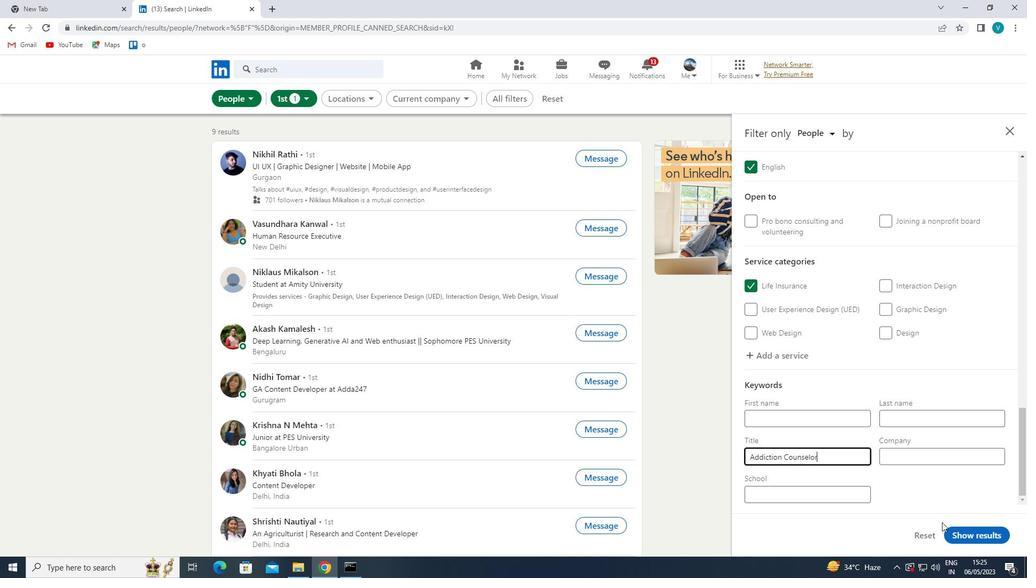 
Action: Mouse pressed left at (983, 537)
Screenshot: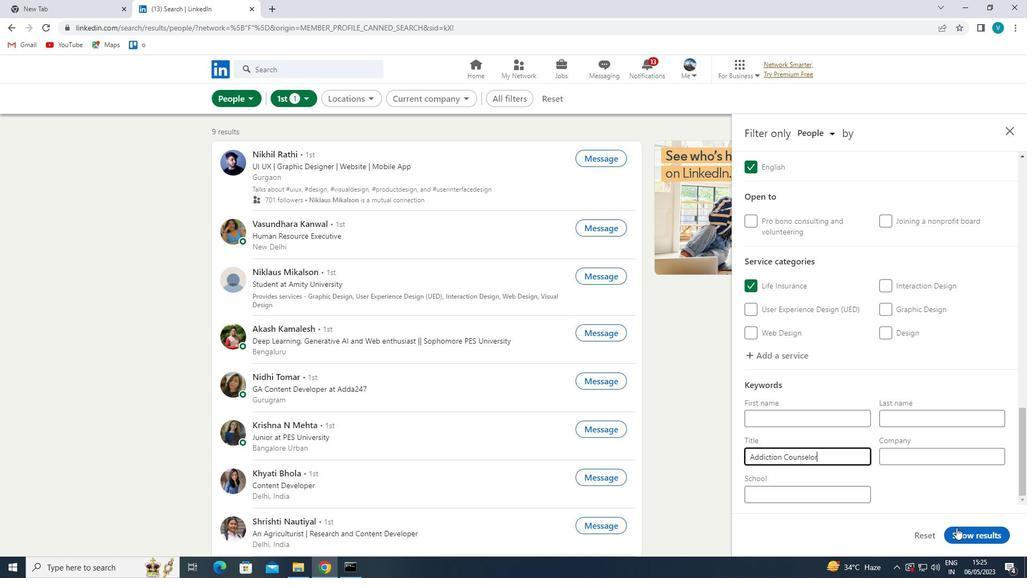 
Action: Mouse moved to (951, 525)
Screenshot: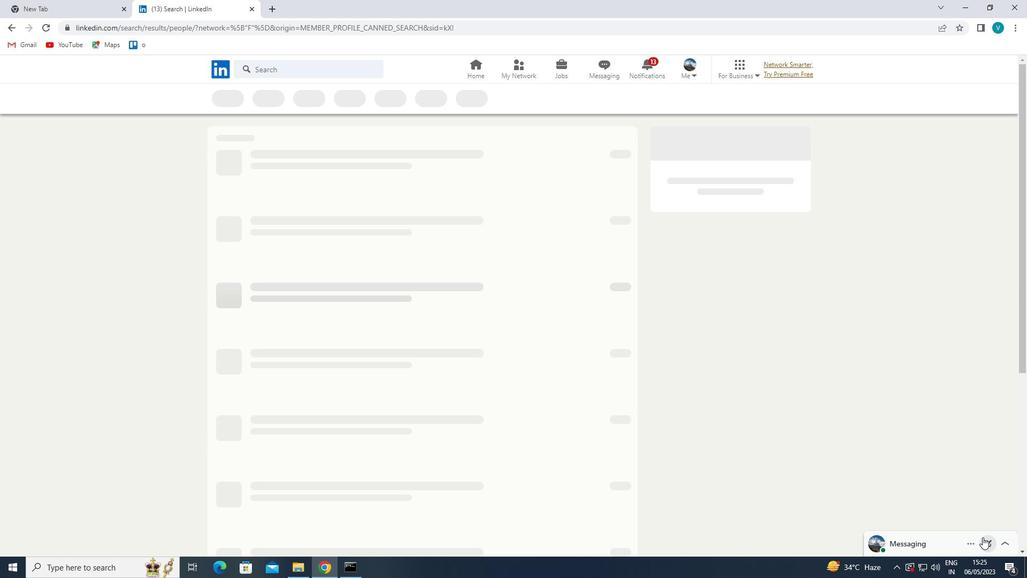 
